 Task: Create new invoice with Date Opened :30-Apr-23, Select Customer: Lupe Tortilla, Terms: Payment Term 2. Make invoice entry for item-1 with Date: 30-Apr-23, Description: Blue Bunny Strawberry Shortcake Load'd Sundae_x000D_
, Action: Material, Income Account: Income:Sales, Quantity: 5, Unit Price: 10, Discount %: 5. Make entry for item-2 with Date: 30-Apr-23, Description: Essentia Supercharged Ionized Alkaline Water (1 L x 6 ct)_x000D_
, Action: Material, Income Account: Income:Sales, Quantity: 1, Unit Price: 14.5, Discount %: 10. Make entry for item-3 with Date: 30-Apr-23, Description: Pringle's BBQ Grab N Go_x000D_
, Action: Material, Income Account: Income:Sales, Quantity: 1, Unit Price: 15.5, Discount %: 12. Write Notes: 'Looking forward to serving you again.'. Post Invoice with Post Date: 30-Apr-23, Post to Accounts: Assets:Accounts Receivable. Pay / Process Payment with Transaction Date: 15-May-23, Amount: 74.19, Transfer Account: Checking Account. Print Invoice, display notes by going to Option, then go to Display Tab and check 'Invoice Notes'.
Action: Mouse pressed left at (224, 123)
Screenshot: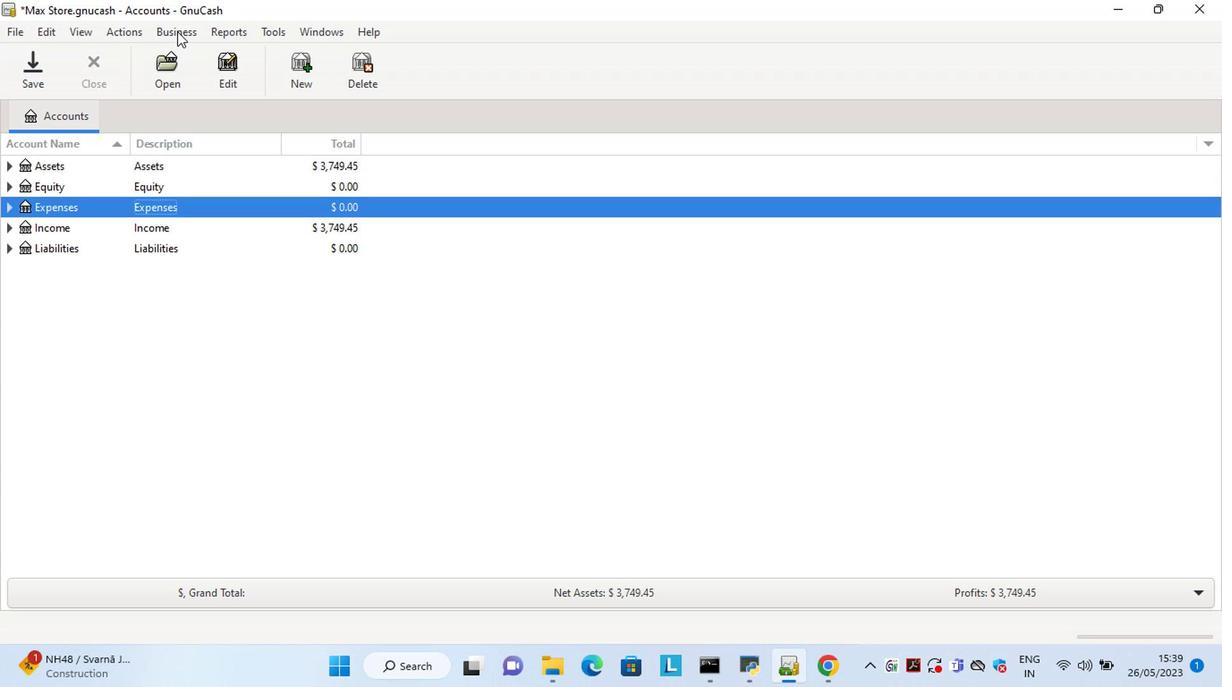 
Action: Mouse moved to (373, 189)
Screenshot: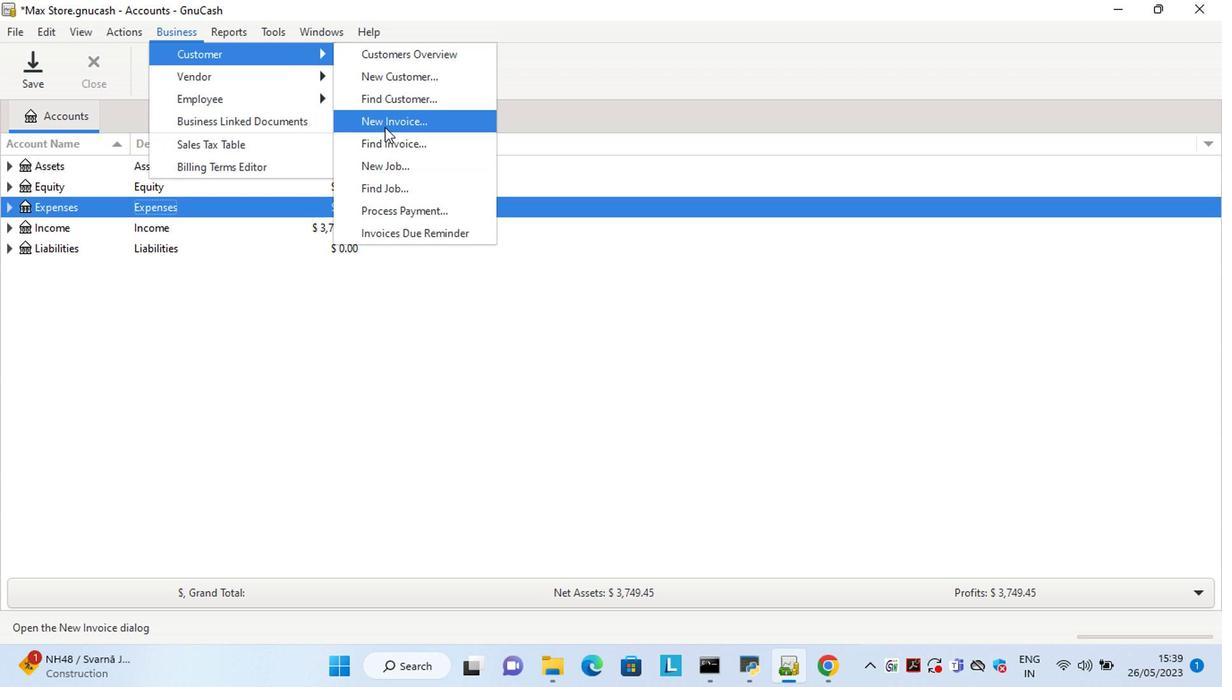 
Action: Mouse pressed left at (373, 189)
Screenshot: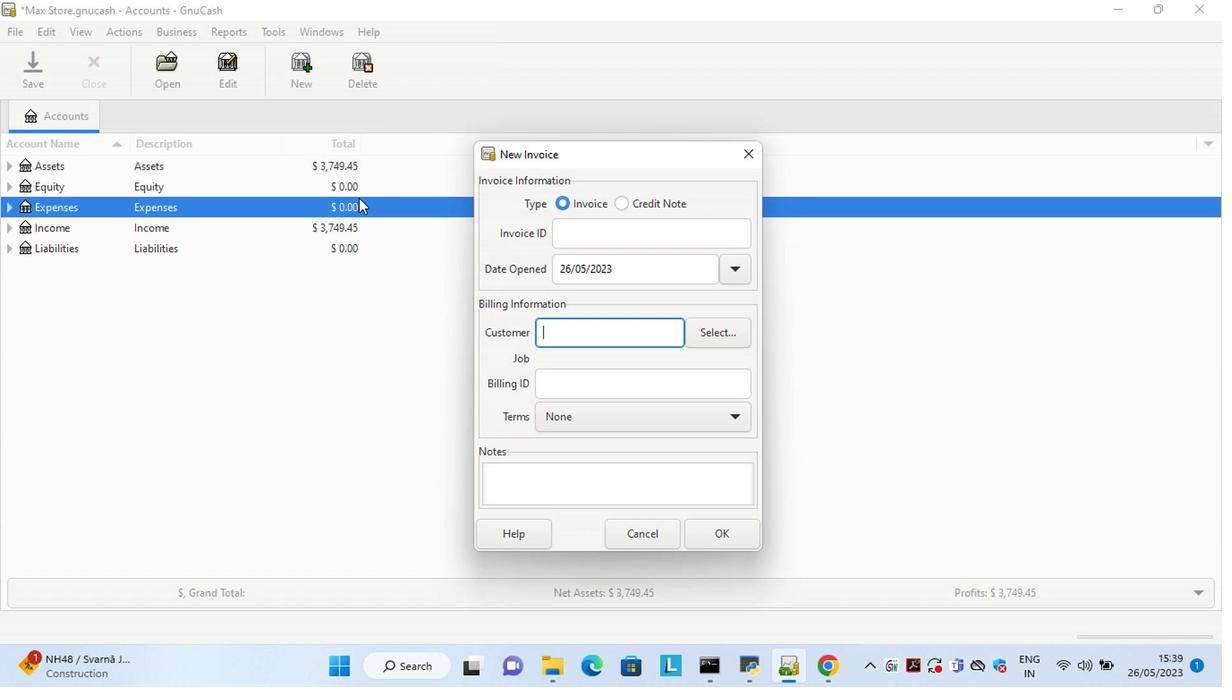 
Action: Mouse moved to (591, 300)
Screenshot: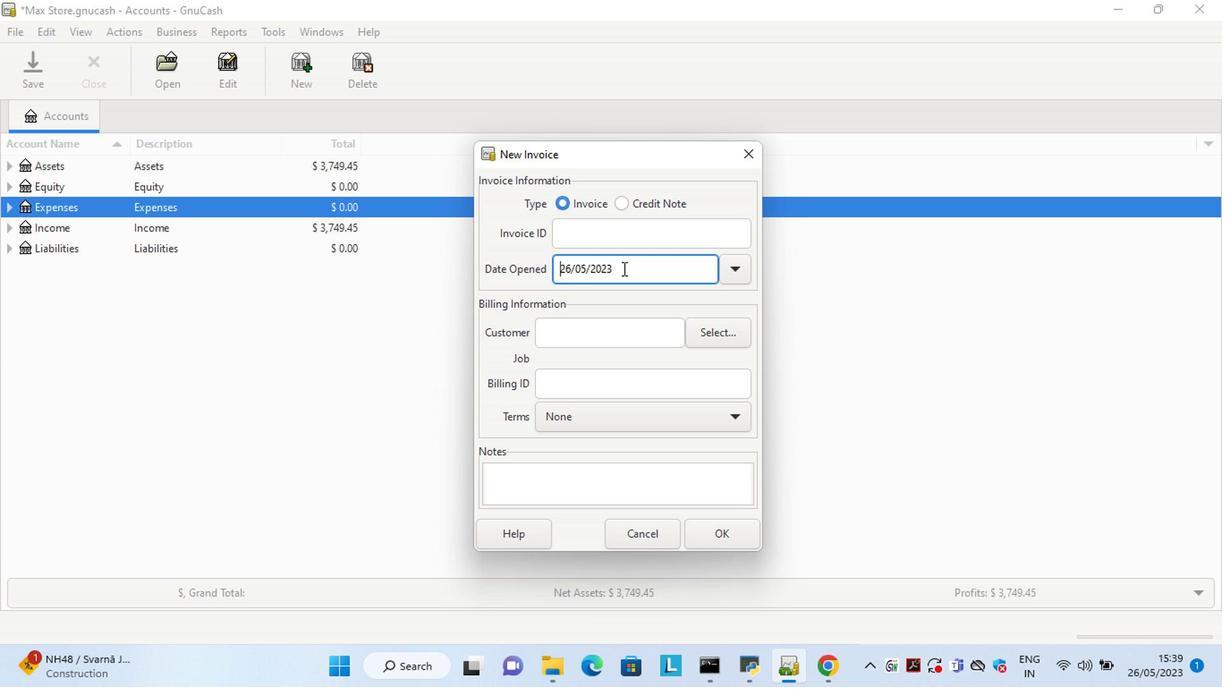 
Action: Mouse pressed left at (591, 300)
Screenshot: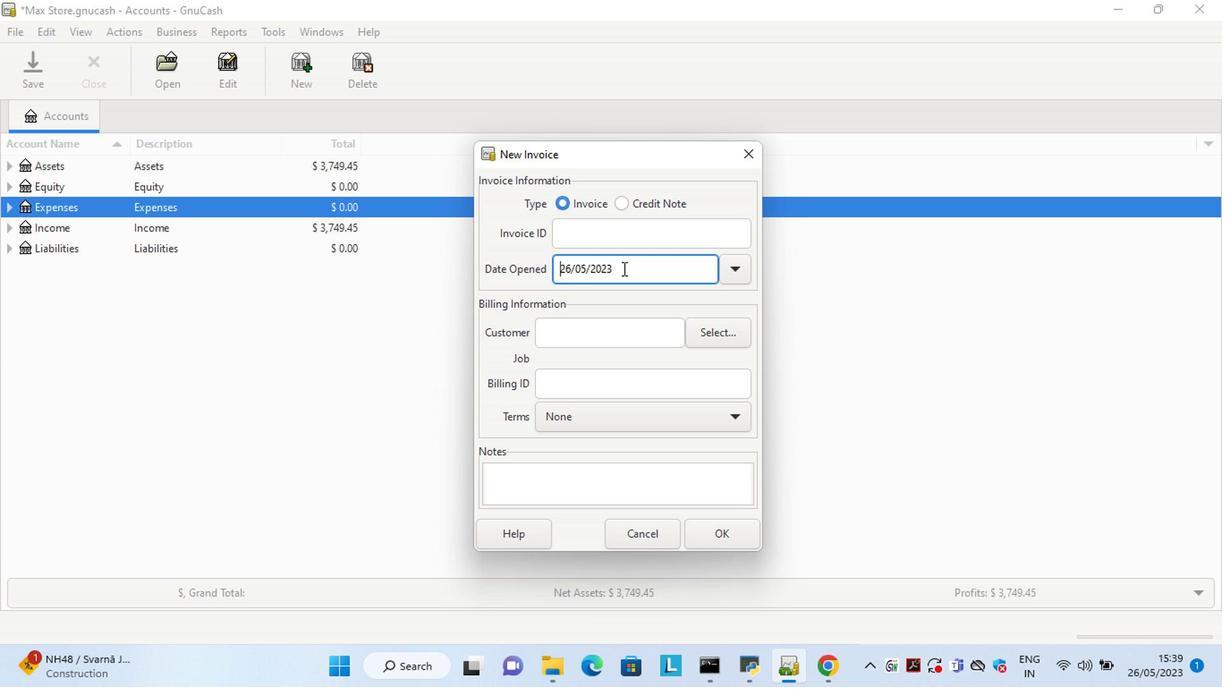 
Action: Mouse moved to (591, 299)
Screenshot: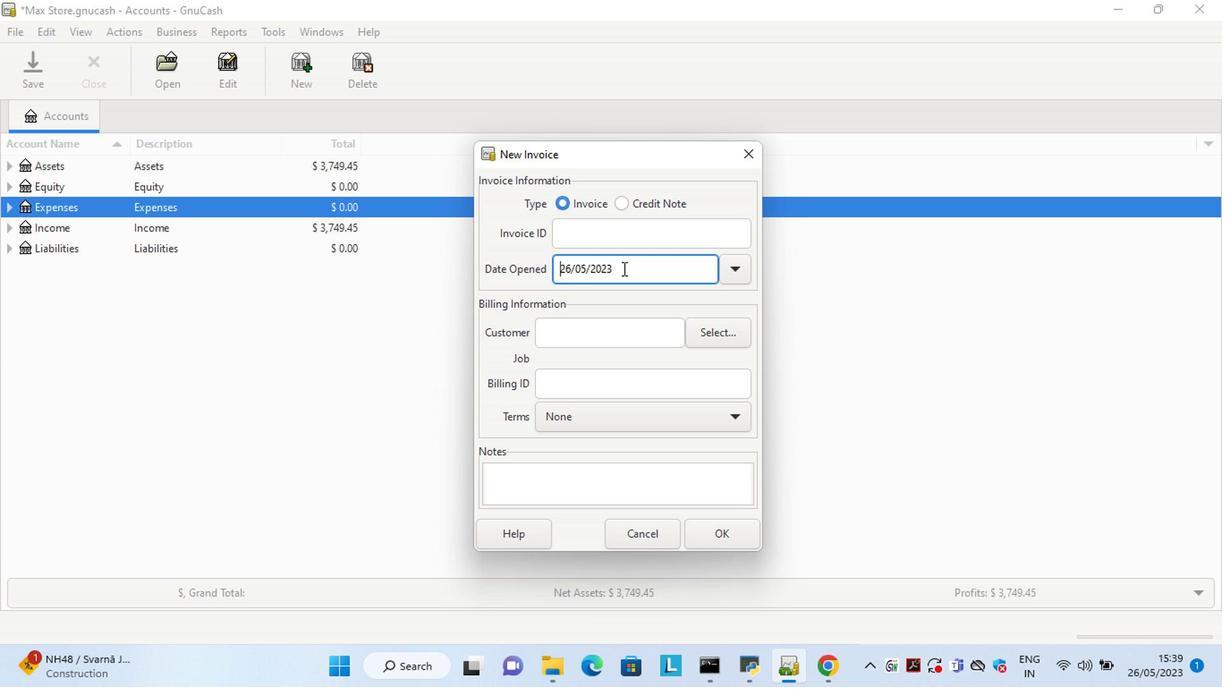 
Action: Key pressed <Key.left><Key.left><Key.left><Key.left><Key.left><Key.left><Key.left><Key.left><Key.left><Key.left><Key.left><Key.left><Key.left><Key.left><Key.left><Key.left><Key.left><Key.left><Key.left><Key.left><Key.left><Key.left><Key.left><Key.left><Key.left><Key.left><Key.left><Key.left><Key.left><Key.left><Key.left><Key.left><Key.left><Key.left><Key.left><Key.delete><Key.delete>30<Key.right><Key.right><Key.delete>4
Screenshot: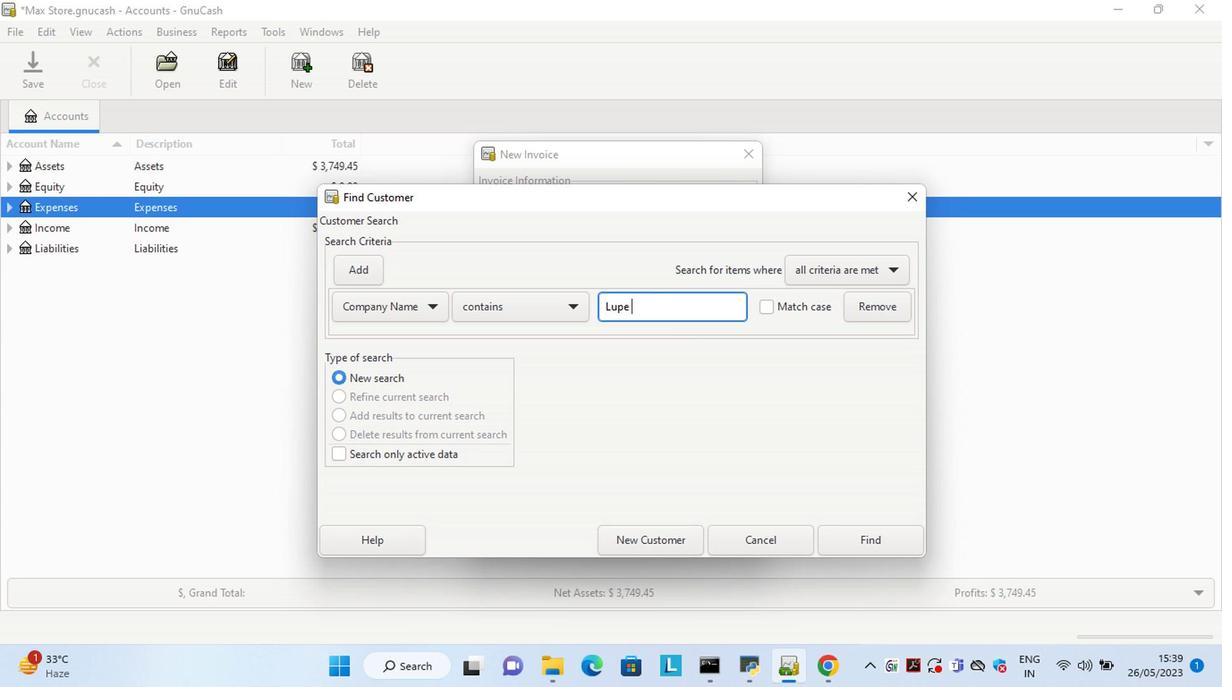 
Action: Mouse moved to (606, 334)
Screenshot: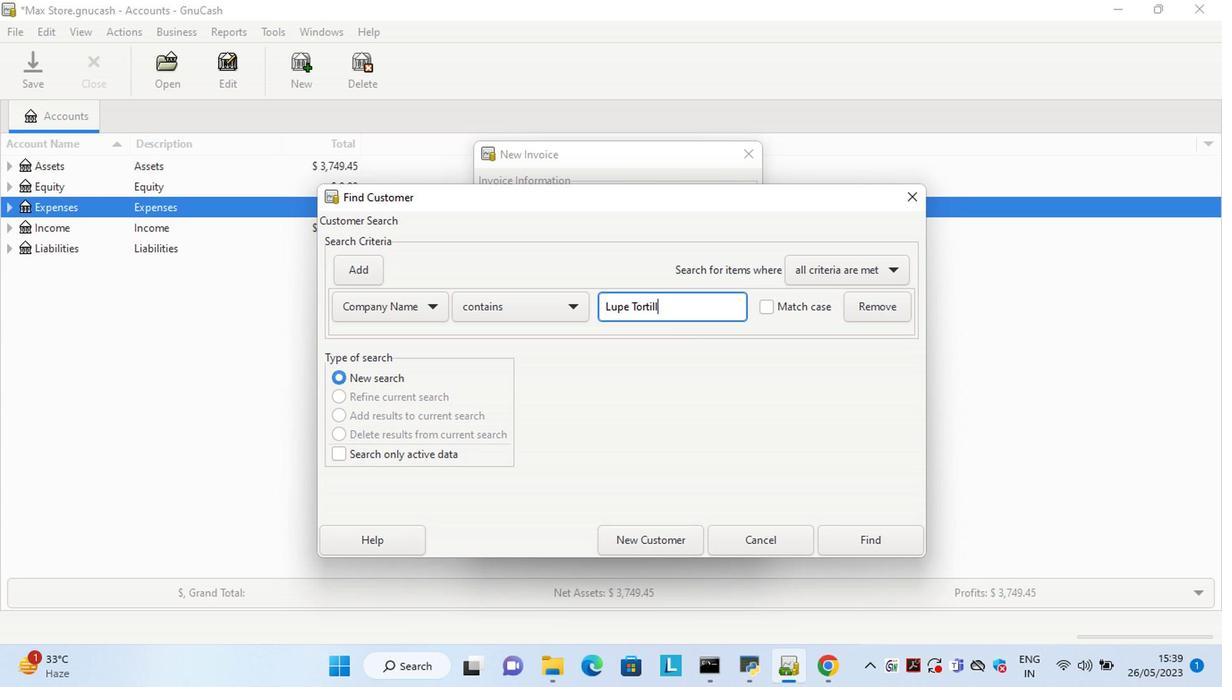 
Action: Mouse pressed left at (606, 334)
Screenshot: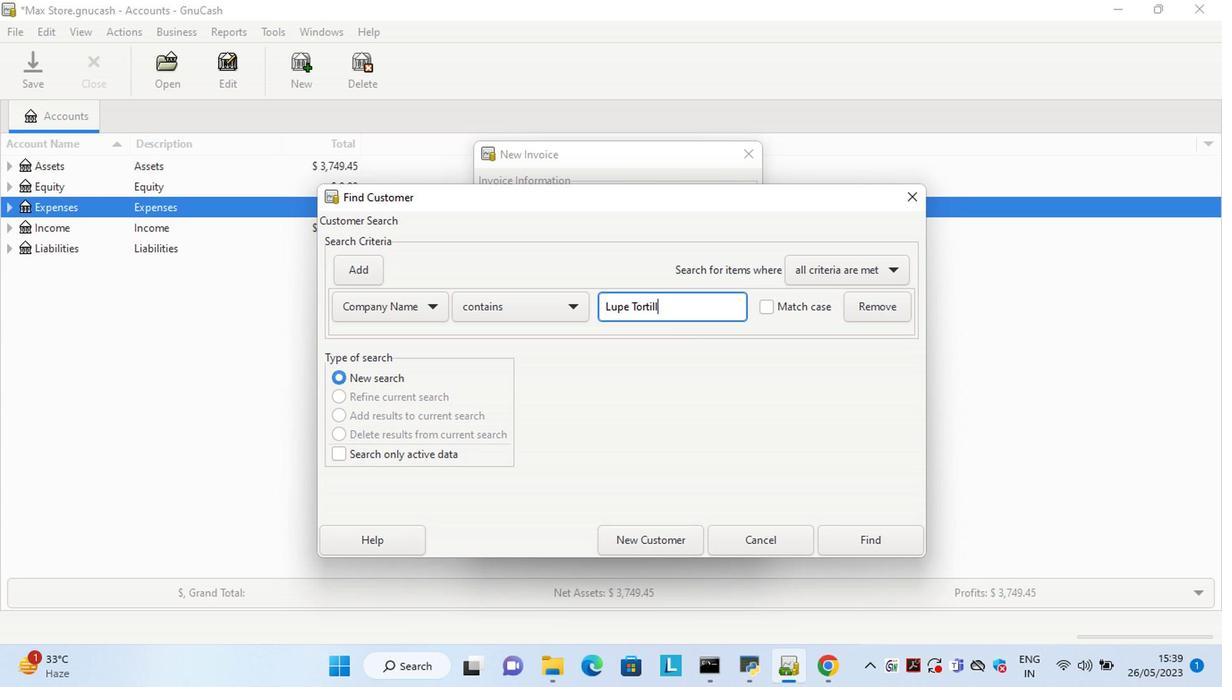 
Action: Mouse moved to (543, 317)
Screenshot: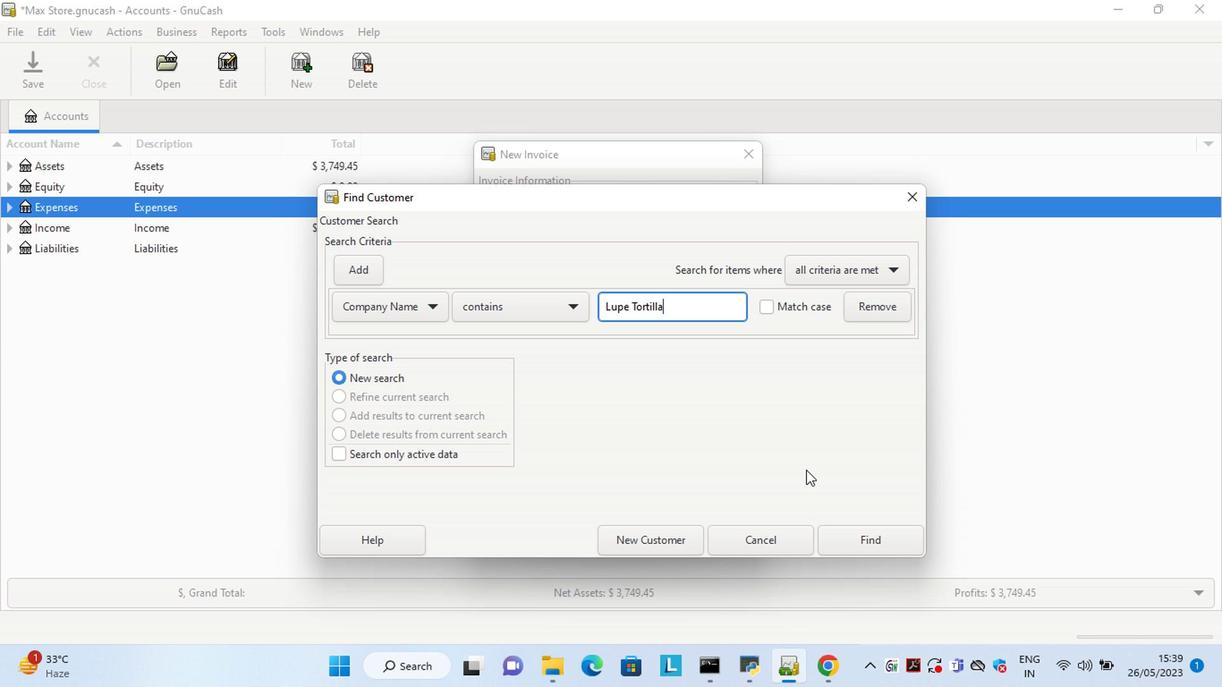 
Action: Mouse pressed left at (543, 317)
Screenshot: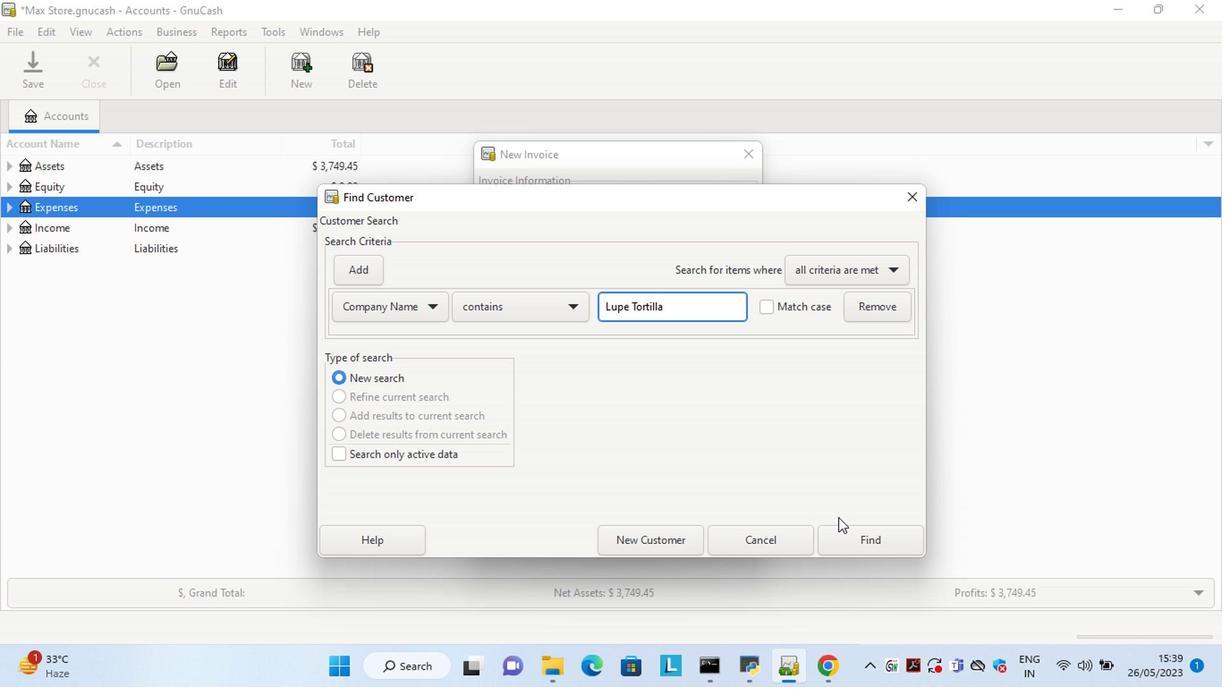 
Action: Key pressed <Key.shift>Lupe<Key.space><Key.shift>Tortilla
Screenshot: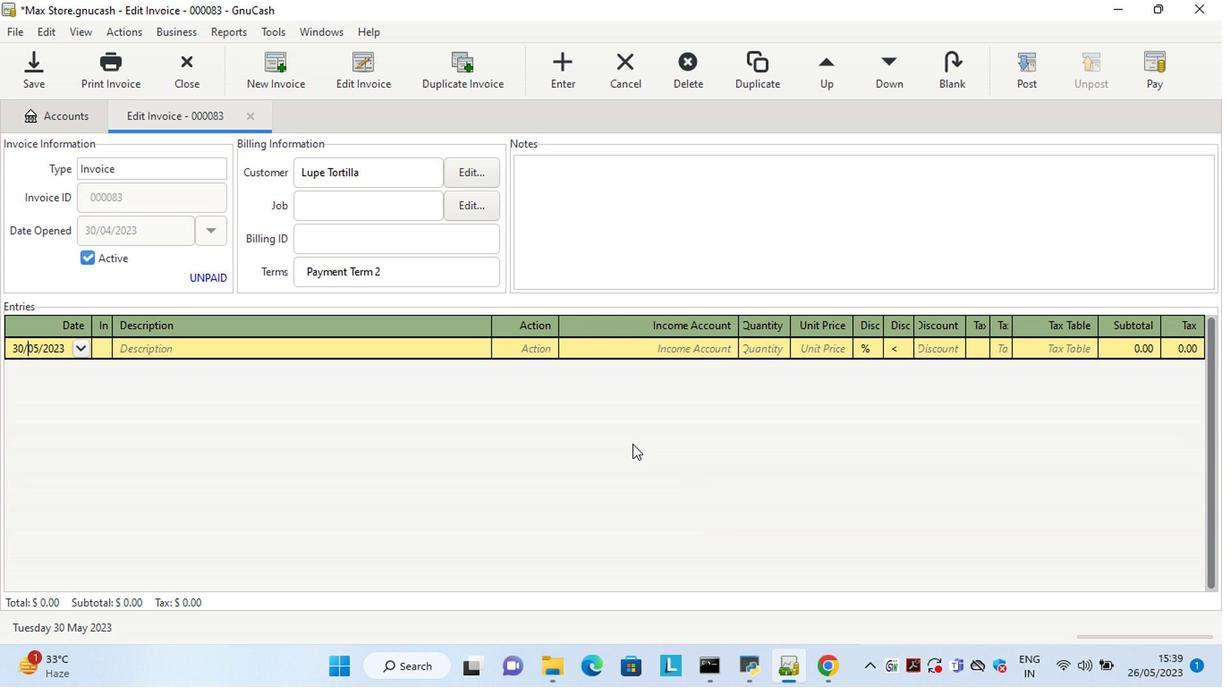 
Action: Mouse moved to (615, 408)
Screenshot: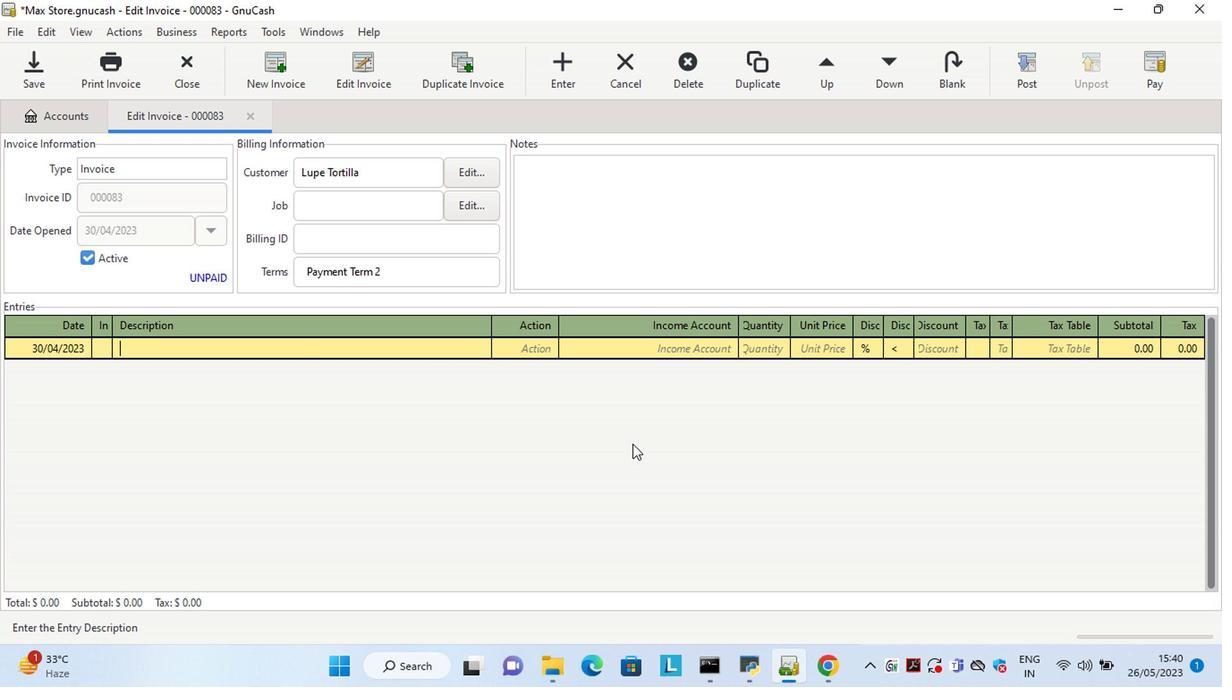 
Action: Mouse pressed left at (233, 124)
Screenshot: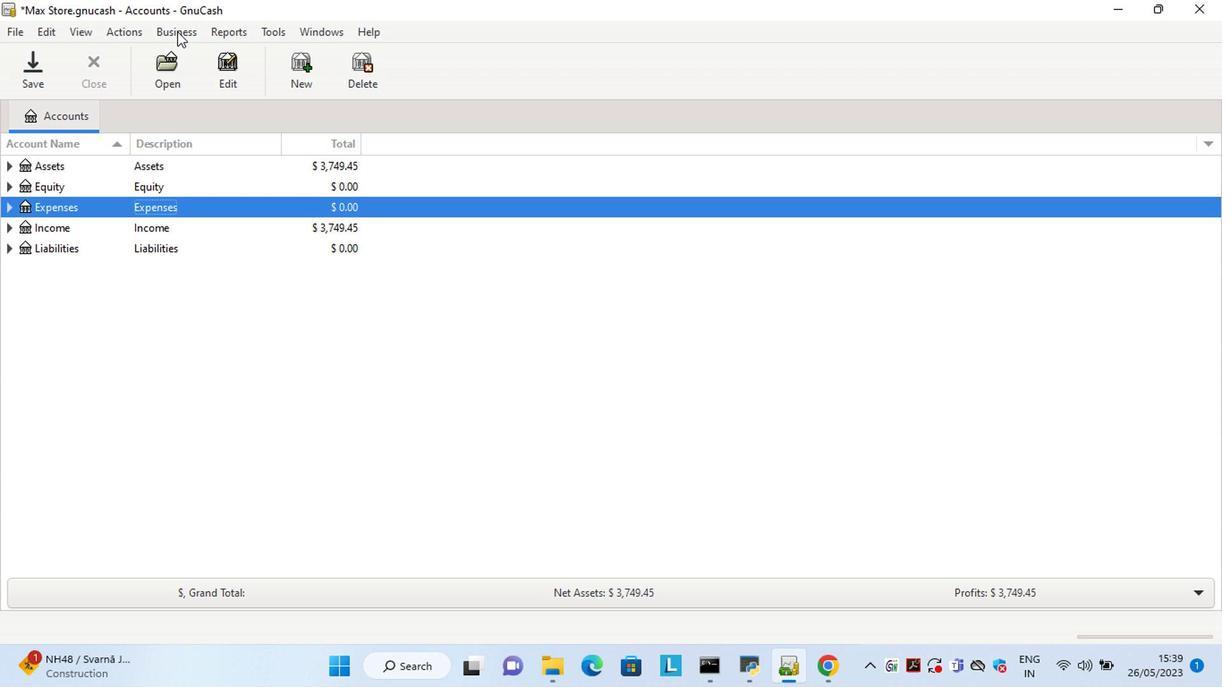 
Action: Mouse moved to (373, 190)
Screenshot: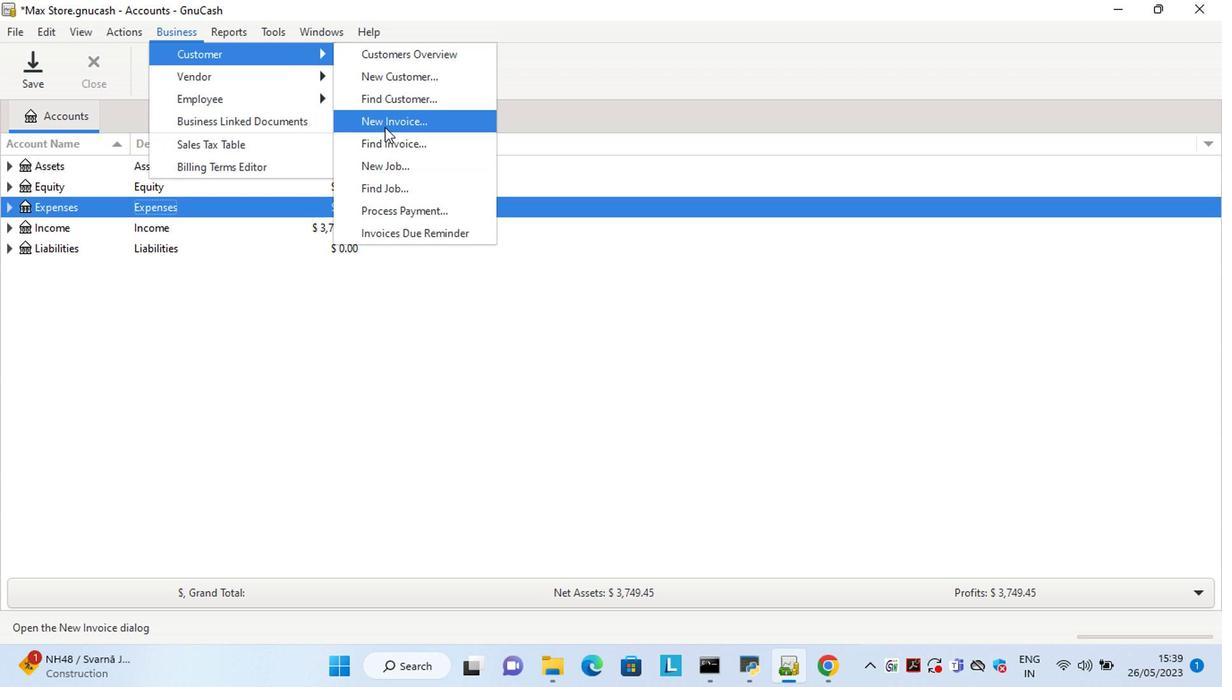 
Action: Mouse pressed left at (373, 190)
Screenshot: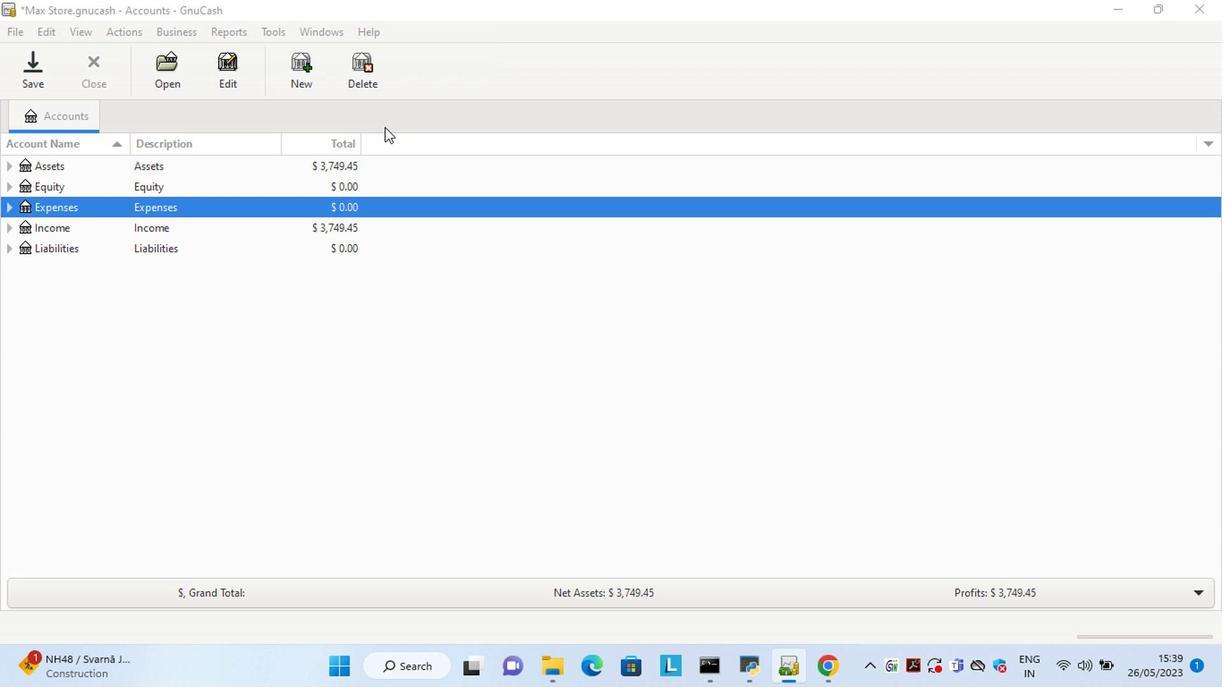 
Action: Mouse moved to (562, 302)
Screenshot: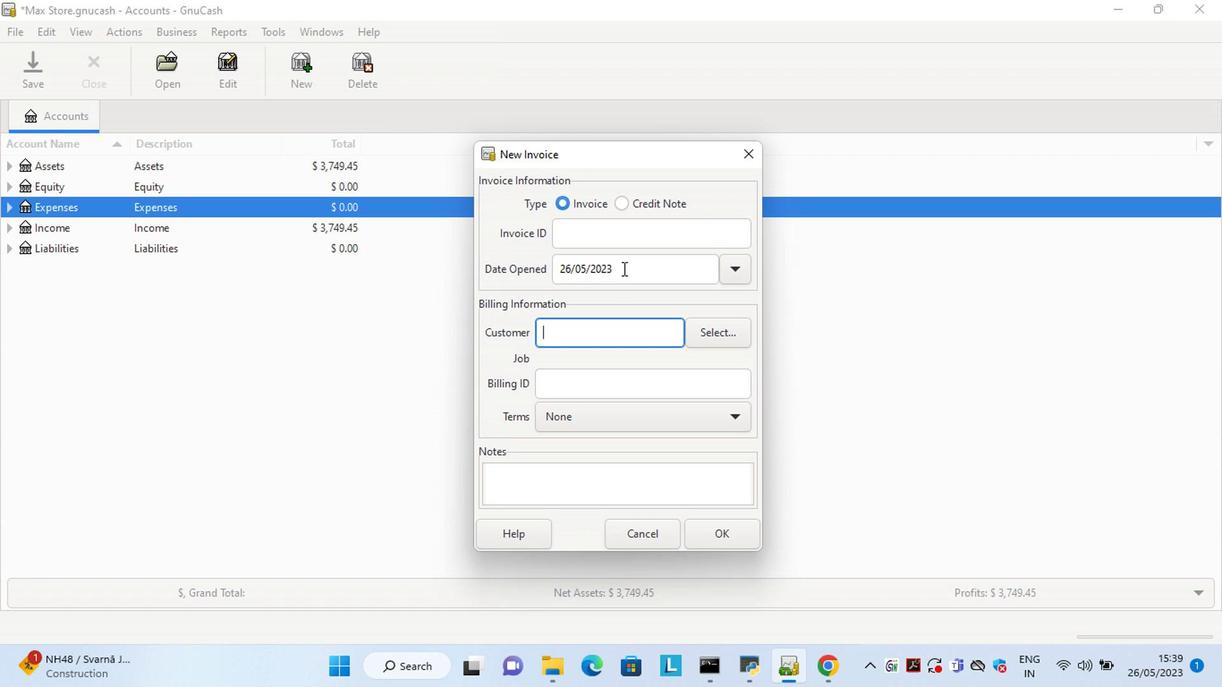 
Action: Mouse pressed left at (562, 302)
Screenshot: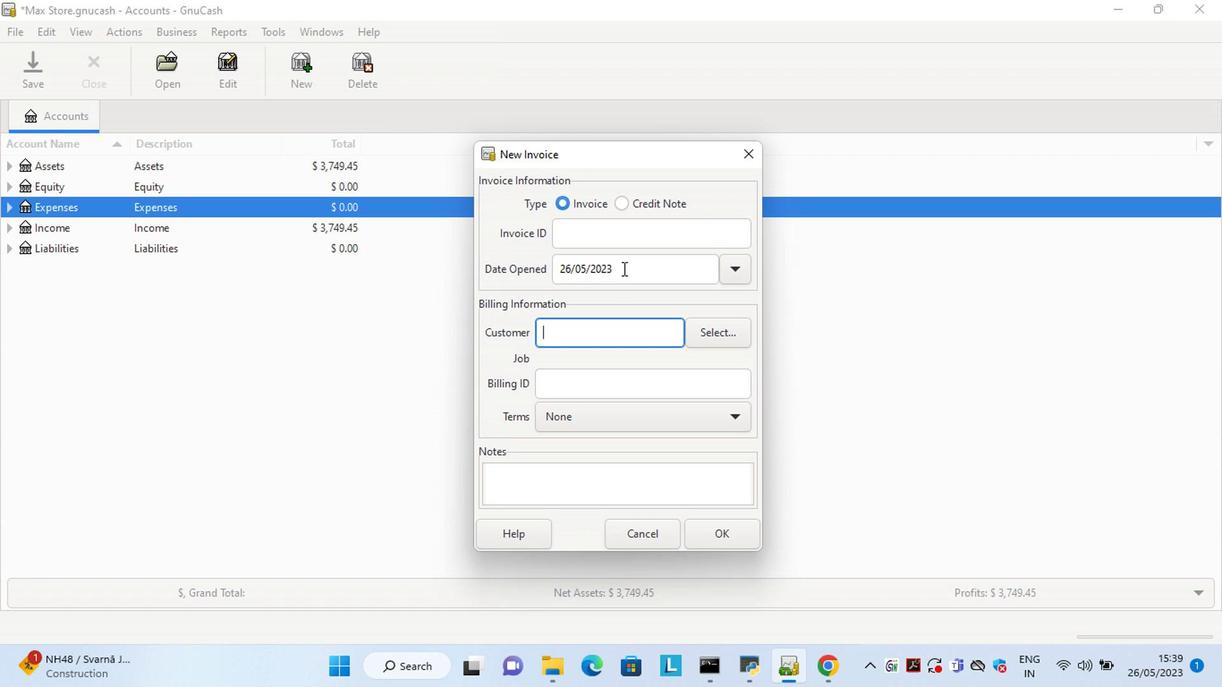 
Action: Key pressed <Key.left><Key.left><Key.left><Key.left><Key.left><Key.left><Key.left><Key.left><Key.left><Key.left><Key.left><Key.left><Key.left><Key.left><Key.left><Key.left><Key.left><Key.left><Key.left><Key.left><Key.left><Key.left><Key.left><Key.left><Key.left><Key.left><Key.delete><Key.delete>3<Key.right><Key.right><Key.delete>4
Screenshot: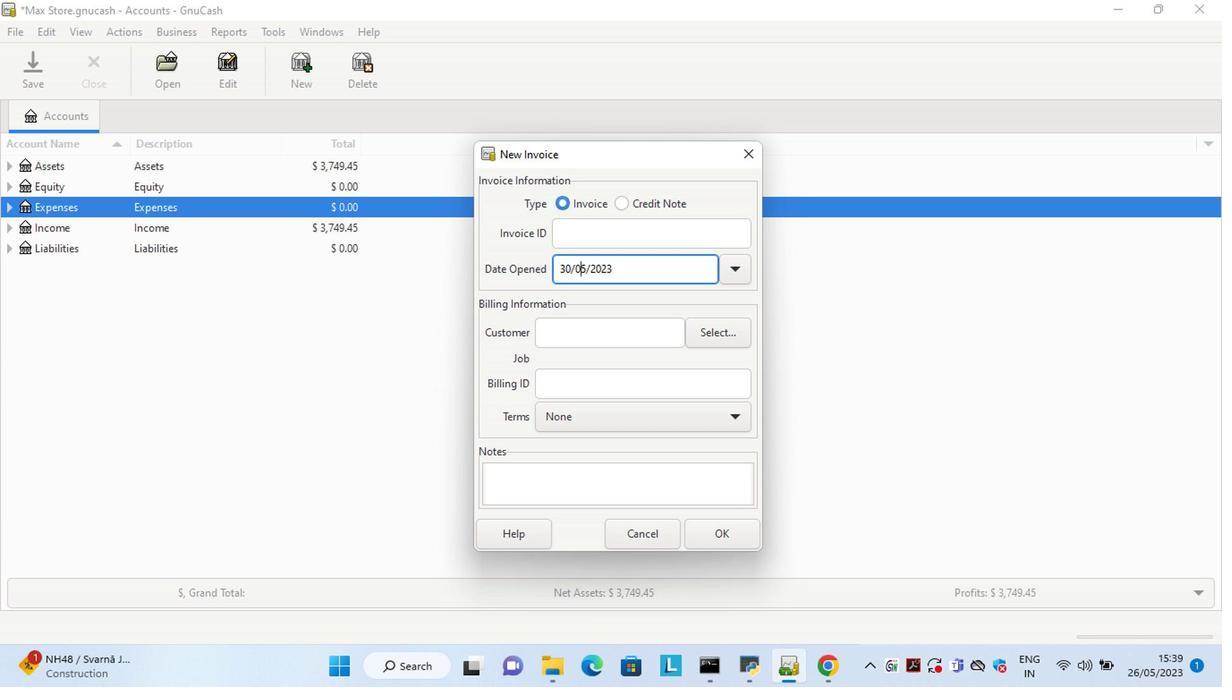 
Action: Mouse moved to (600, 338)
Screenshot: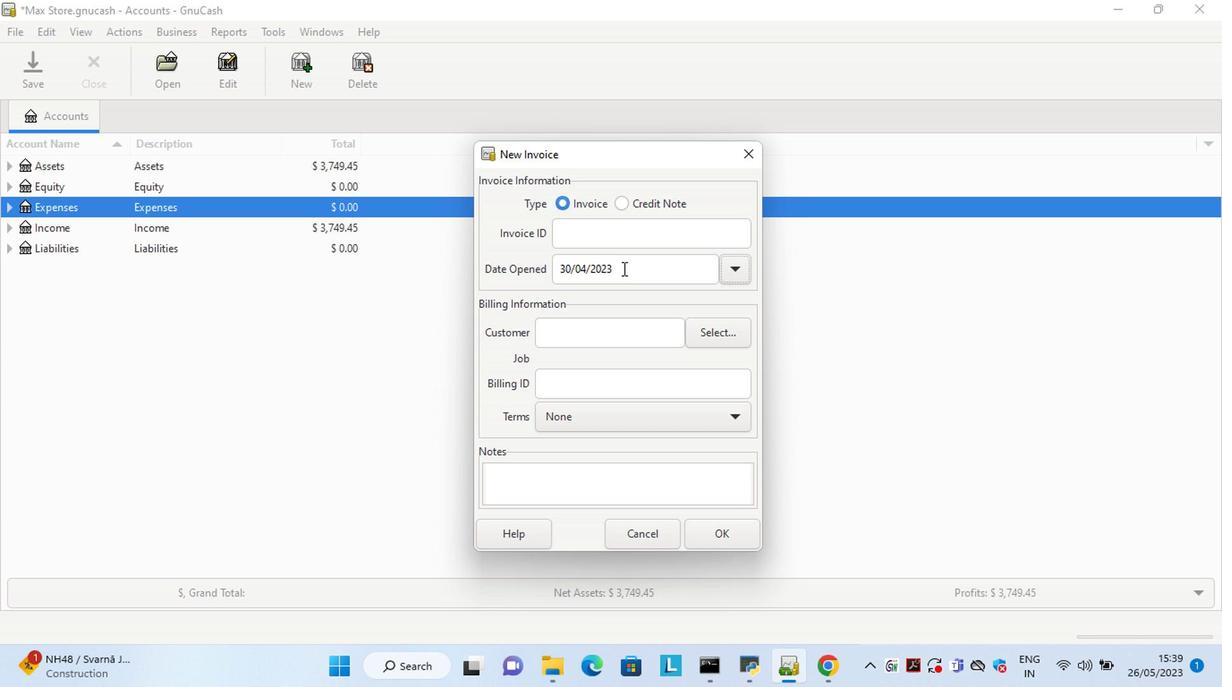 
Action: Mouse pressed left at (600, 338)
Screenshot: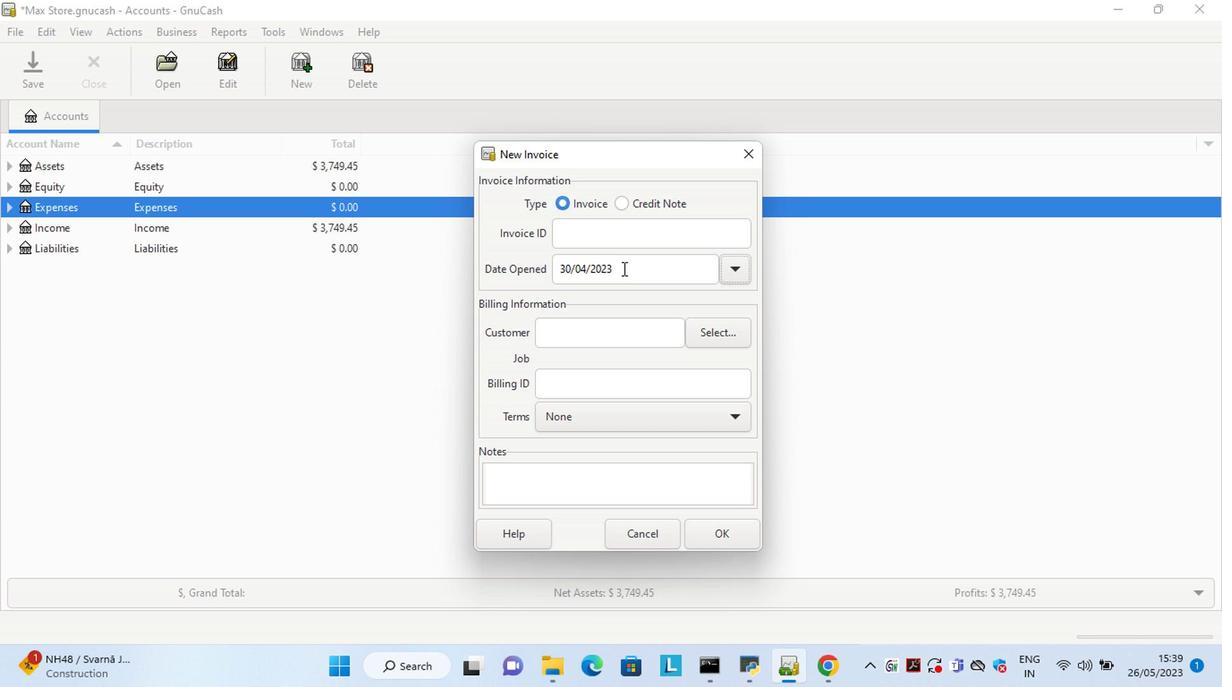 
Action: Mouse moved to (564, 320)
Screenshot: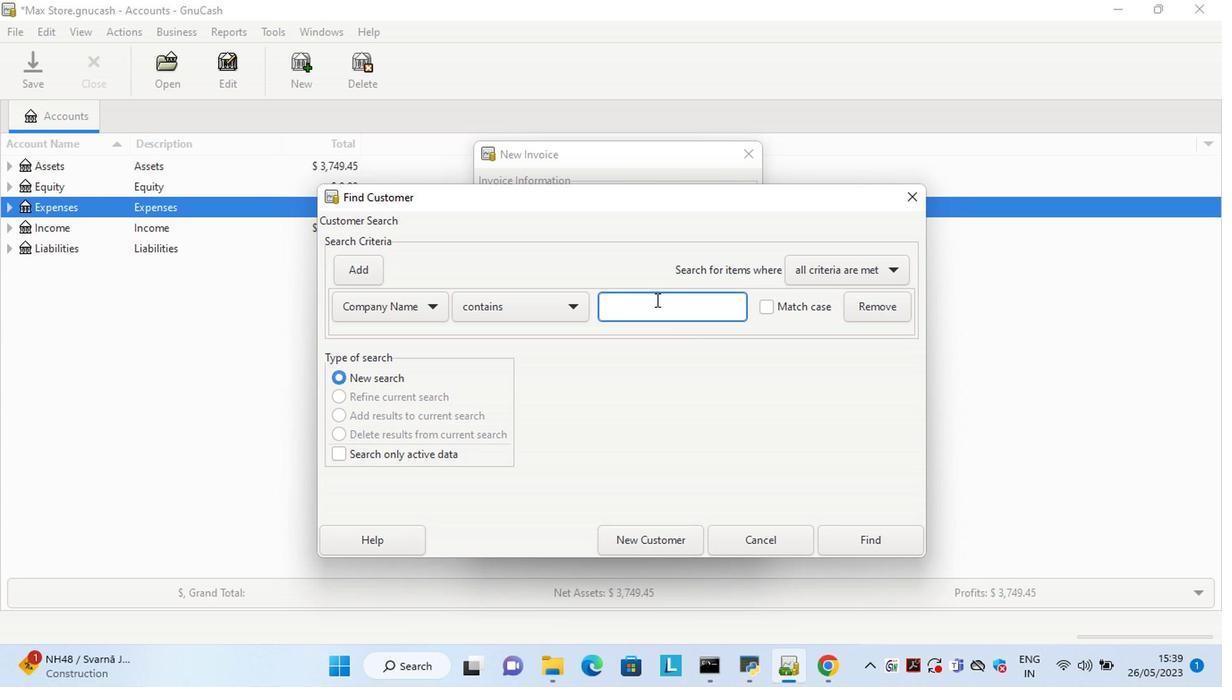 
Action: Mouse pressed left at (564, 320)
Screenshot: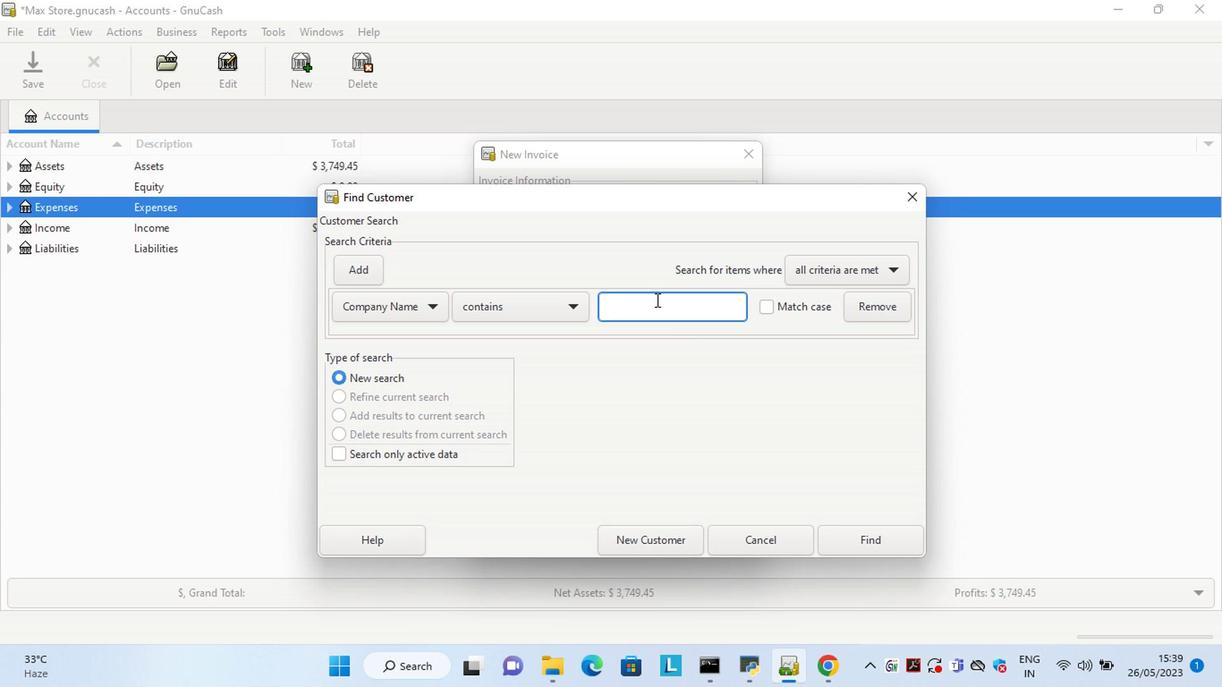 
Action: Key pressed <Key.shift><Key.shift><Key.shift><Key.shift>Lupe
Screenshot: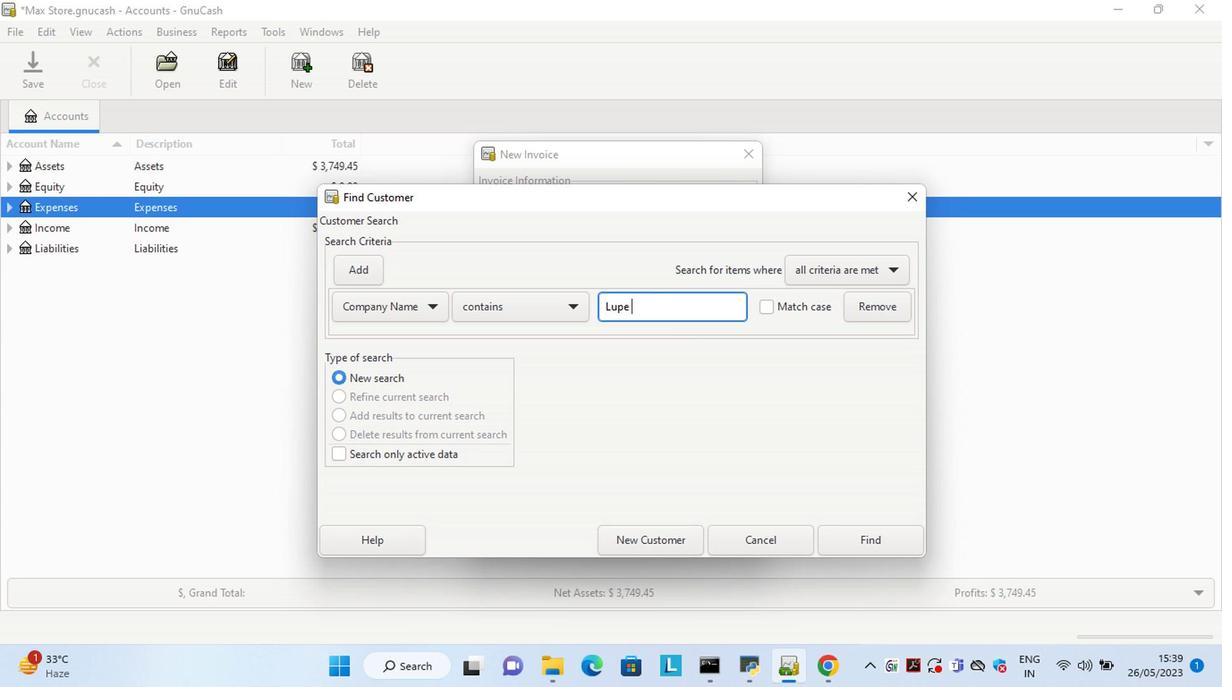 
Action: Mouse moved to (706, 480)
Screenshot: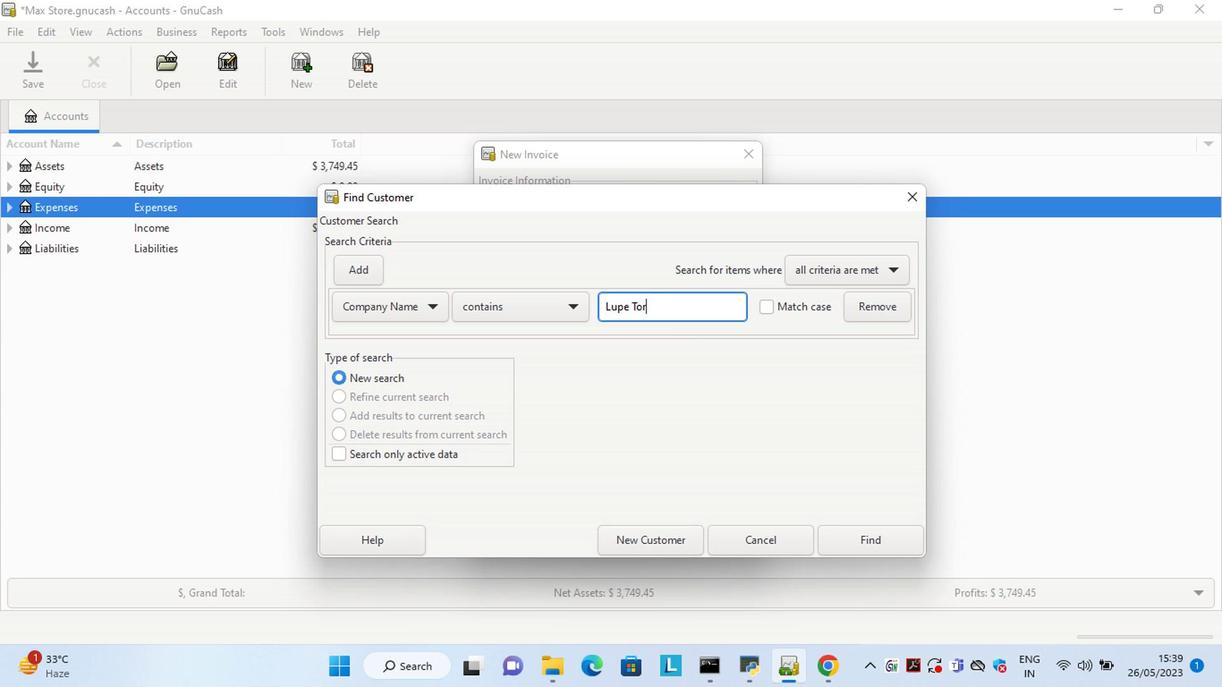 
Action: Mouse pressed left at (706, 480)
Screenshot: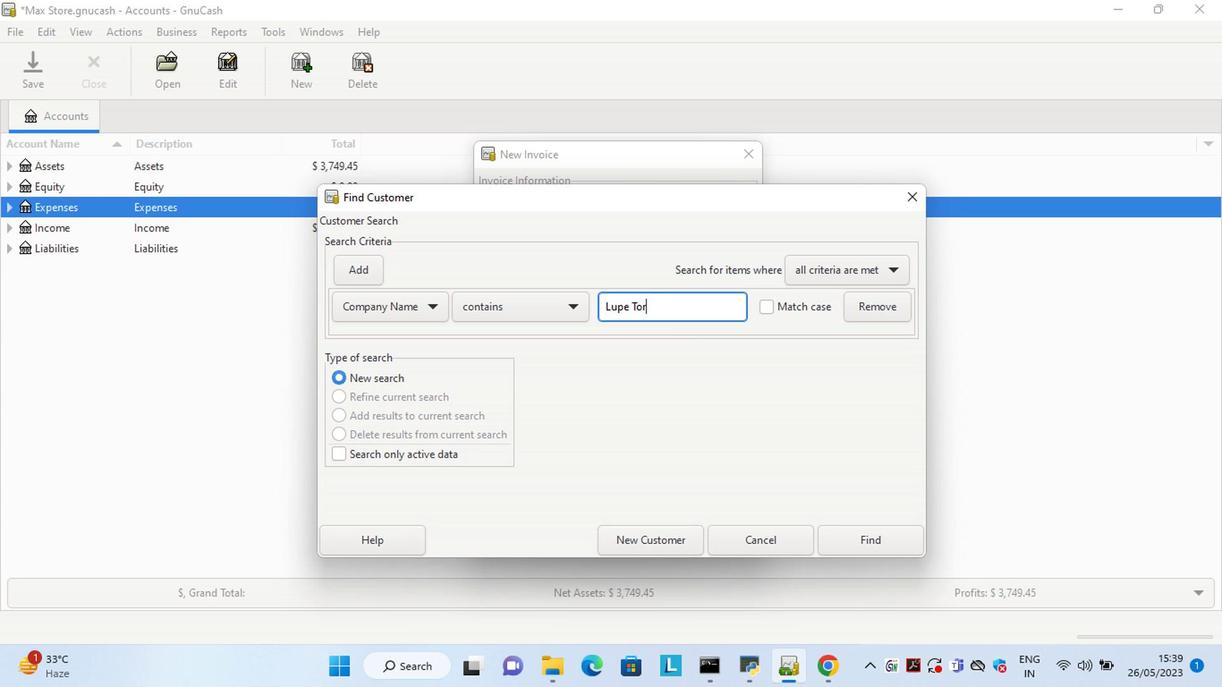
Action: Mouse moved to (684, 371)
Screenshot: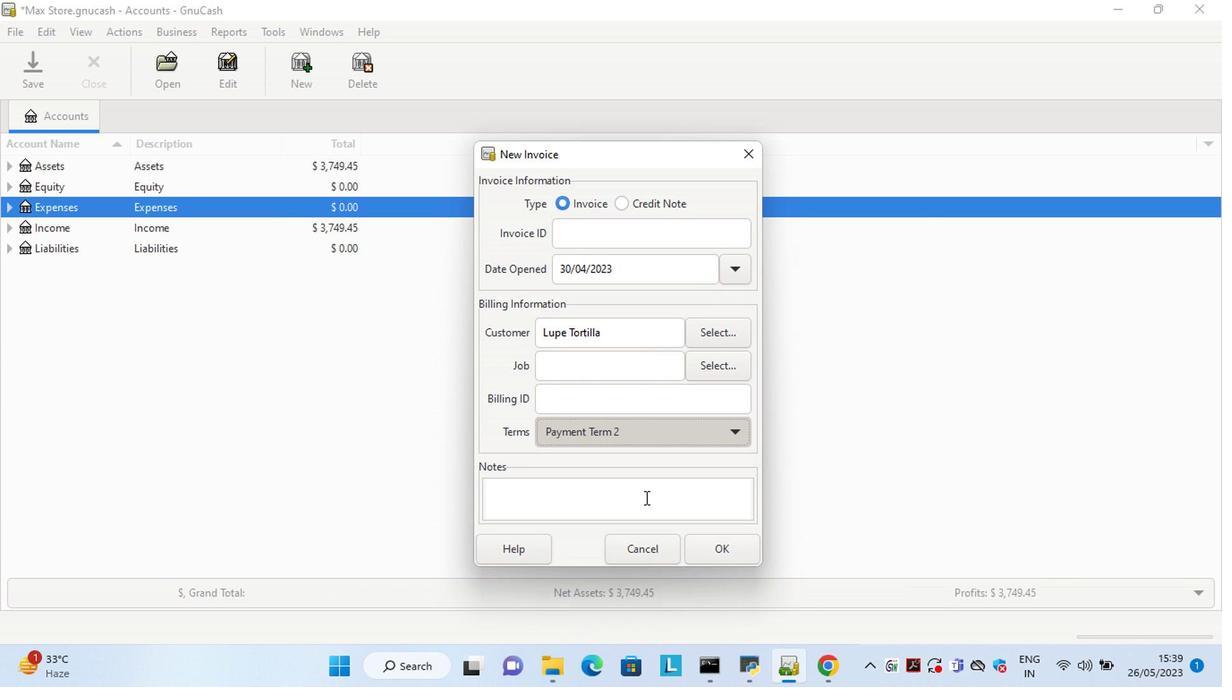 
Action: Mouse pressed left at (684, 371)
Screenshot: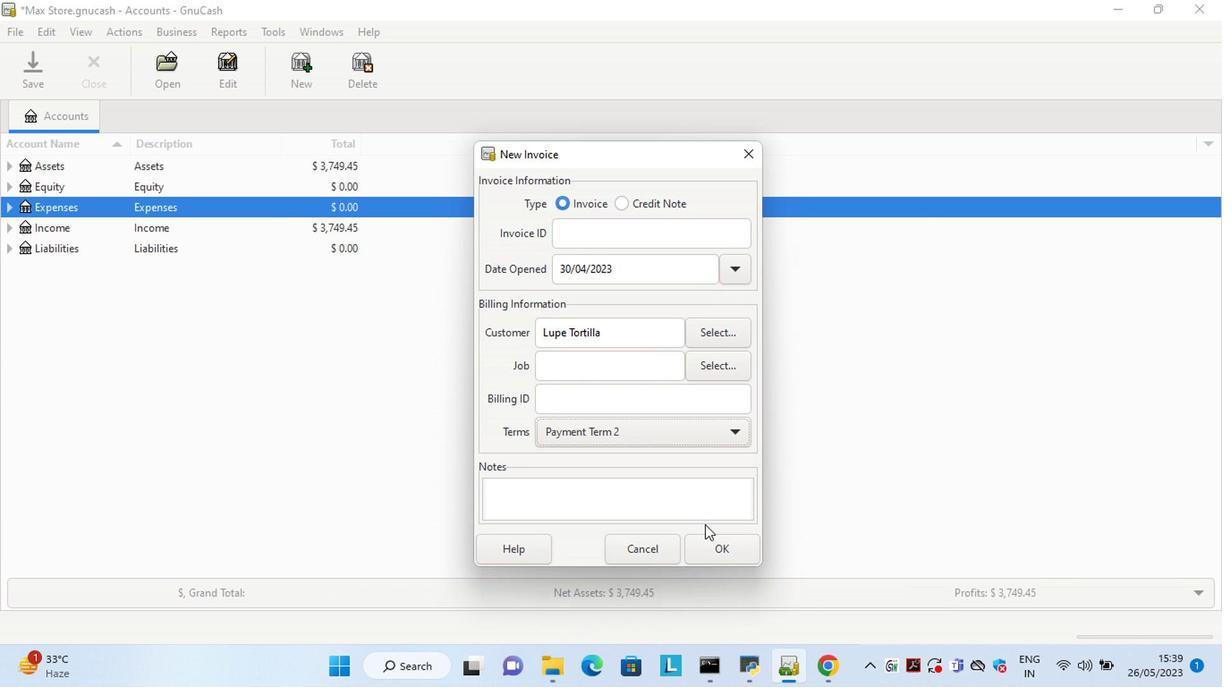 
Action: Mouse moved to (684, 371)
Screenshot: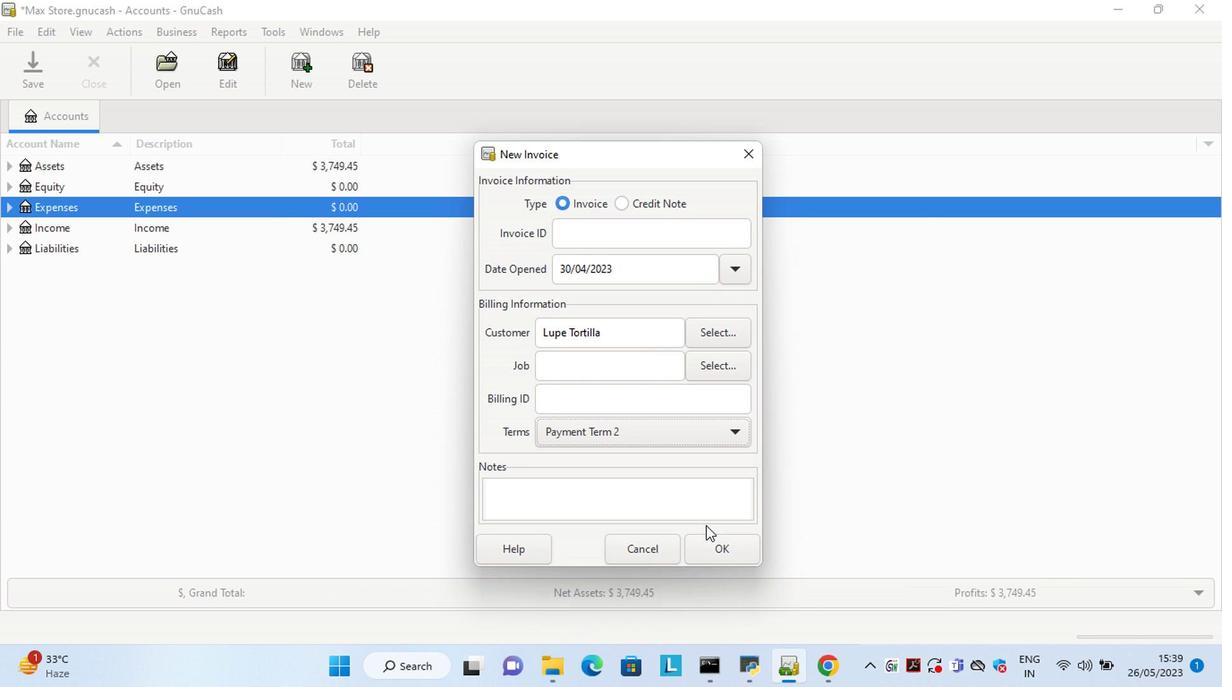 
Action: Mouse pressed left at (229, 125)
Screenshot: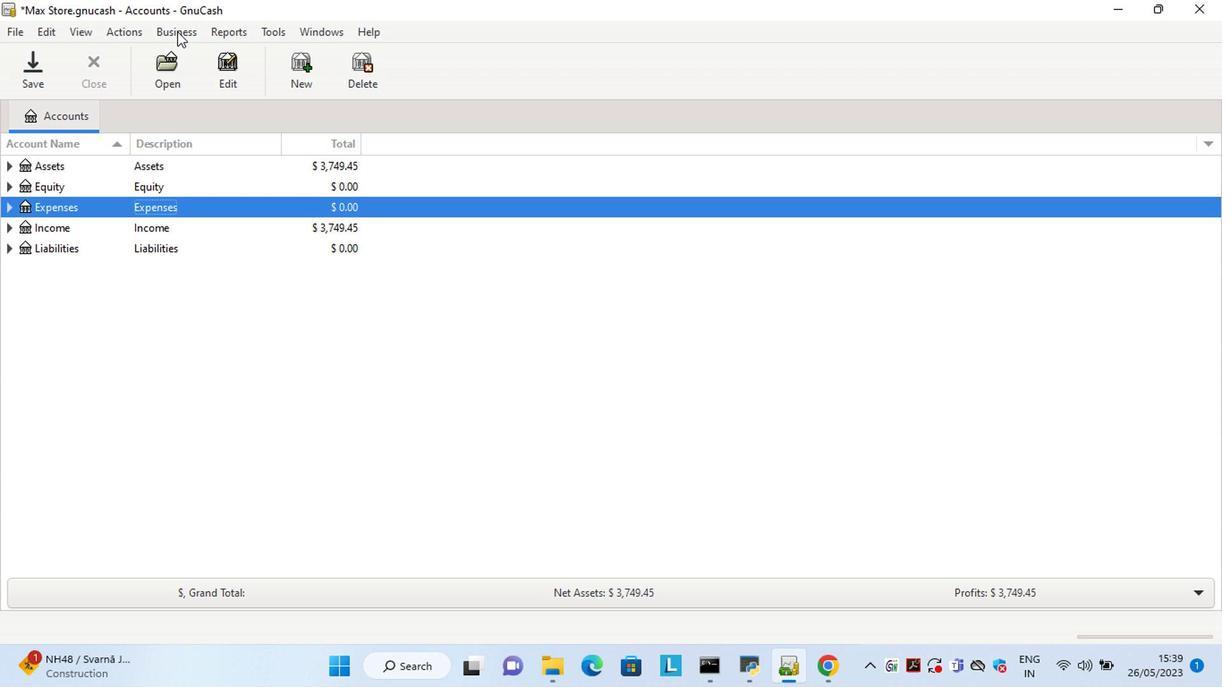 
Action: Mouse moved to (377, 193)
Screenshot: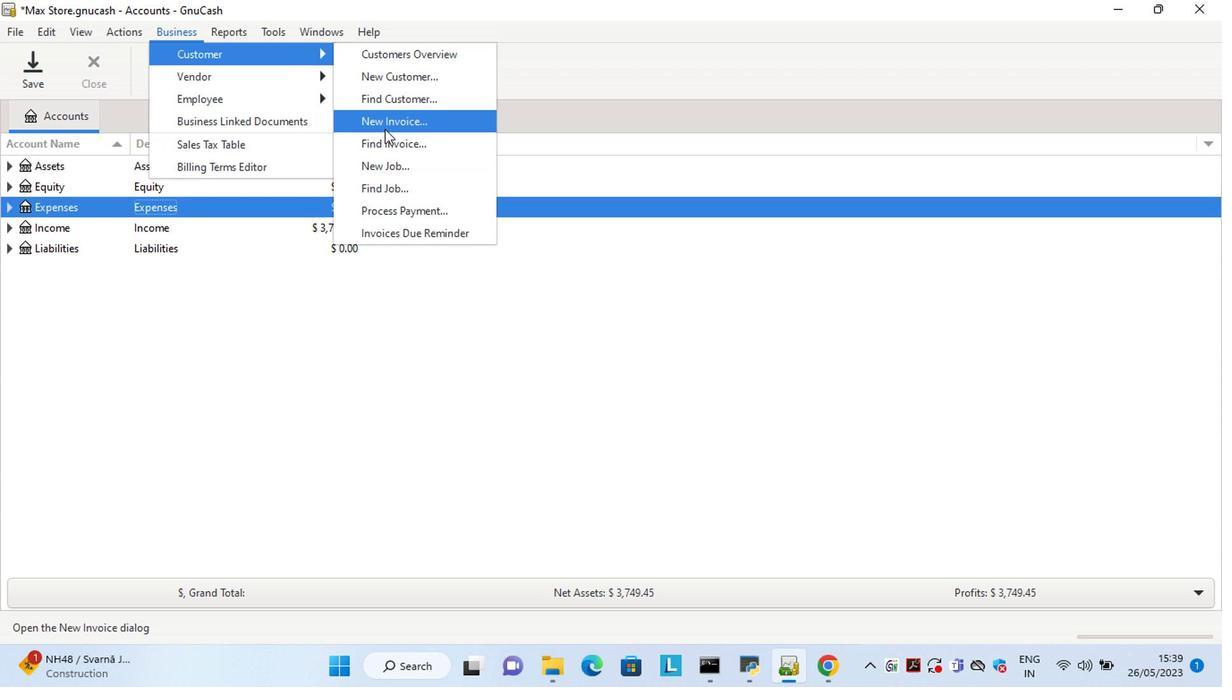 
Action: Mouse pressed left at (377, 193)
Screenshot: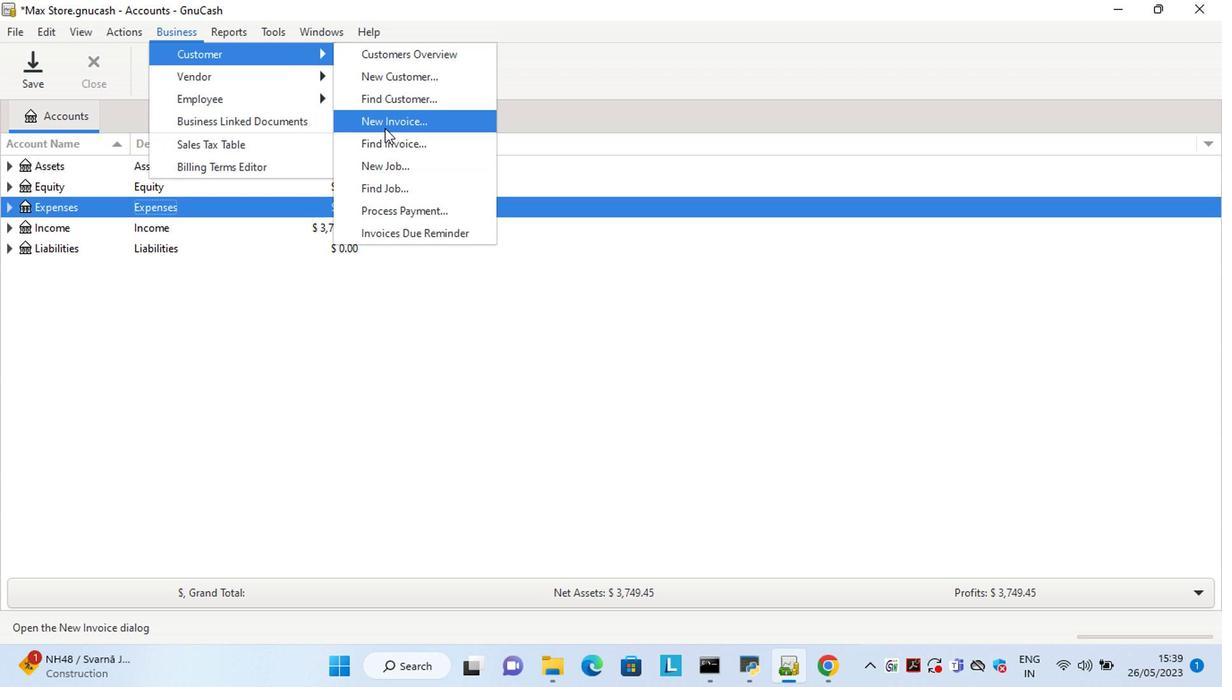 
Action: Mouse moved to (546, 294)
Screenshot: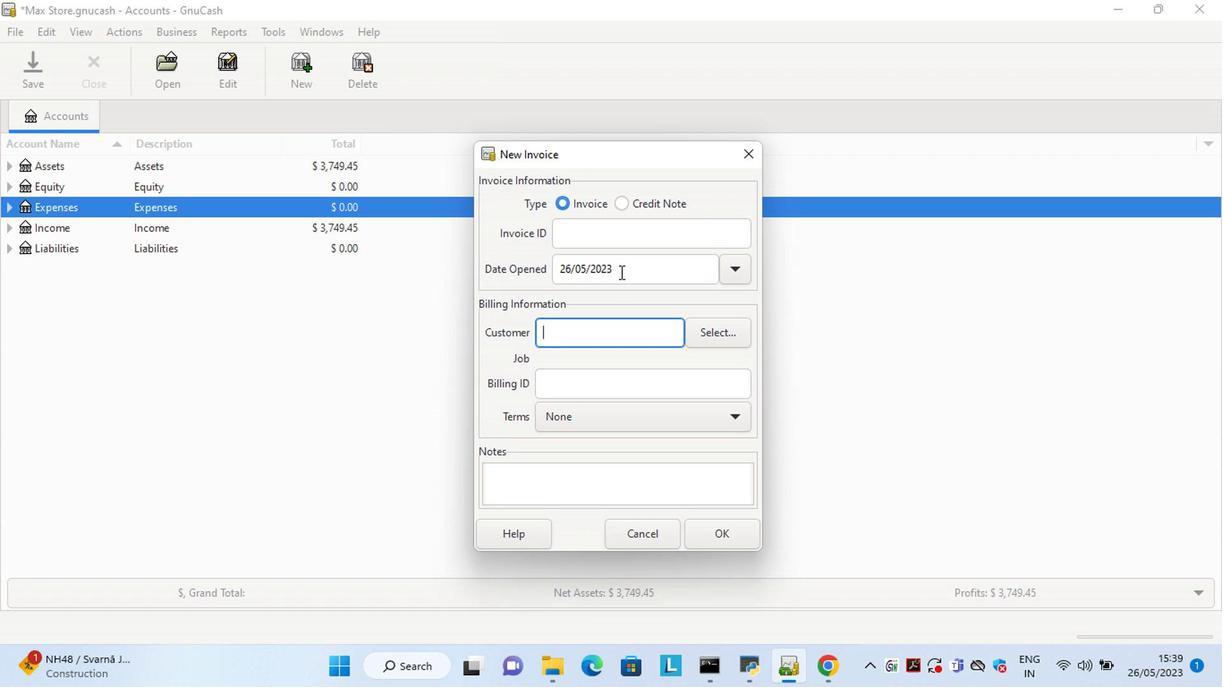 
Action: Mouse pressed left at (546, 294)
Screenshot: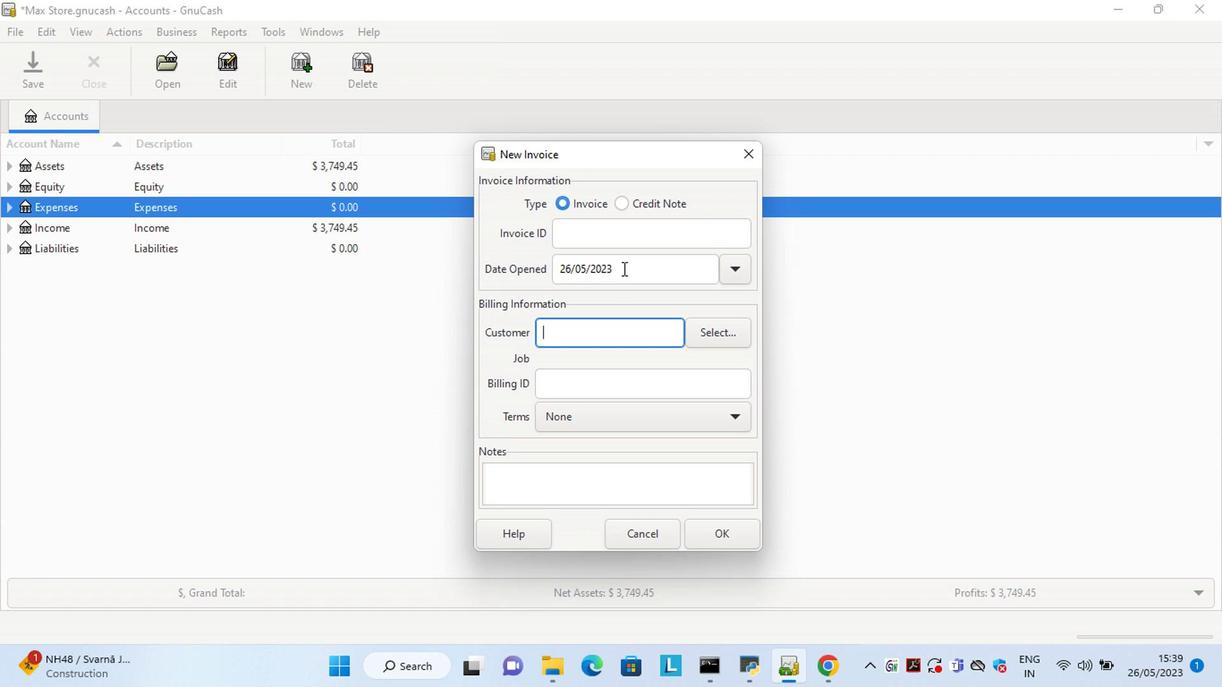 
Action: Mouse moved to (546, 294)
Screenshot: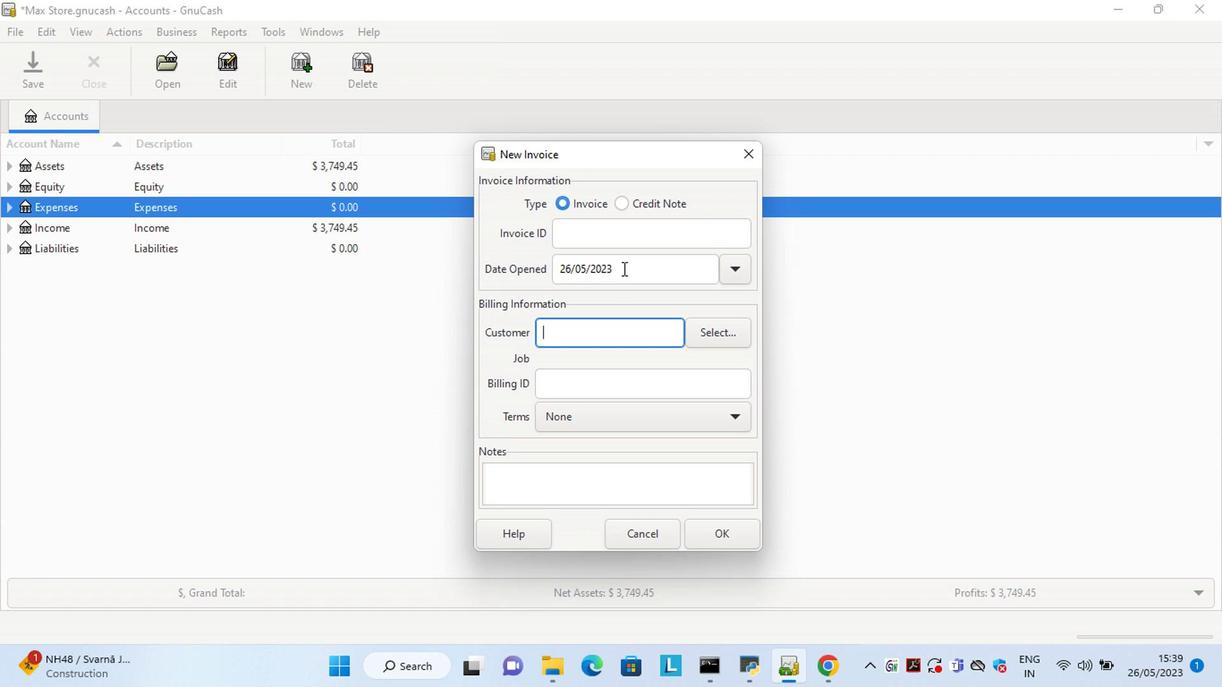 
Action: Key pressed <Key.left><Key.left><Key.left><Key.left><Key.left><Key.left><Key.left><Key.left><Key.left><Key.left><Key.left><Key.left><Key.left><Key.left><Key.left><Key.left><Key.left><Key.left><Key.left><Key.left><Key.left><Key.delete><Key.delete>30<Key.right><Key.right><Key.delete>4<Key.tab>
Screenshot: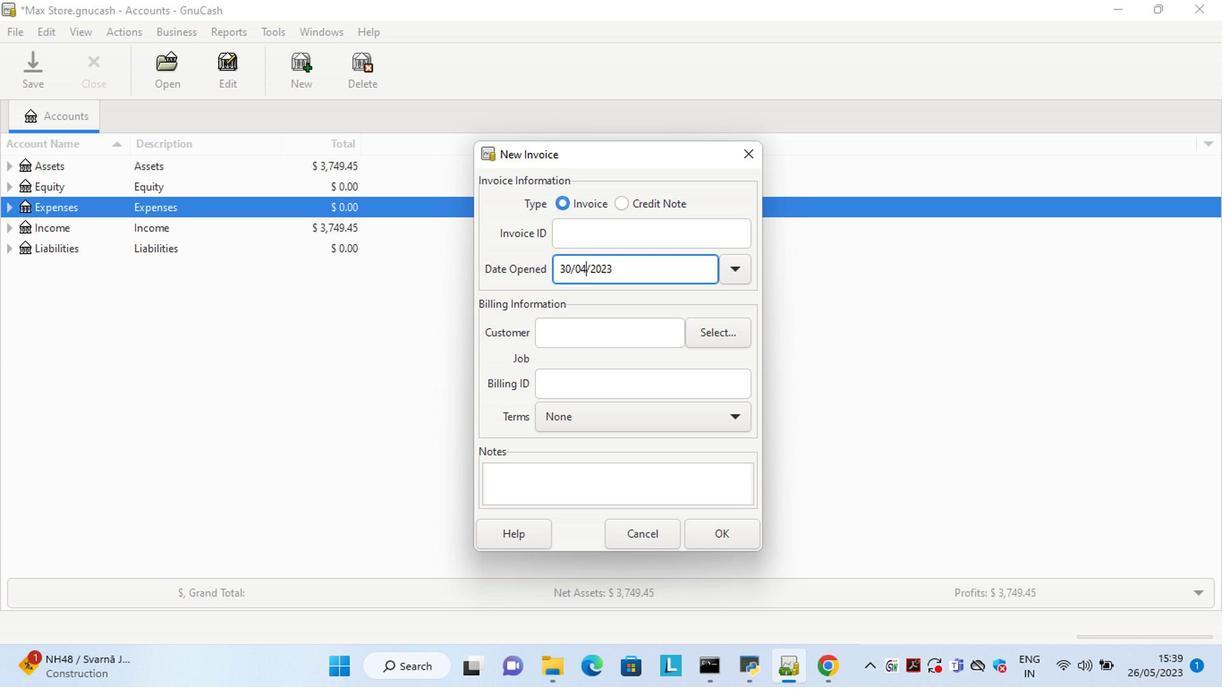 
Action: Mouse moved to (613, 338)
Screenshot: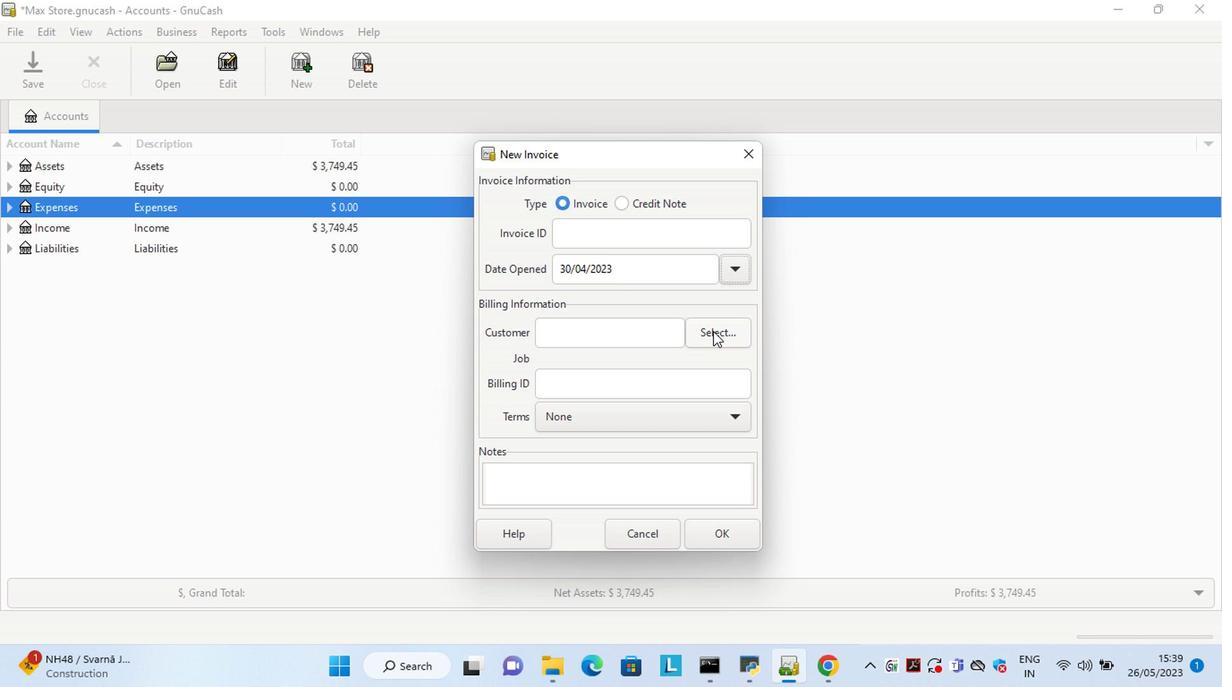 
Action: Mouse pressed left at (613, 338)
Screenshot: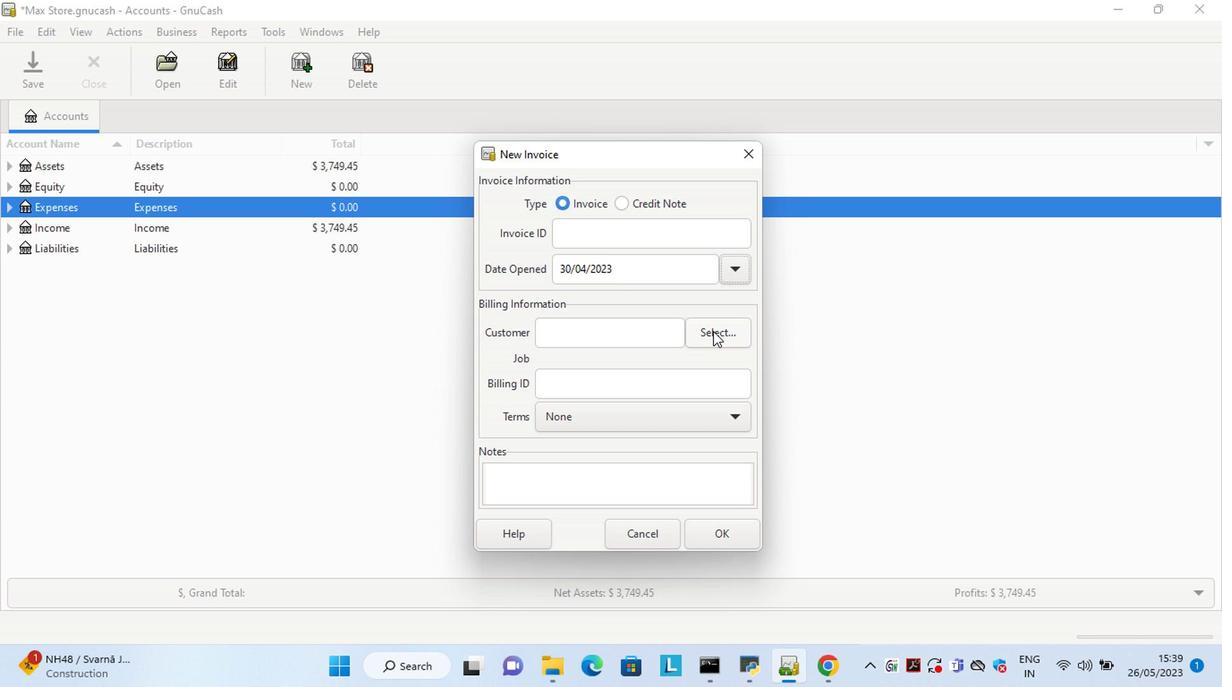
Action: Mouse moved to (569, 316)
Screenshot: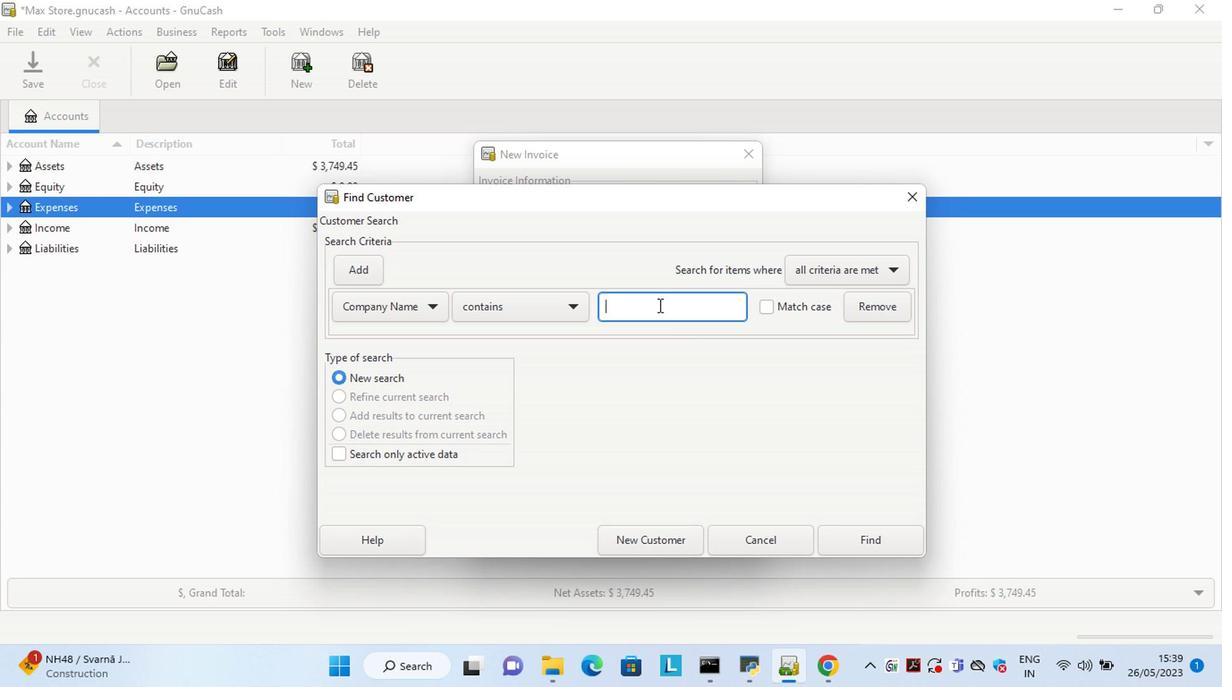 
Action: Mouse pressed left at (569, 316)
Screenshot: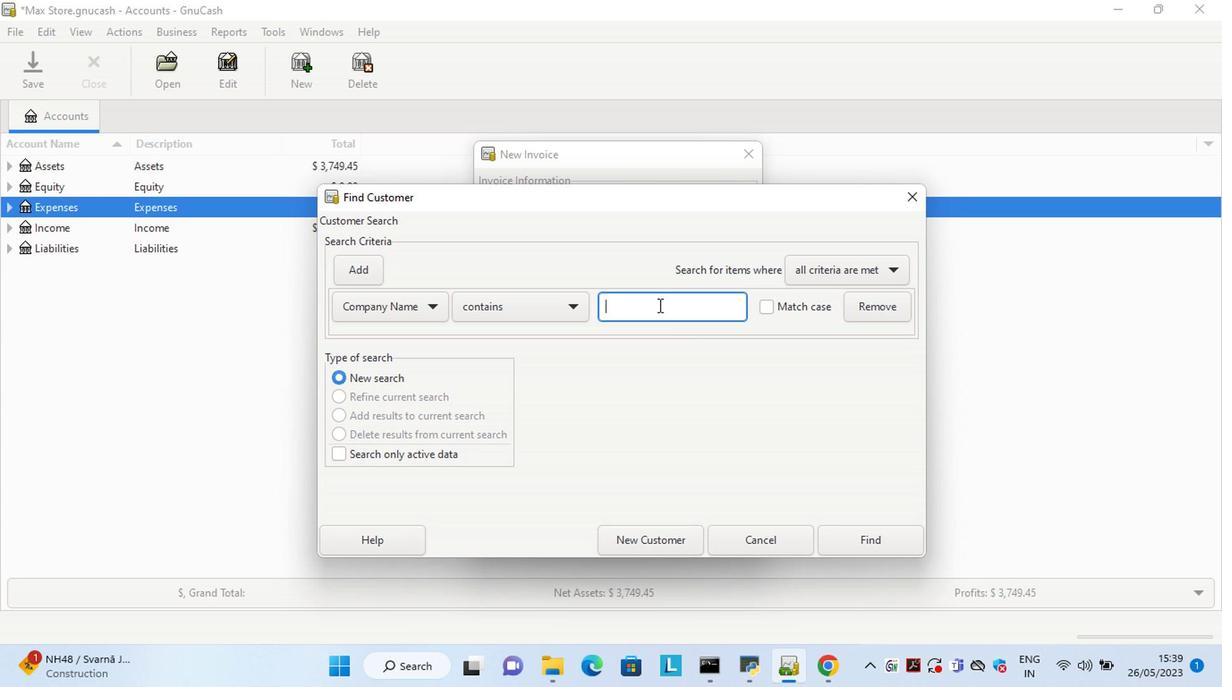 
Action: Key pressed <Key.shift><Key.shift>Lupe<Key.space><Key.shift>Tortilla
Screenshot: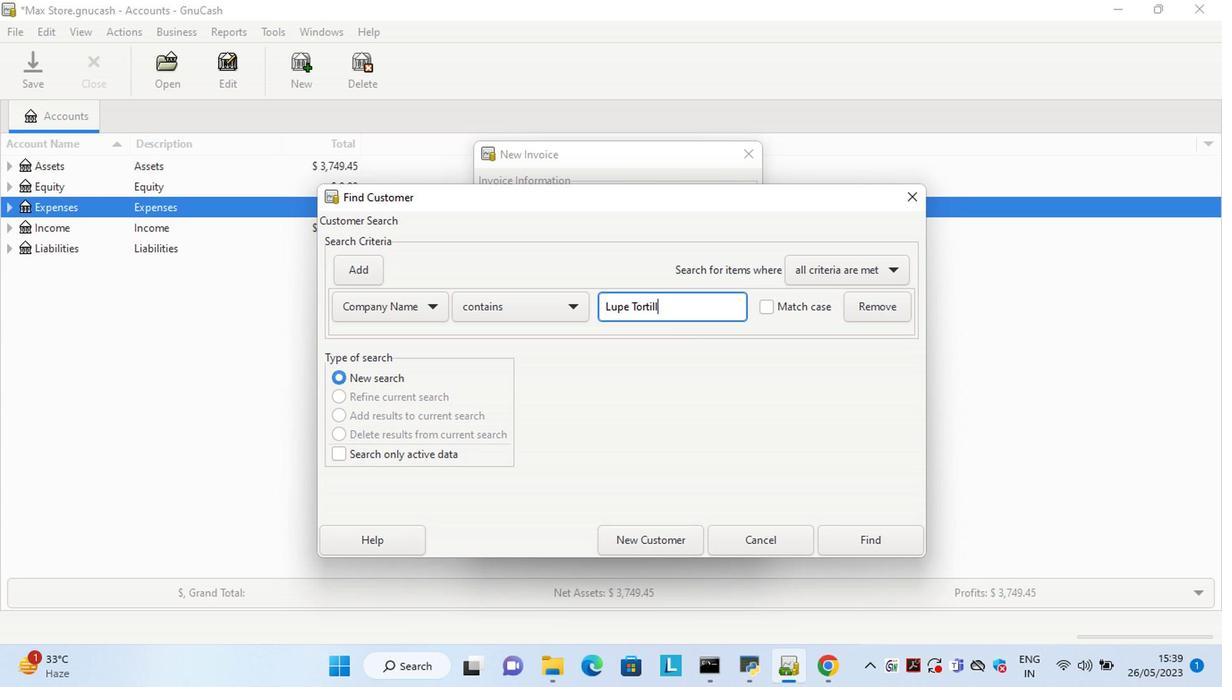 
Action: Mouse moved to (711, 489)
Screenshot: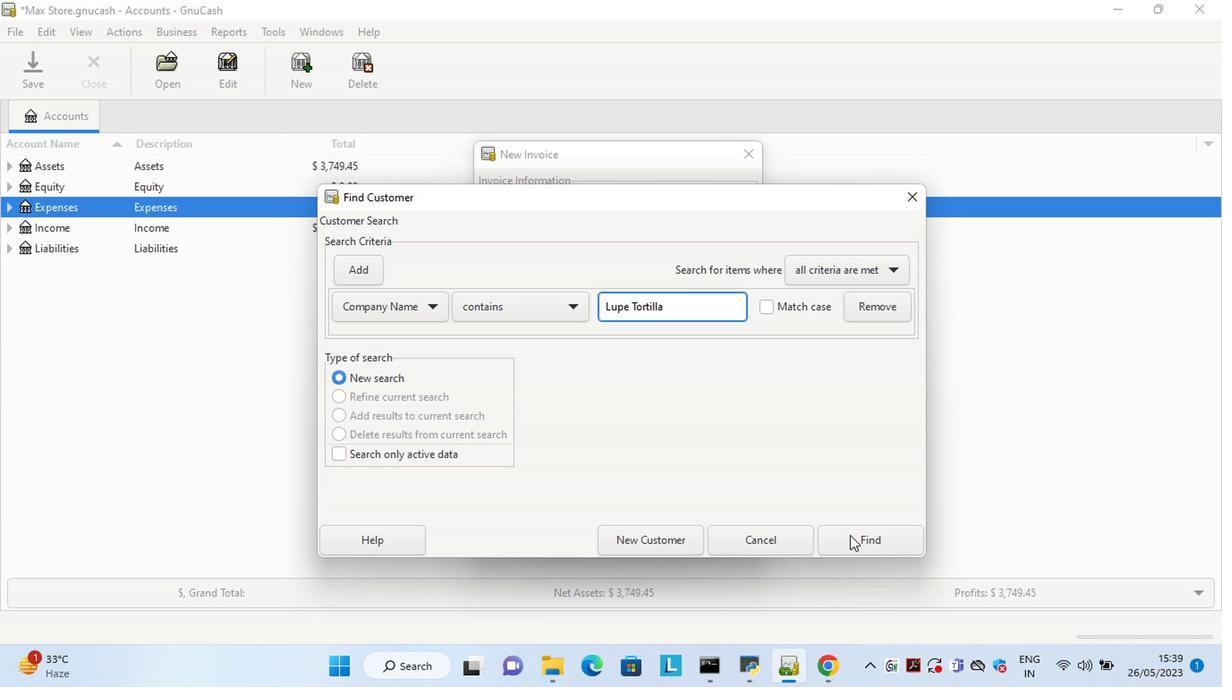 
Action: Mouse pressed left at (711, 489)
Screenshot: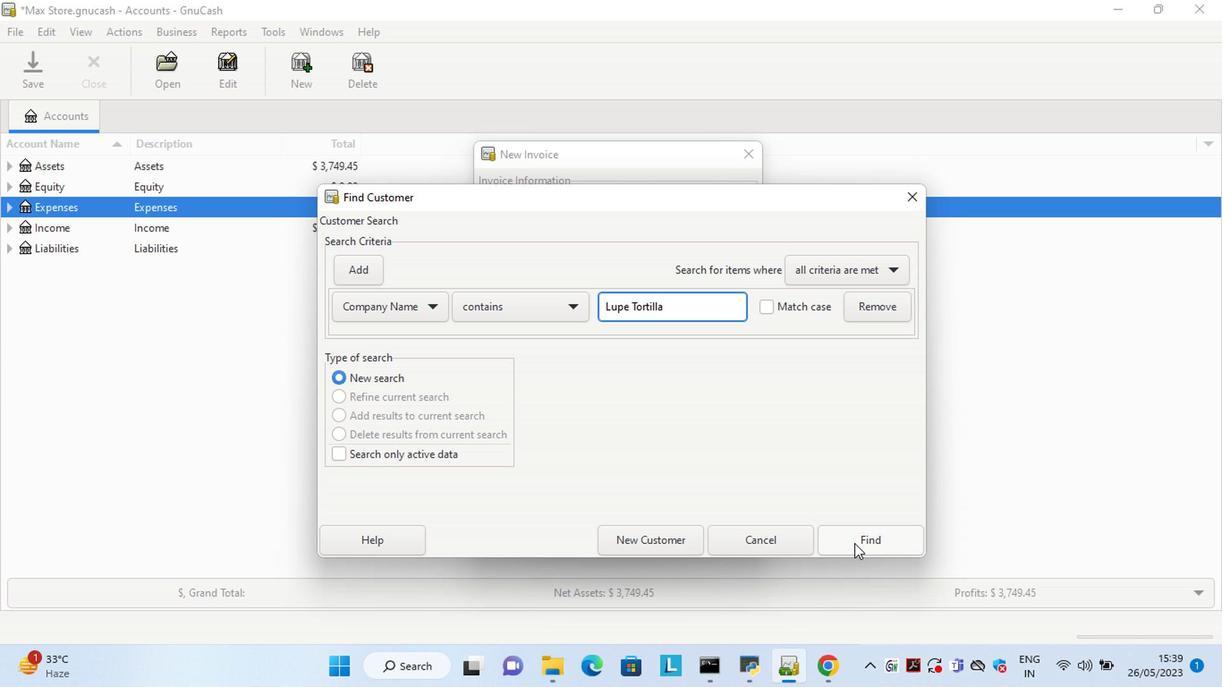 
Action: Mouse moved to (568, 356)
Screenshot: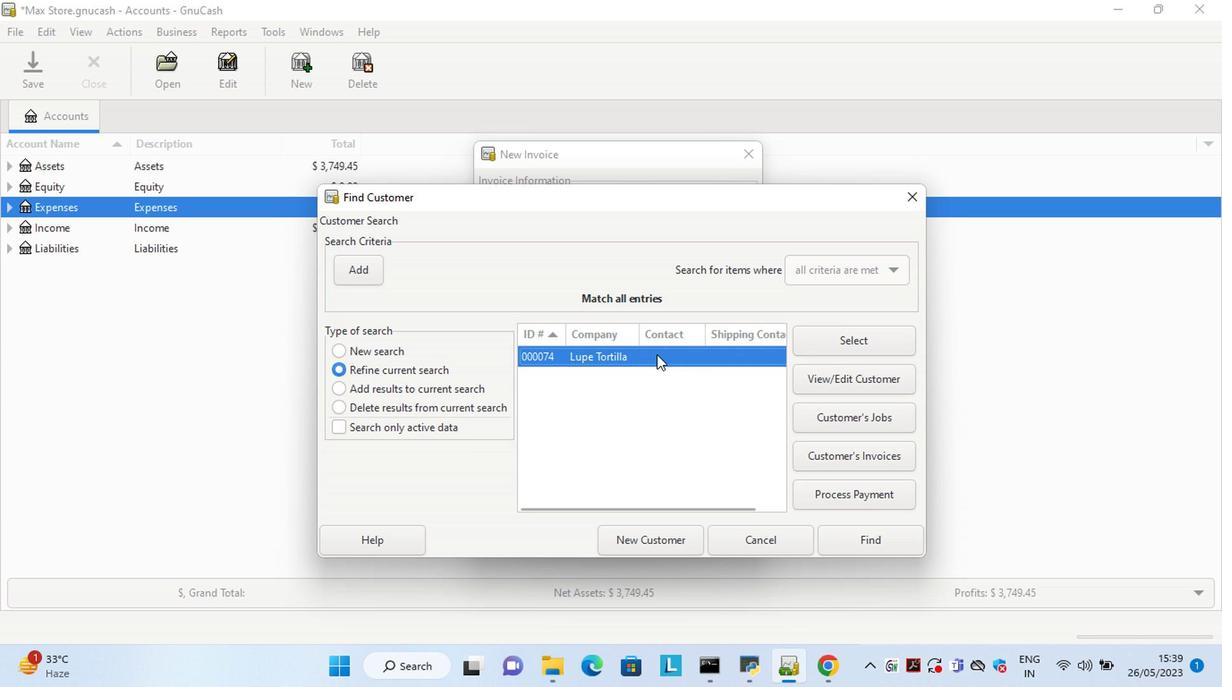 
Action: Mouse pressed left at (568, 356)
Screenshot: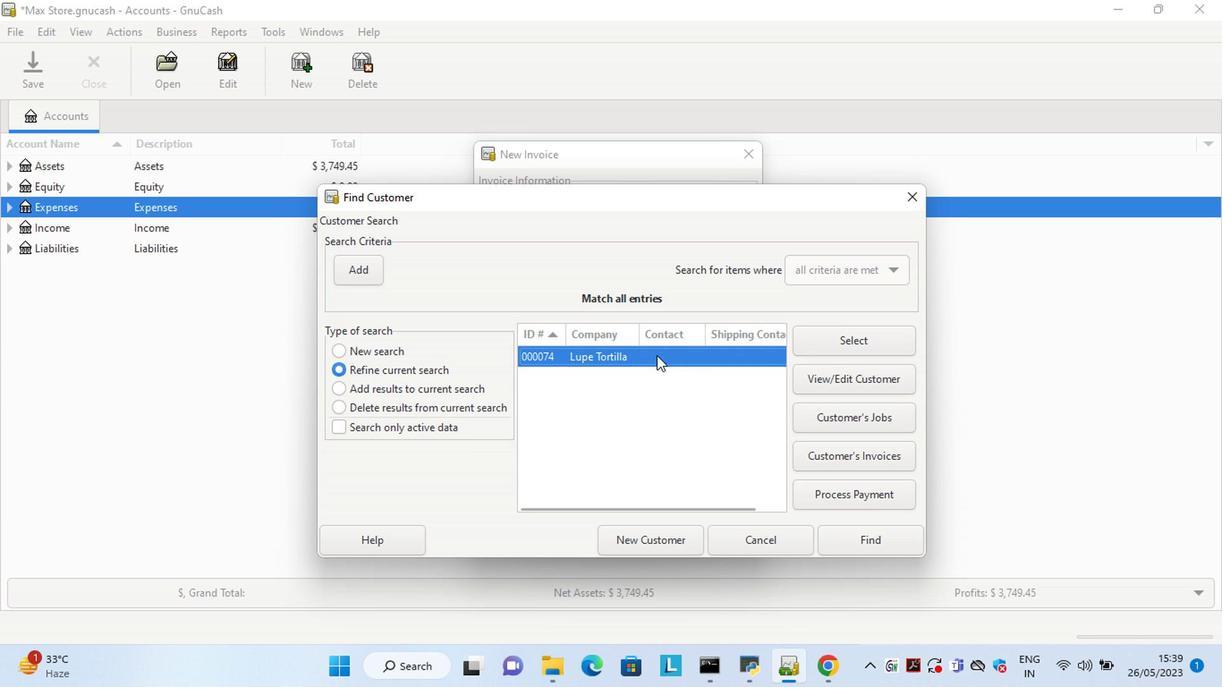 
Action: Mouse pressed left at (568, 356)
Screenshot: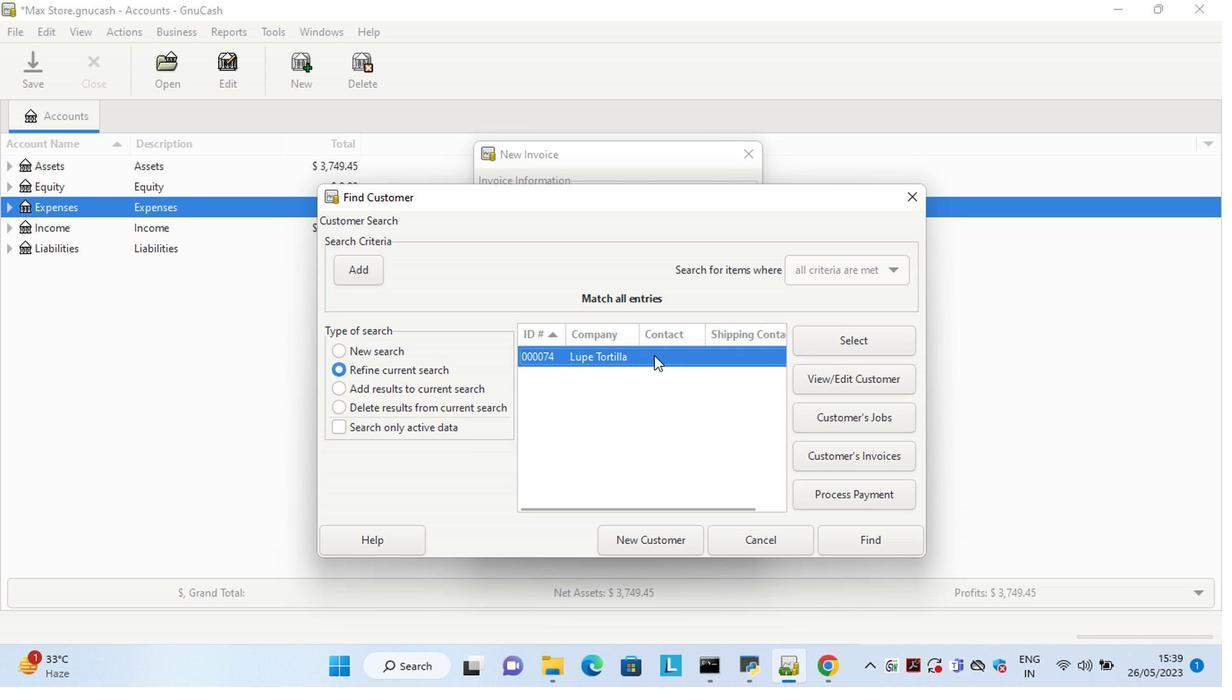 
Action: Mouse moved to (557, 410)
Screenshot: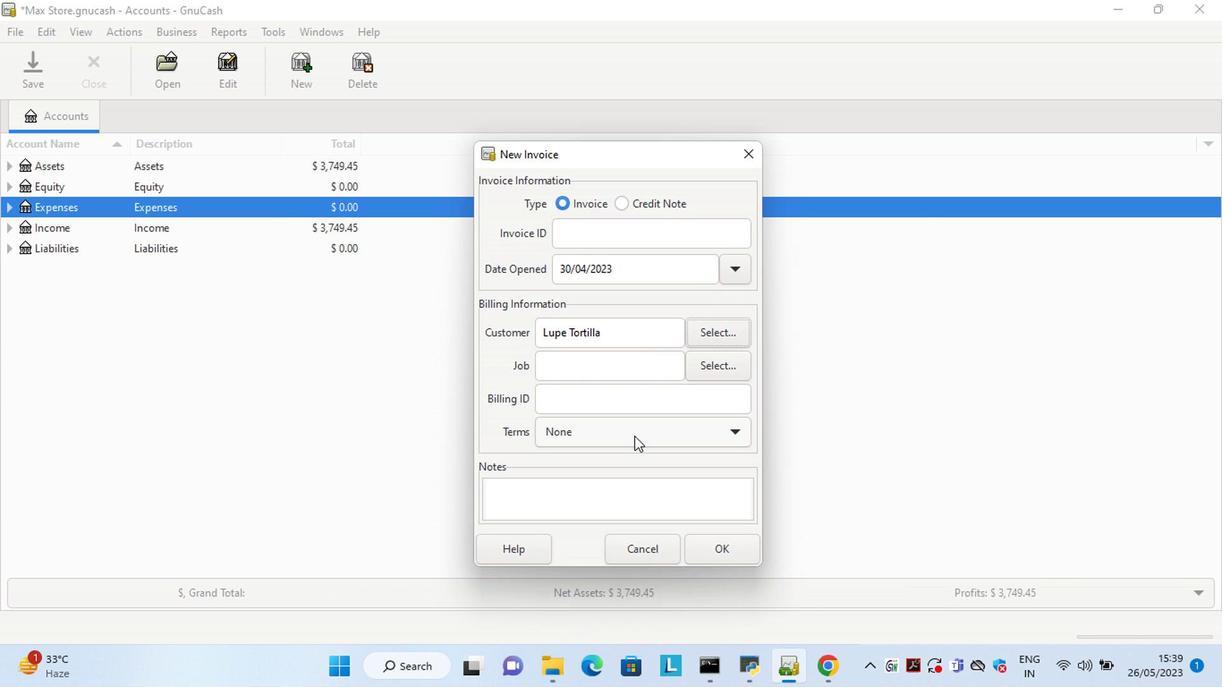 
Action: Mouse pressed left at (557, 410)
Screenshot: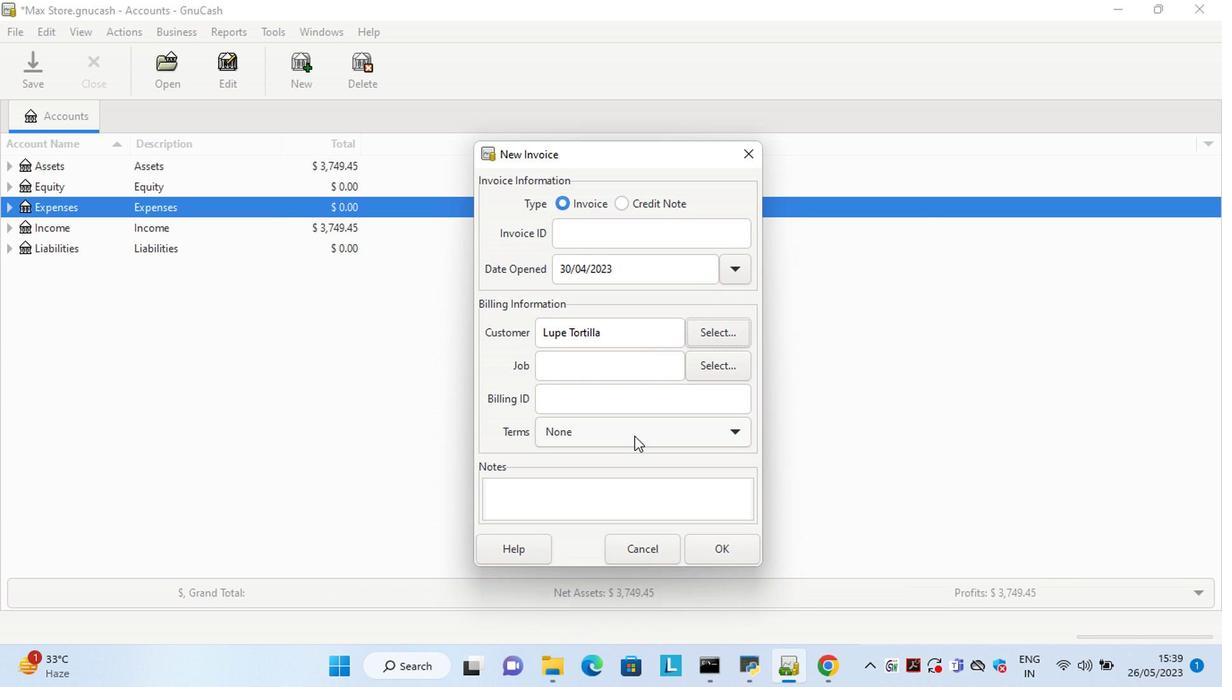 
Action: Mouse moved to (545, 454)
Screenshot: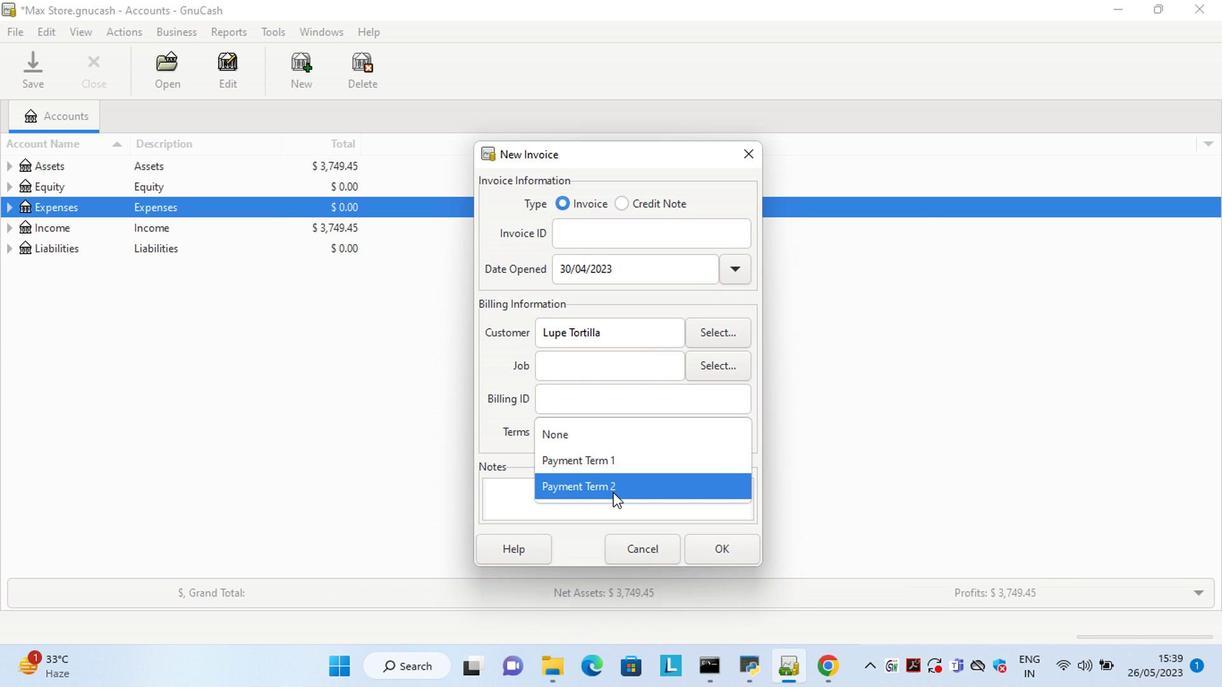 
Action: Mouse pressed left at (539, 453)
Screenshot: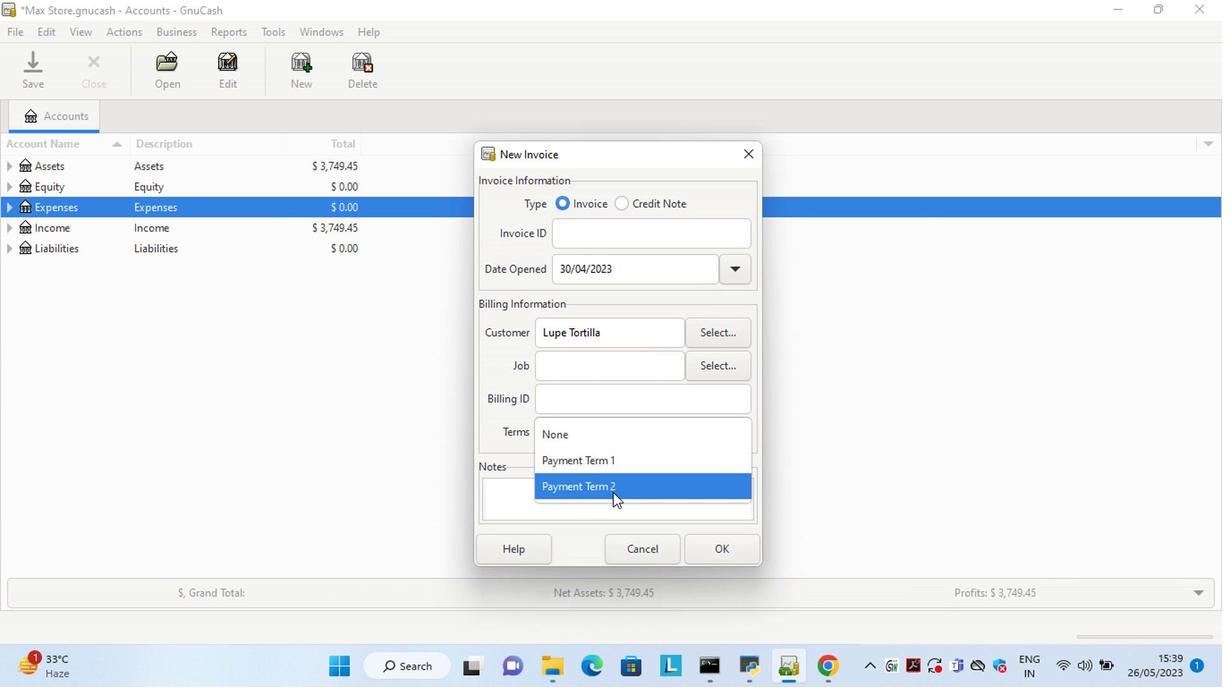 
Action: Mouse moved to (613, 494)
Screenshot: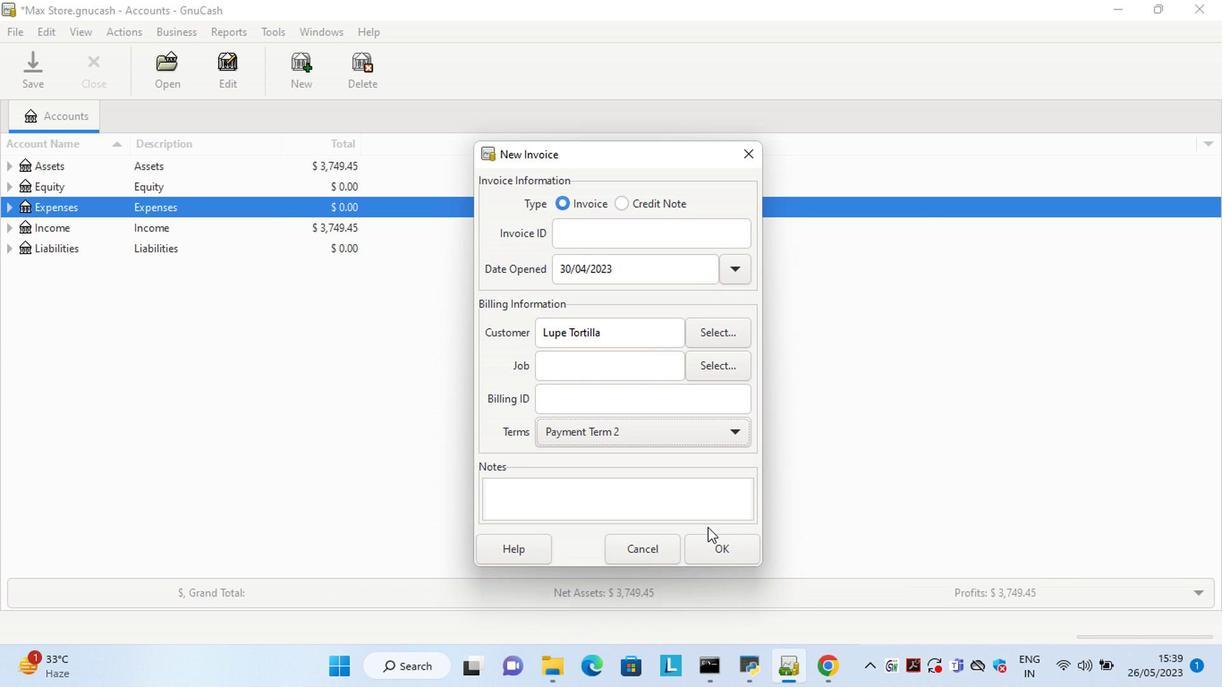 
Action: Mouse pressed left at (613, 494)
Screenshot: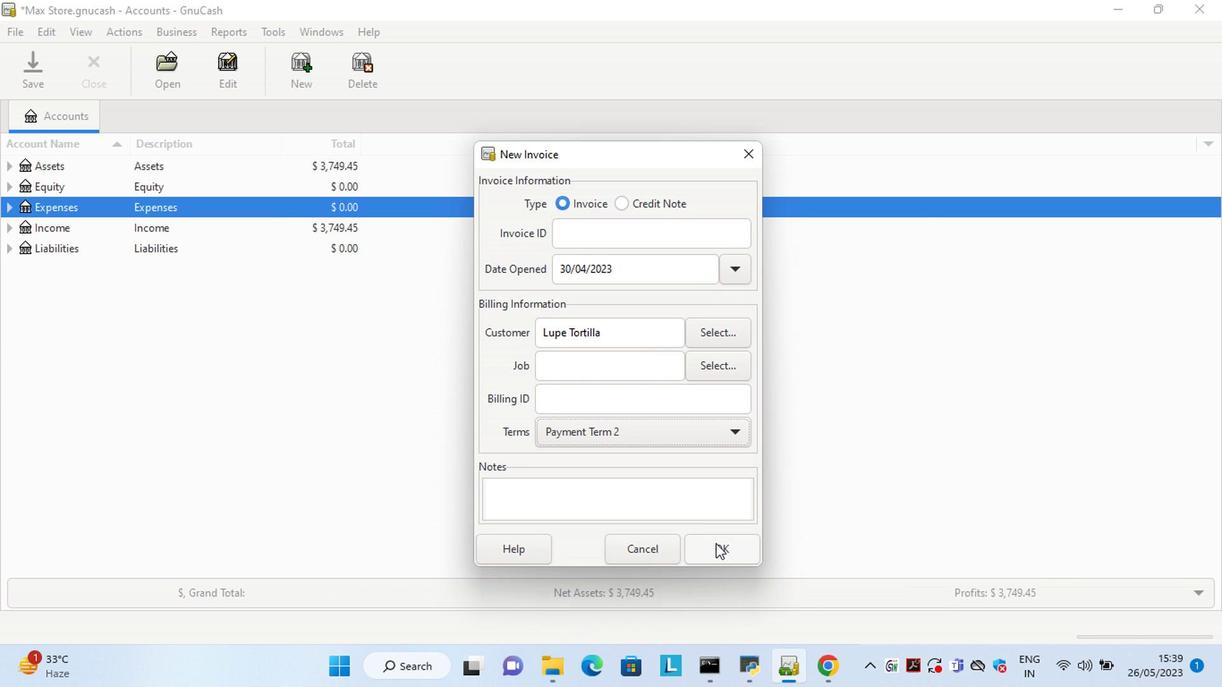 
Action: Mouse moved to (553, 419)
Screenshot: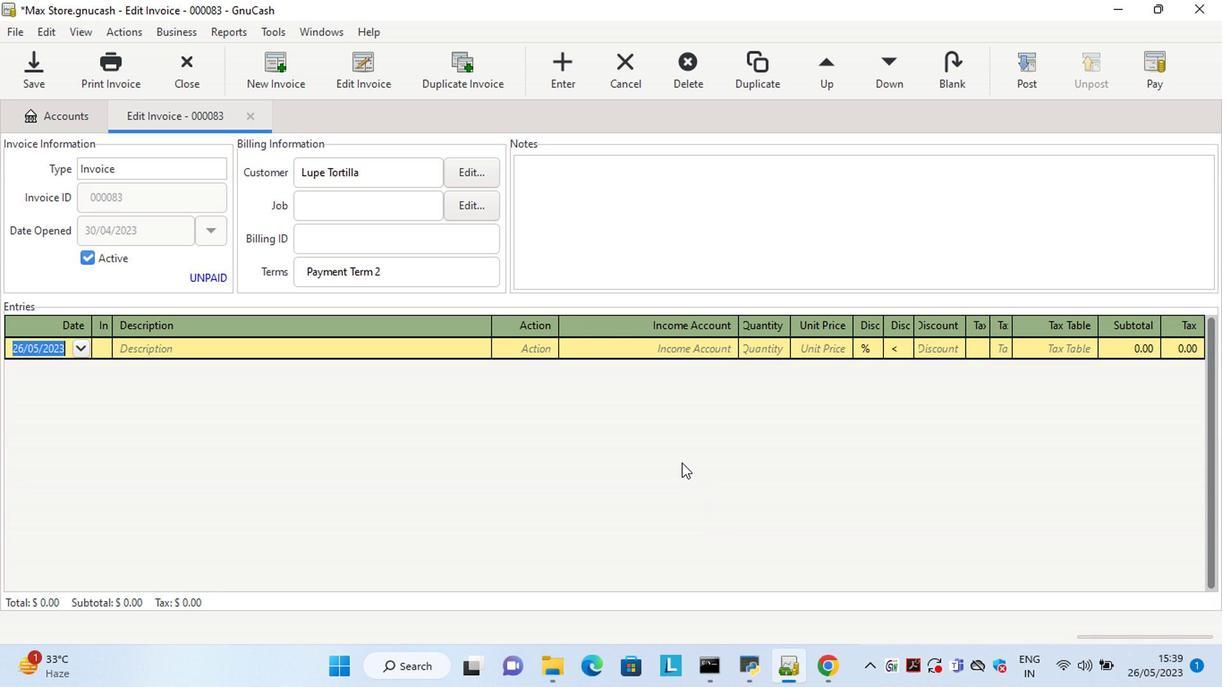 
Action: Key pressed <Key.left><Key.delete><Key.delete>30<Key.right><Key.right><Key.end><Key.delete><Key.left><Key.left><Key.left><Key.left><Key.left><Key.left><Key.delete>4<Key.tab><Key.shift>Blue<Key.space><Key.shift>Buny<Key.space><Key.shift>Strawberry<Key.space><Key.shift>Shortcake<Key.space><Key.shift>Load'd<Key.space><Key.shift><Key.shift>Sundae<Key.tab>ma<Key.tab>sale<Key.tab>5<Key.tab>10<Key.tab>
Screenshot: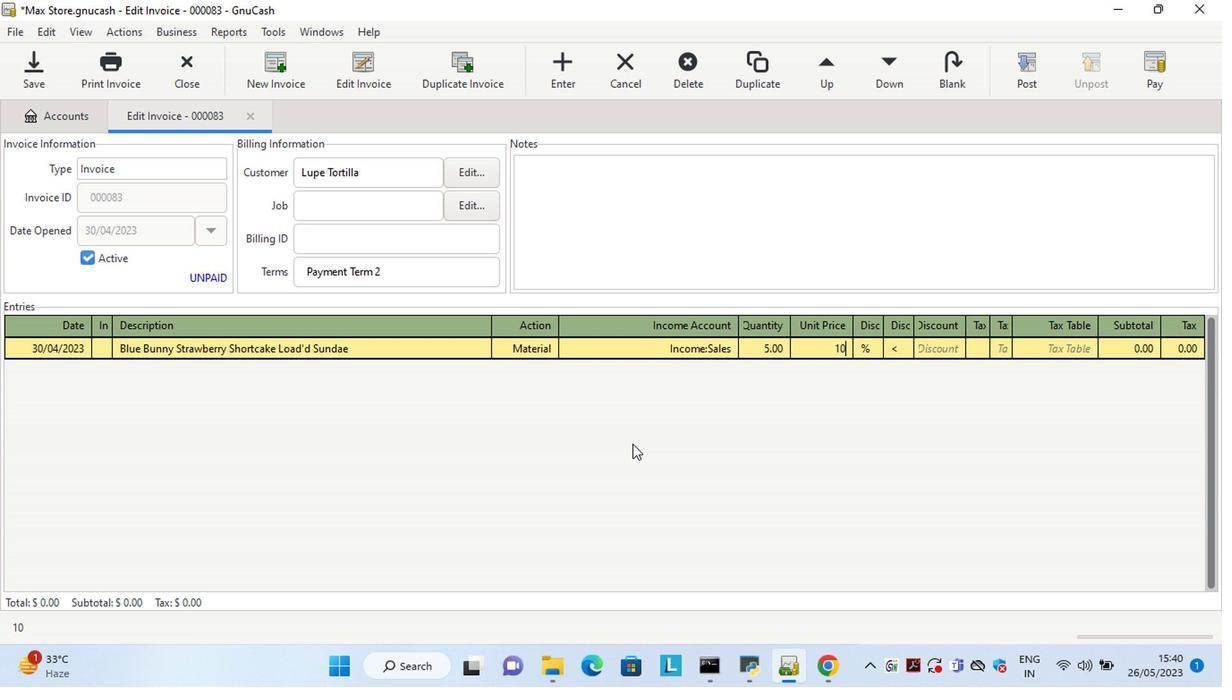 
Action: Mouse moved to (737, 350)
Screenshot: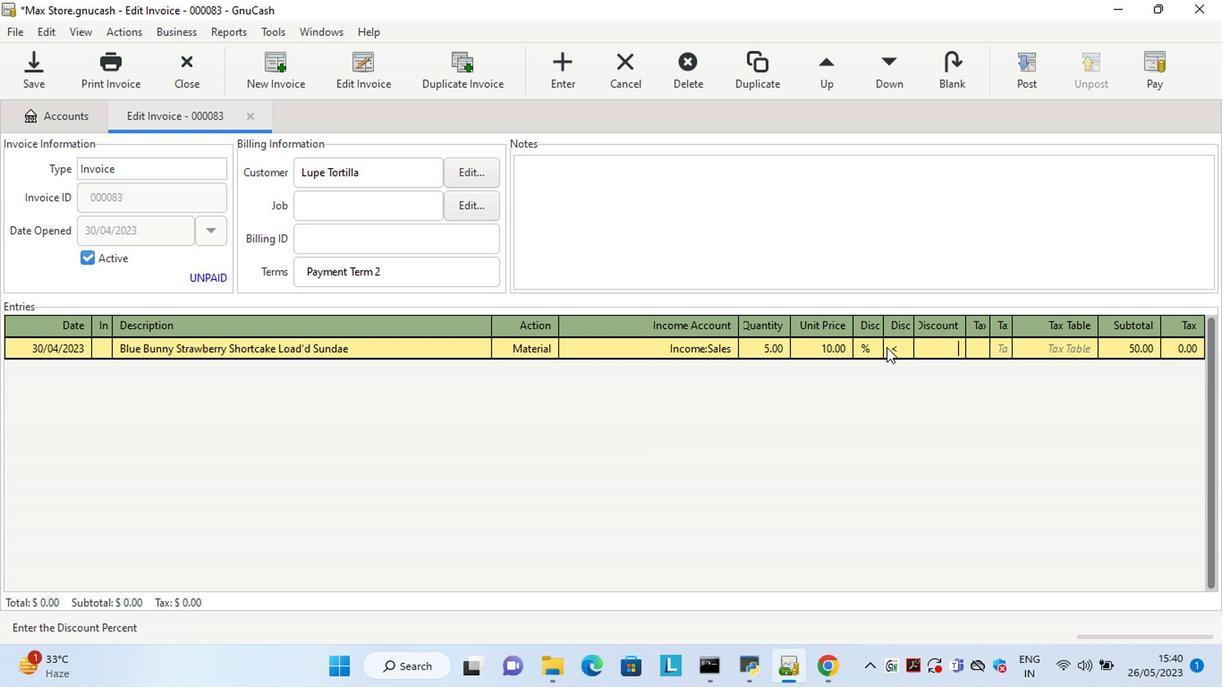 
Action: Mouse pressed left at (737, 350)
Screenshot: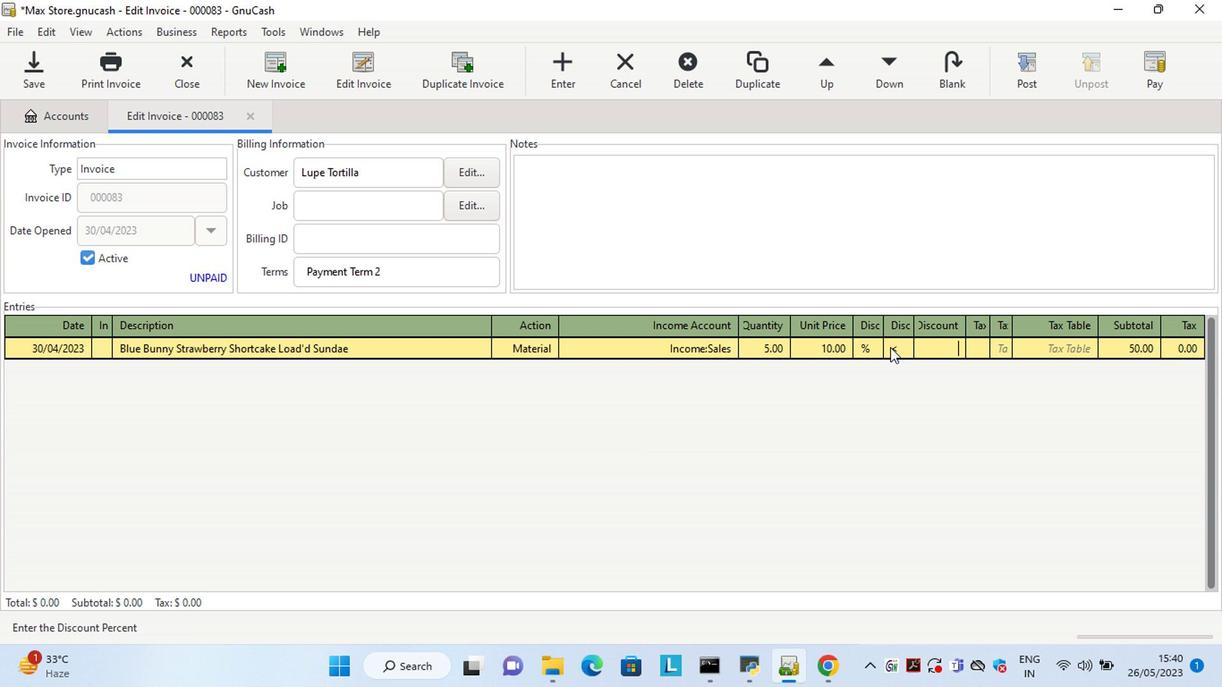 
Action: Mouse moved to (785, 352)
Screenshot: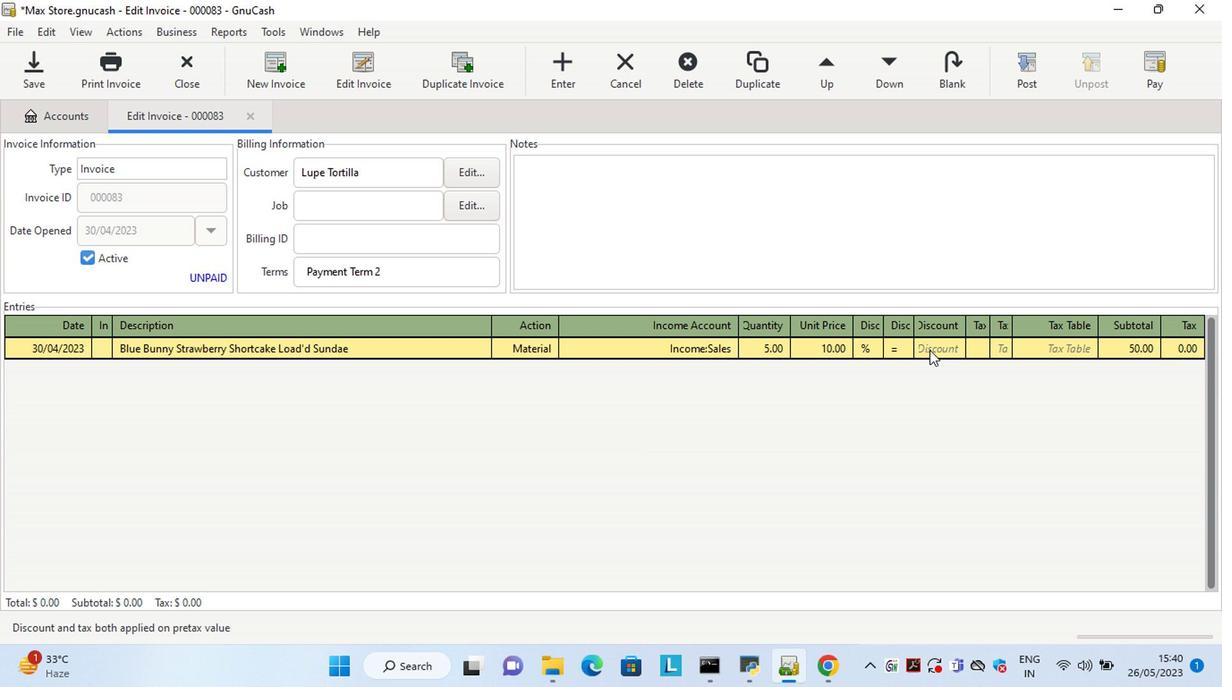 
Action: Mouse pressed left at (785, 352)
Screenshot: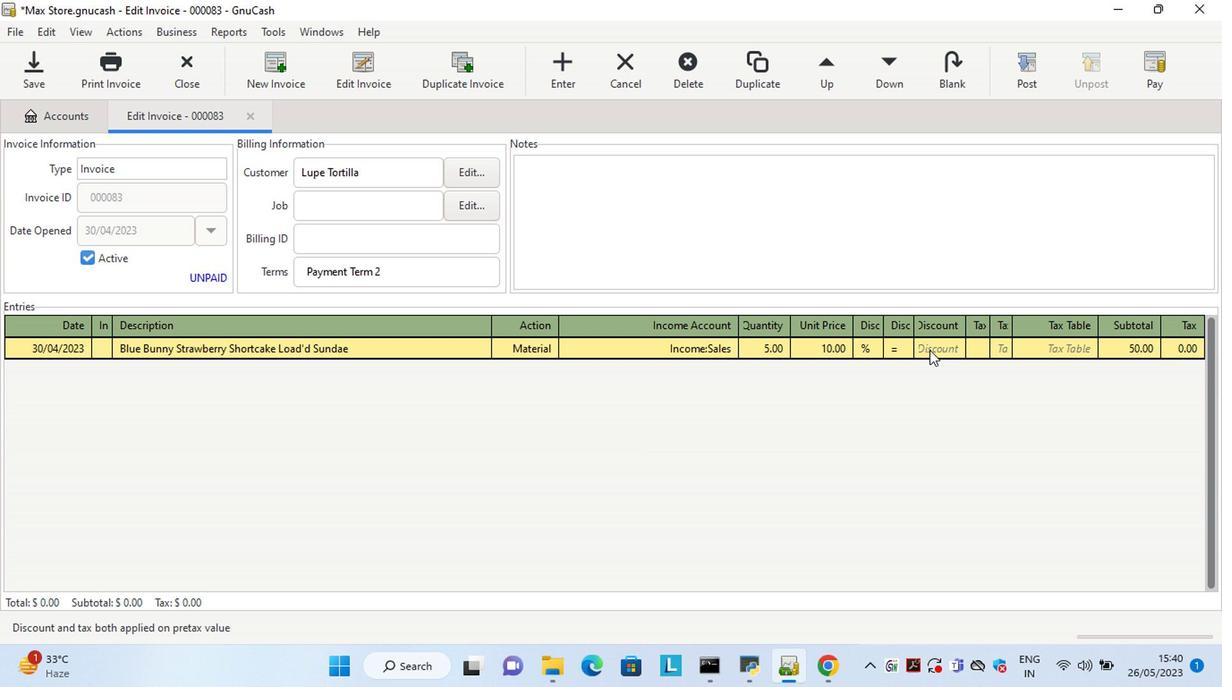 
Action: Mouse moved to (781, 352)
Screenshot: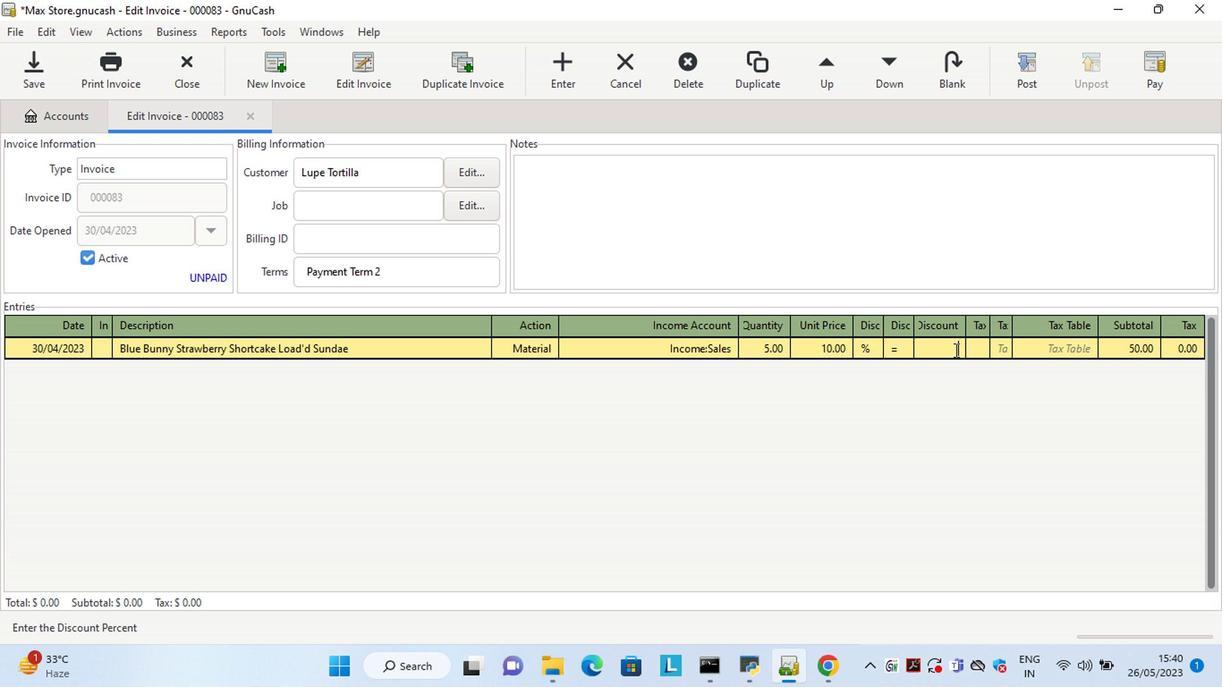 
Action: Key pressed 5
Screenshot: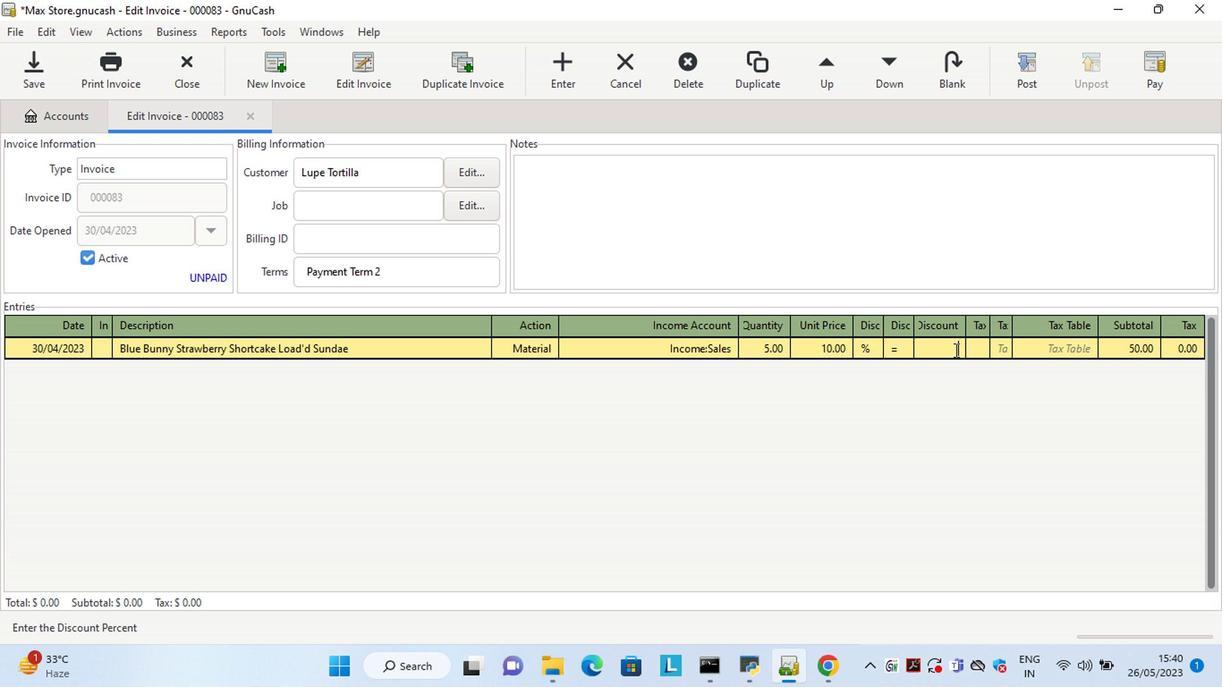 
Action: Mouse moved to (780, 352)
Screenshot: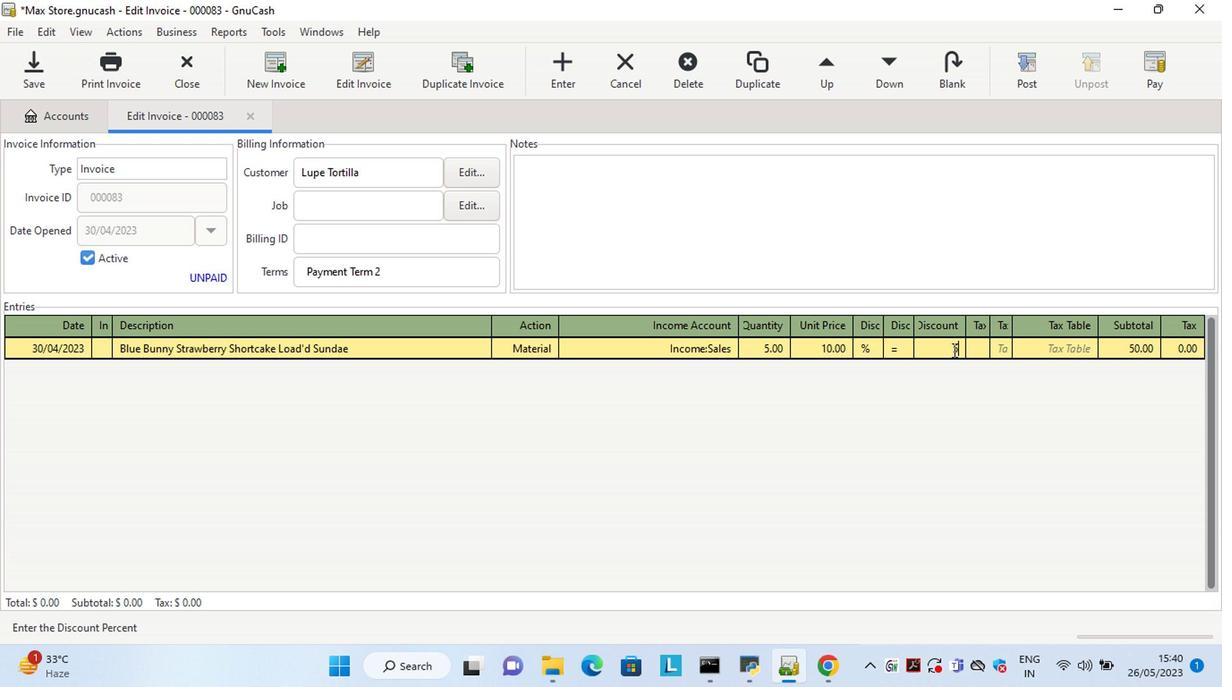 
Action: Key pressed <Key.tab>
Screenshot: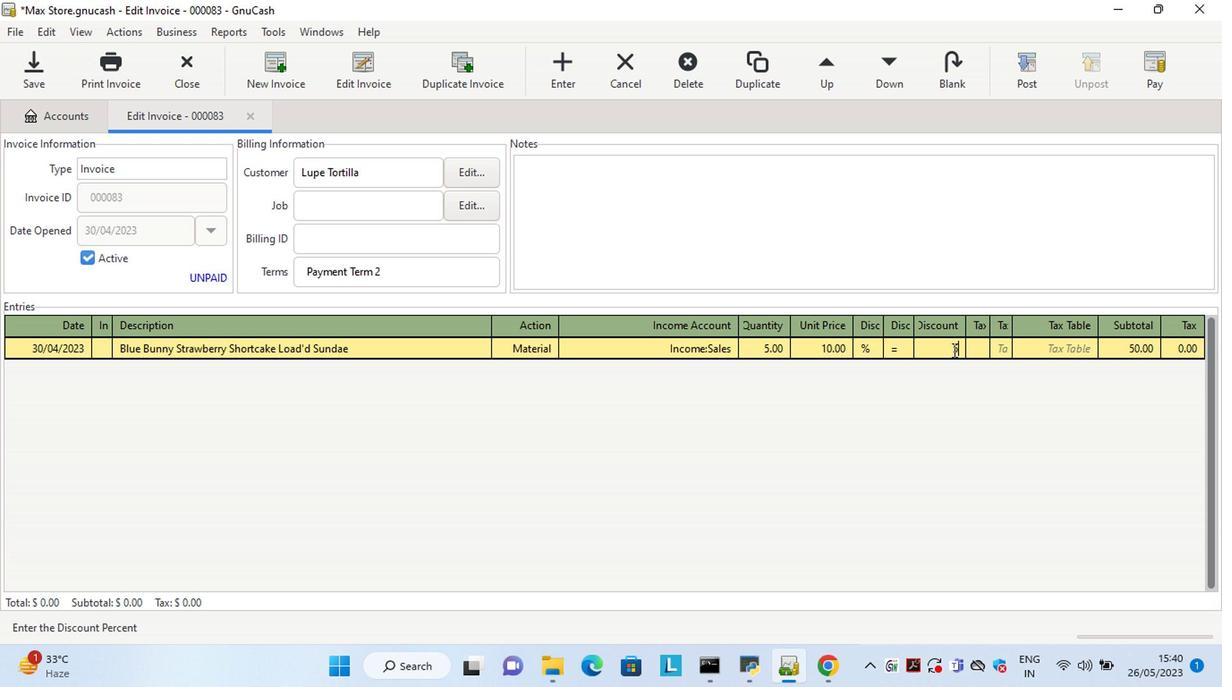 
Action: Mouse moved to (779, 351)
Screenshot: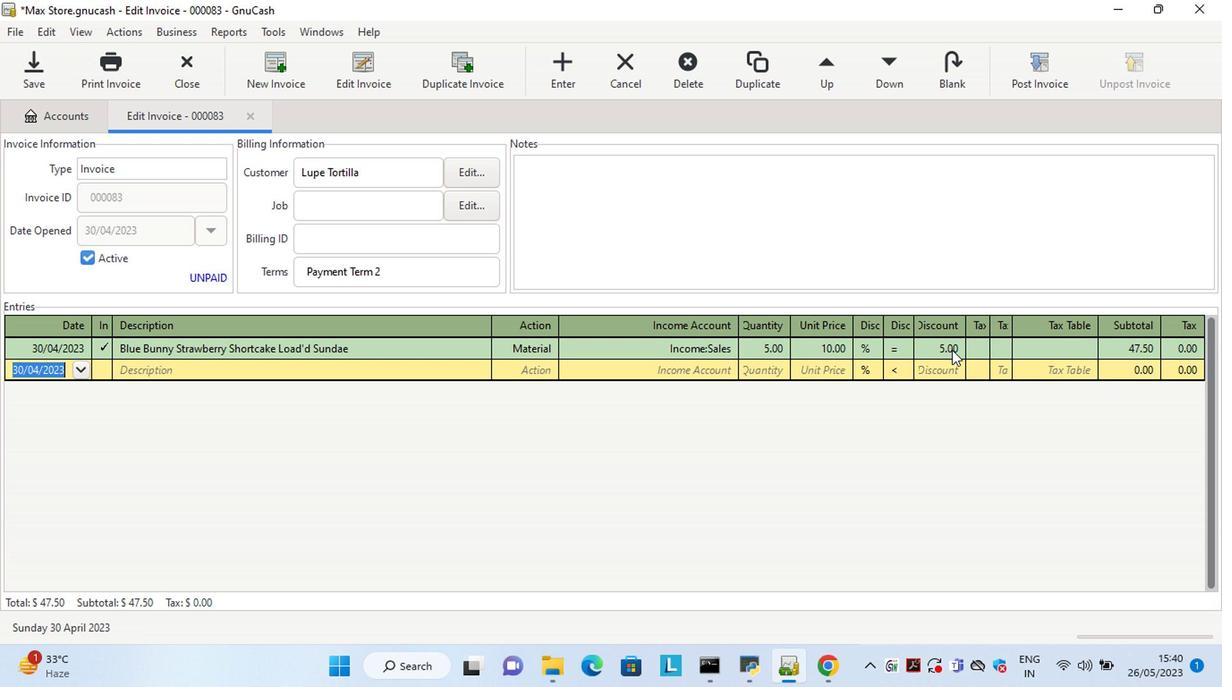 
Action: Key pressed <Key.tab>
Screenshot: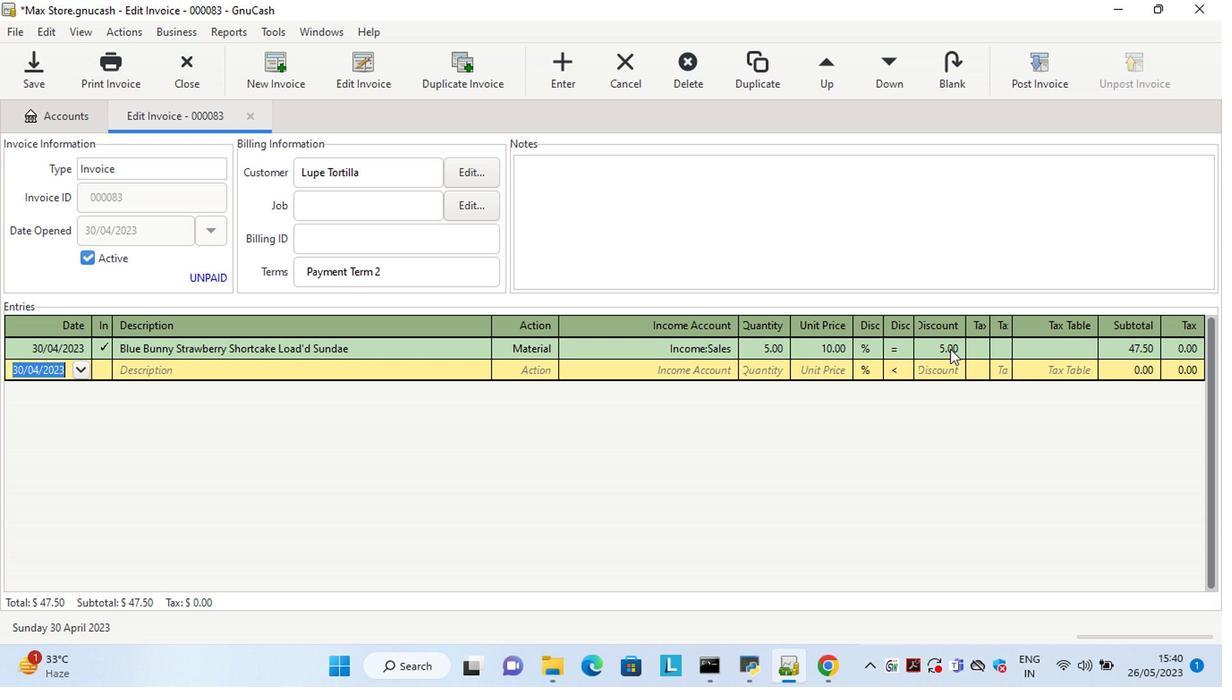
Action: Mouse moved to (778, 351)
Screenshot: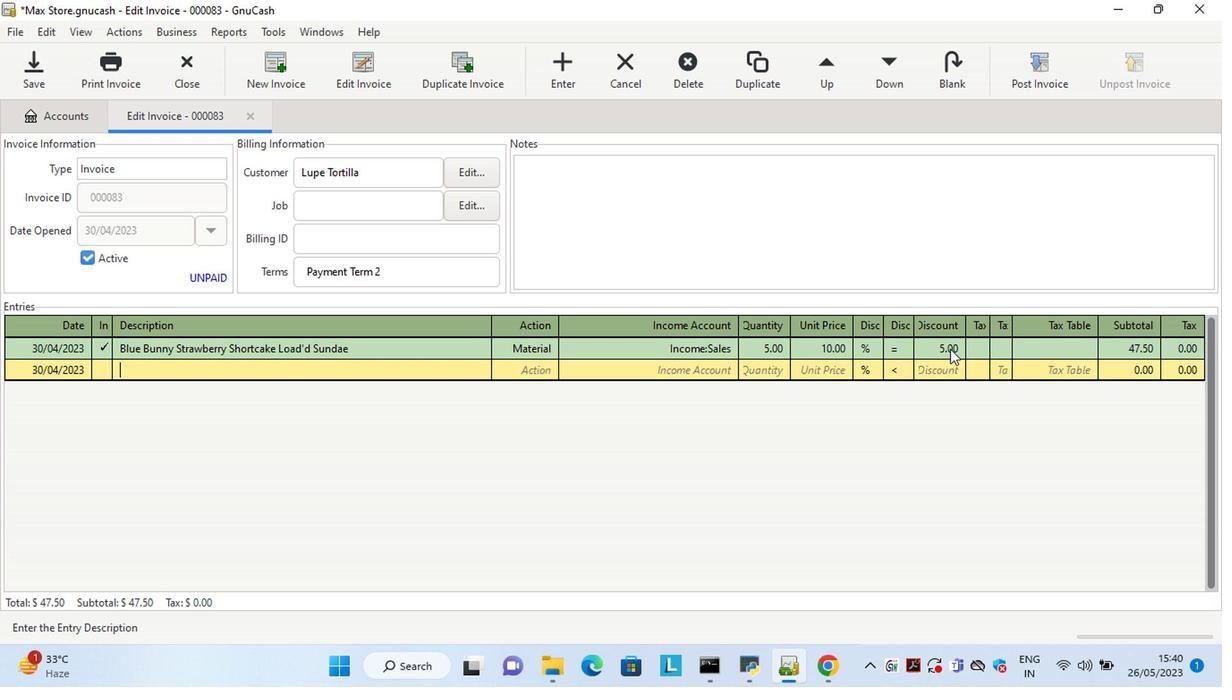 
Action: Key pressed <Key.shift>Essentia<Key.space><Key.shift>Superchaged<Key.space><Key.shift>i<Key.backspace>lonized<Key.space><Key.shift>Alkaline<Key.space><Key.shift>Water<Key.shift_r>(<Key.space>x<Key.space><Key.backspace><Key.backspace><Key.shift>L<Key.space>x<Key.space>6<Key.space>ct<Key.shift_r><Key.tab>sa<Key.tab>1<Key.tab>14.5<Key.tab>
Screenshot: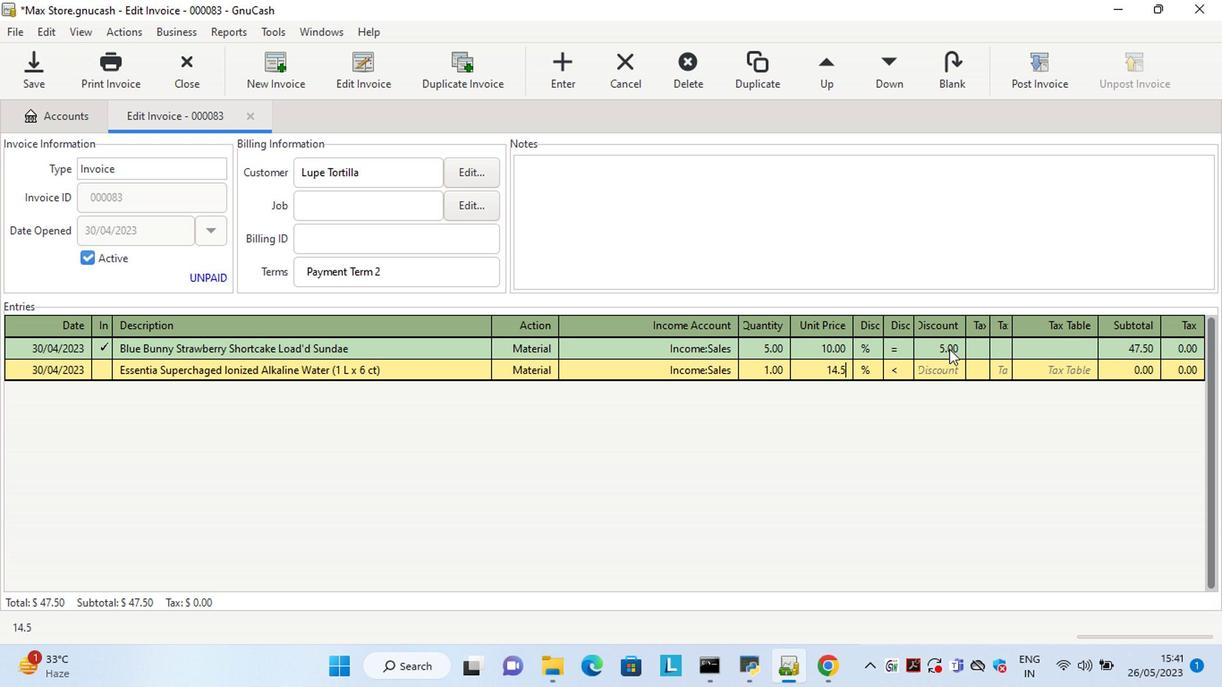 
Action: Mouse moved to (740, 362)
Screenshot: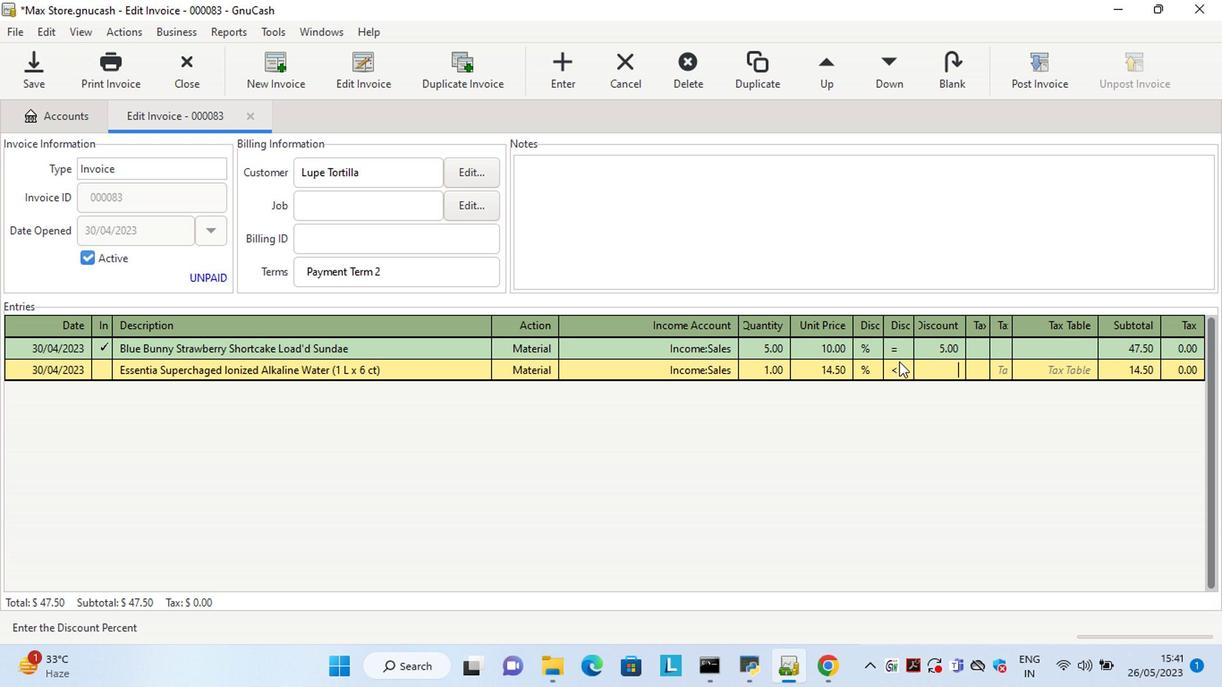
Action: Mouse pressed left at (740, 362)
Screenshot: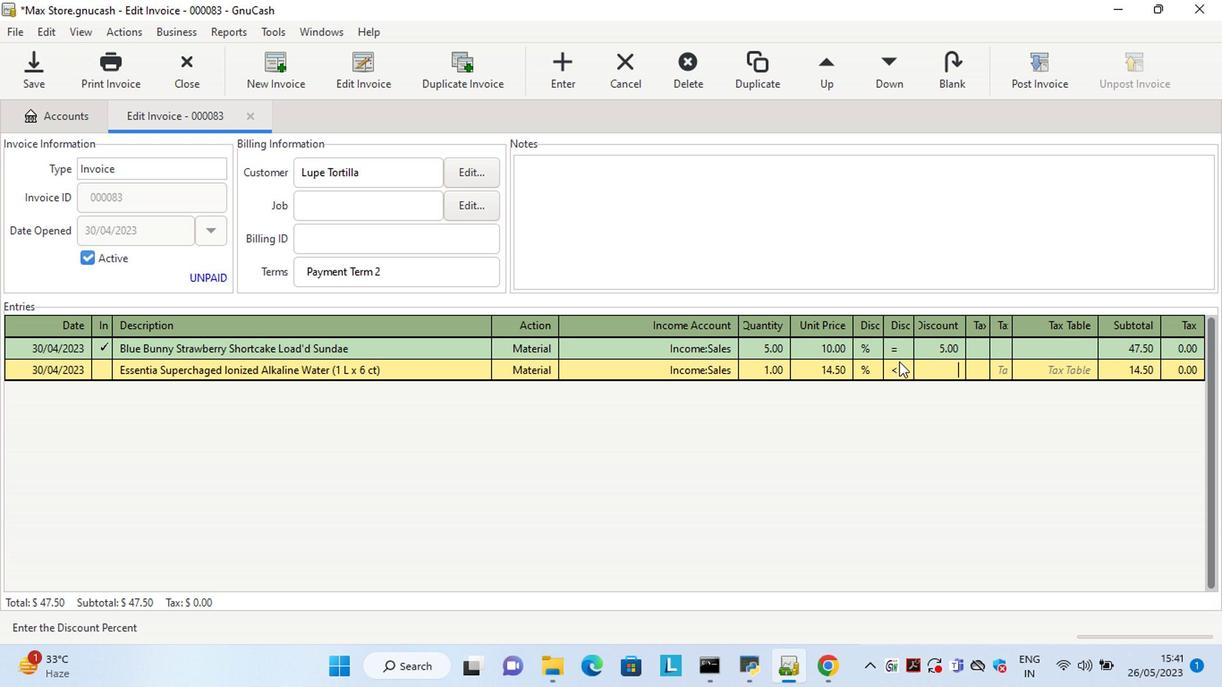 
Action: Mouse moved to (778, 366)
Screenshot: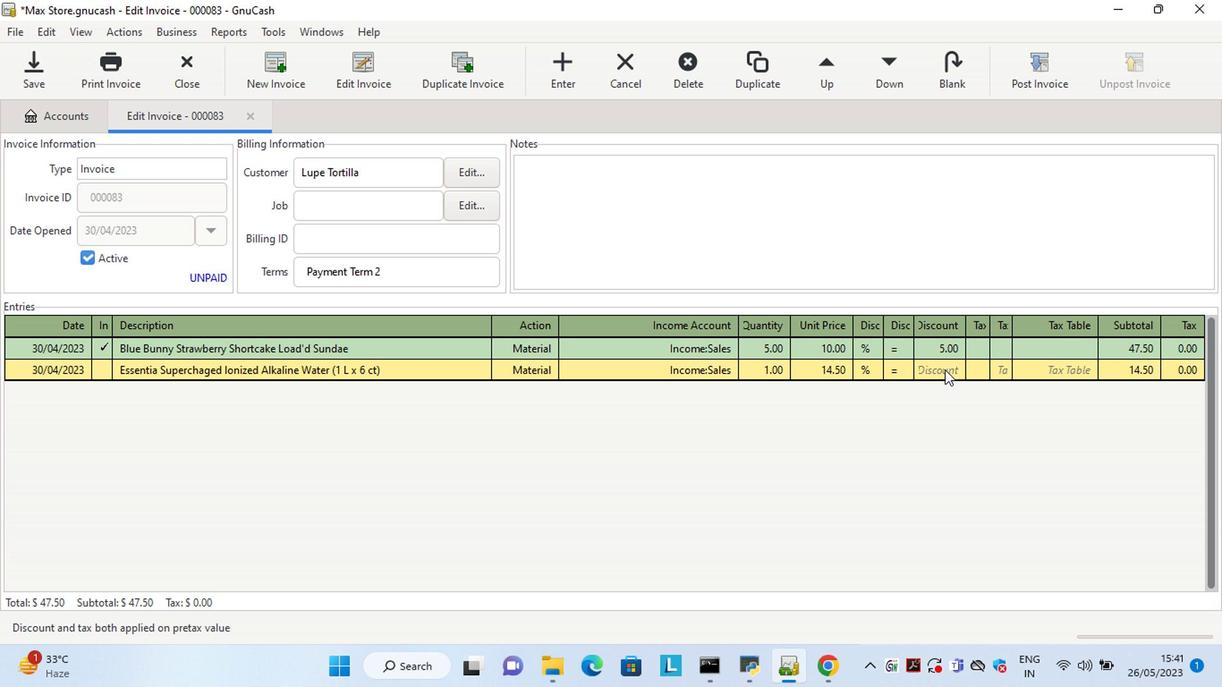 
Action: Mouse pressed left at (778, 366)
Screenshot: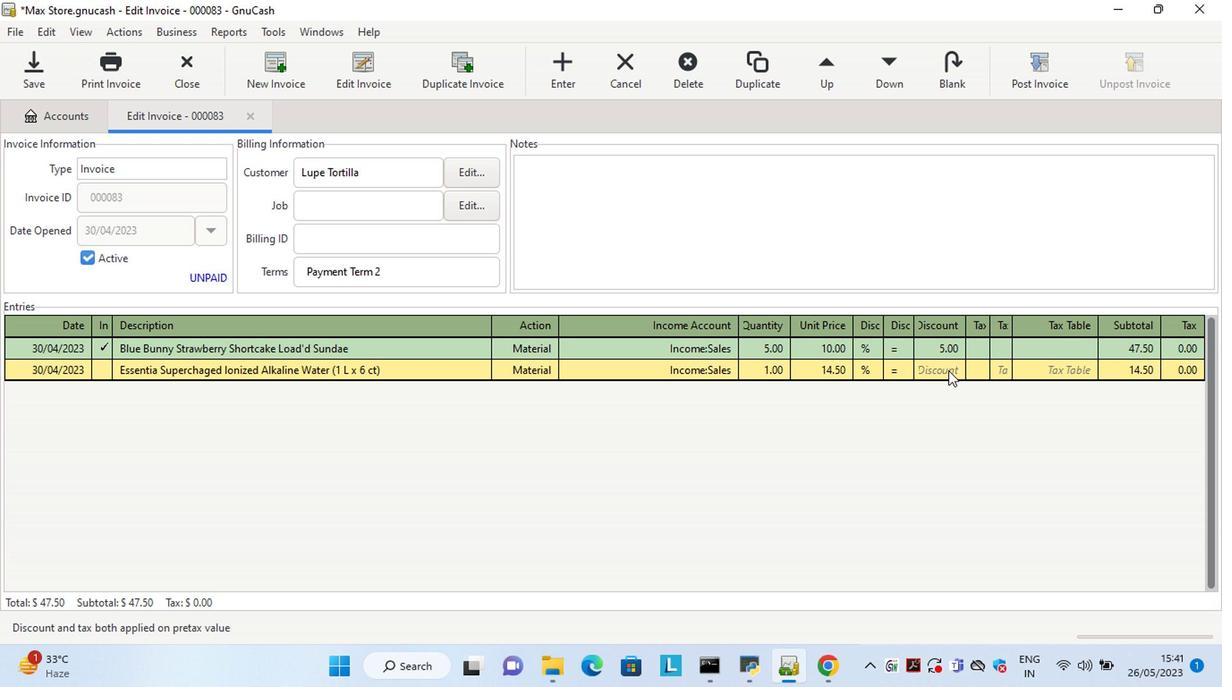 
Action: Mouse moved to (773, 363)
Screenshot: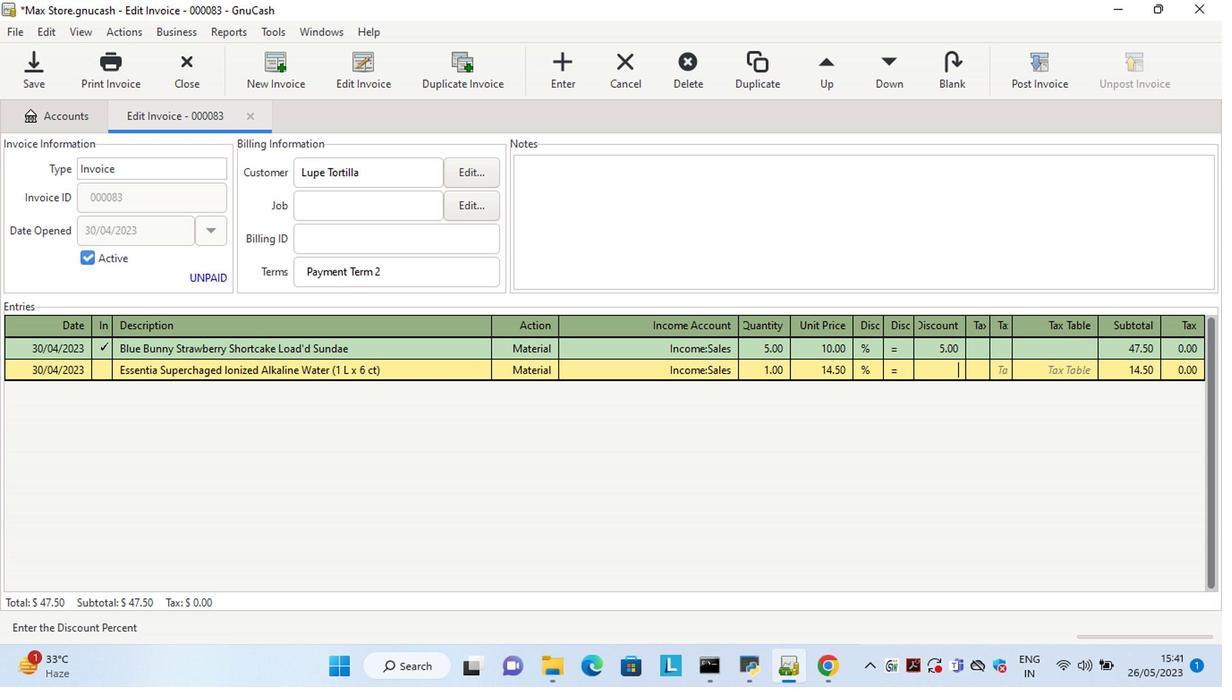 
Action: Key pressed 10<Key.tab><Key.tab><Key.shift>Pringle<Key.space><Key.backspace>'s<Key.space><Key.shift>BBQ<Key.space><Key.shift>Grab<Key.space><Key.shift>N<Key.space><Key.shift><Key.shift><Key.shift><Key.shift><Key.shift><Key.shift><Key.shift><Key.shift><Key.shift><Key.shift><Key.shift><Key.shift><Key.shift><Key.shift>Go<Key.tab>ma<Key.tab>sale<Key.tab>1<Key.tab>15.5<Key.tab>
Screenshot: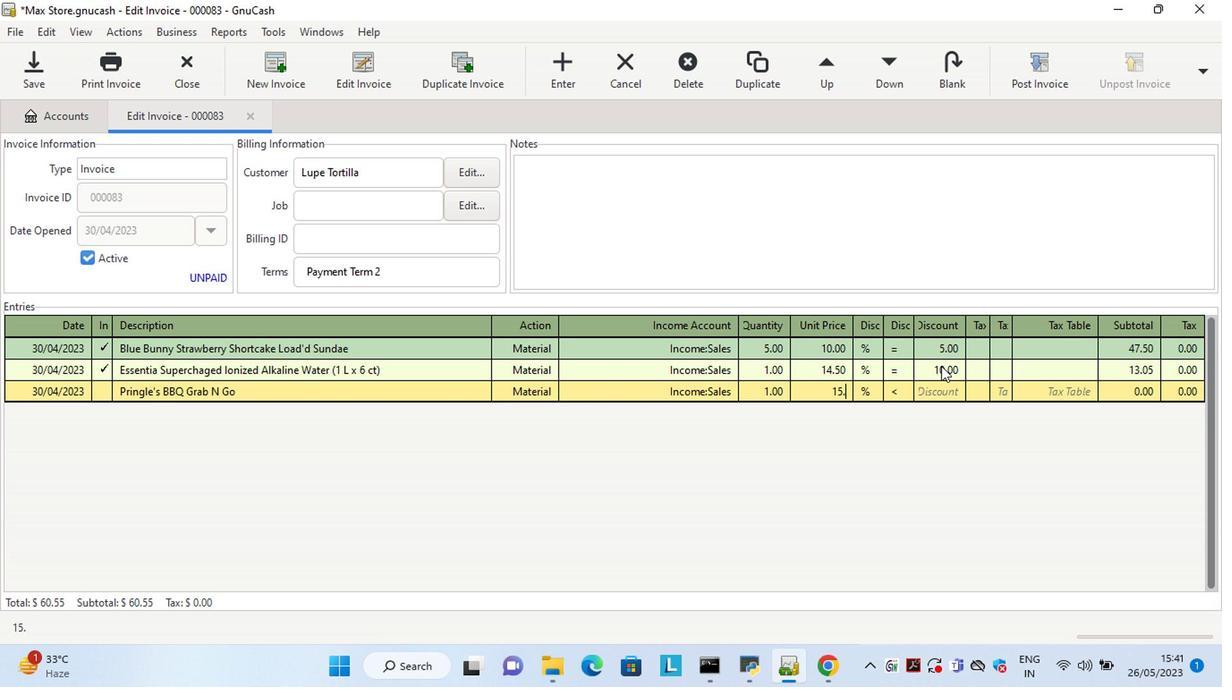 
Action: Mouse moved to (746, 382)
Screenshot: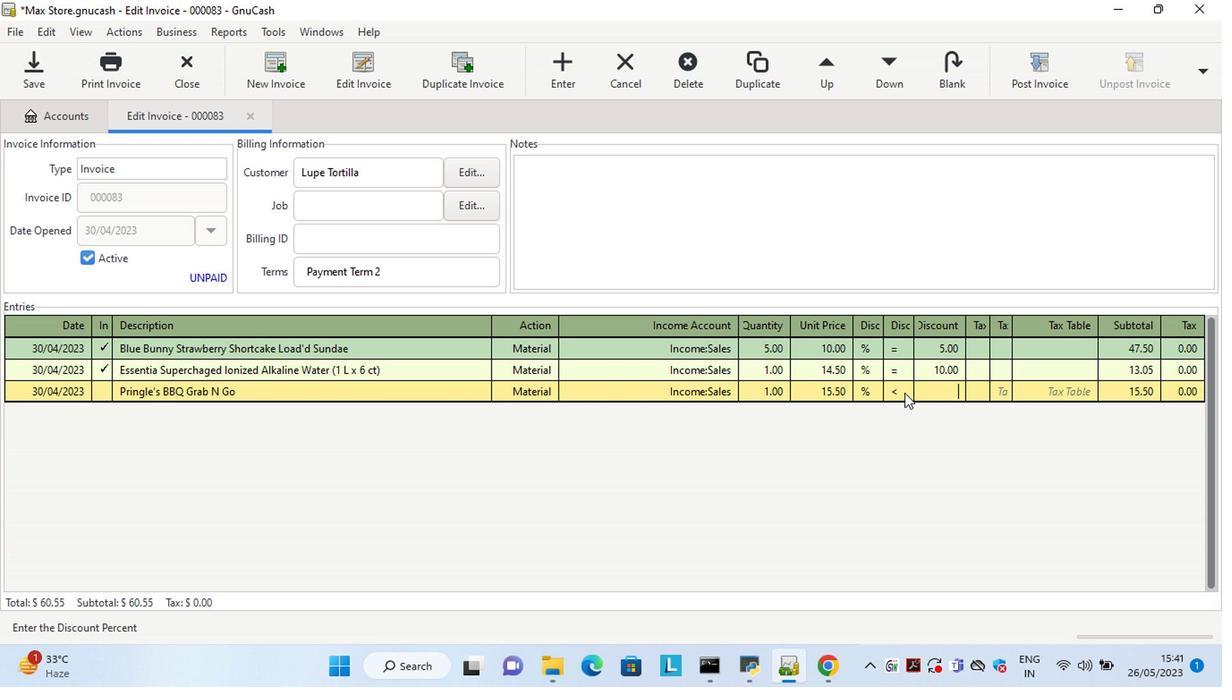 
Action: Mouse pressed left at (746, 382)
Screenshot: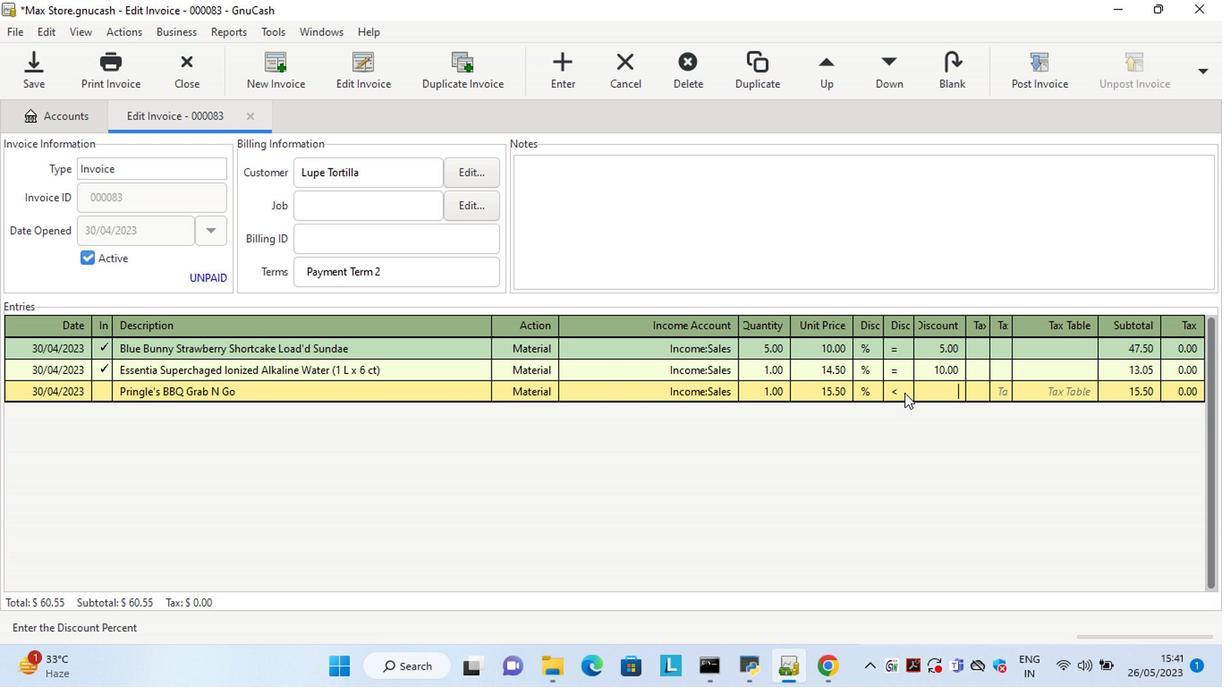 
Action: Mouse moved to (776, 379)
Screenshot: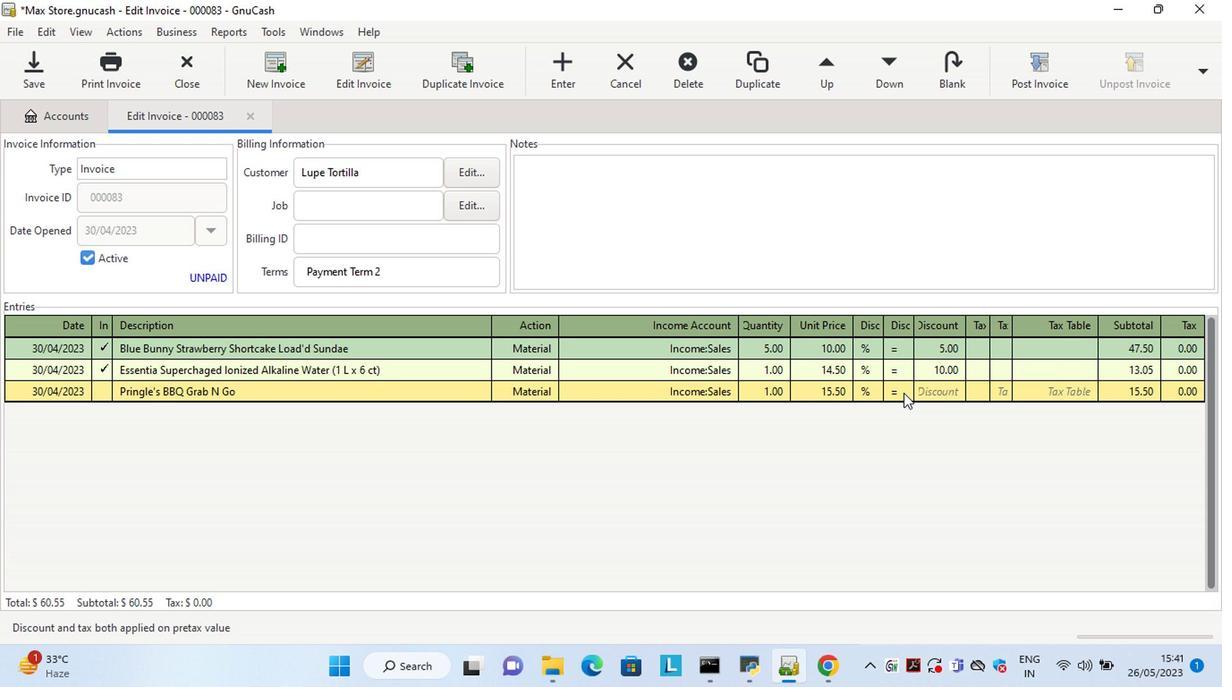 
Action: Mouse pressed left at (776, 379)
Screenshot: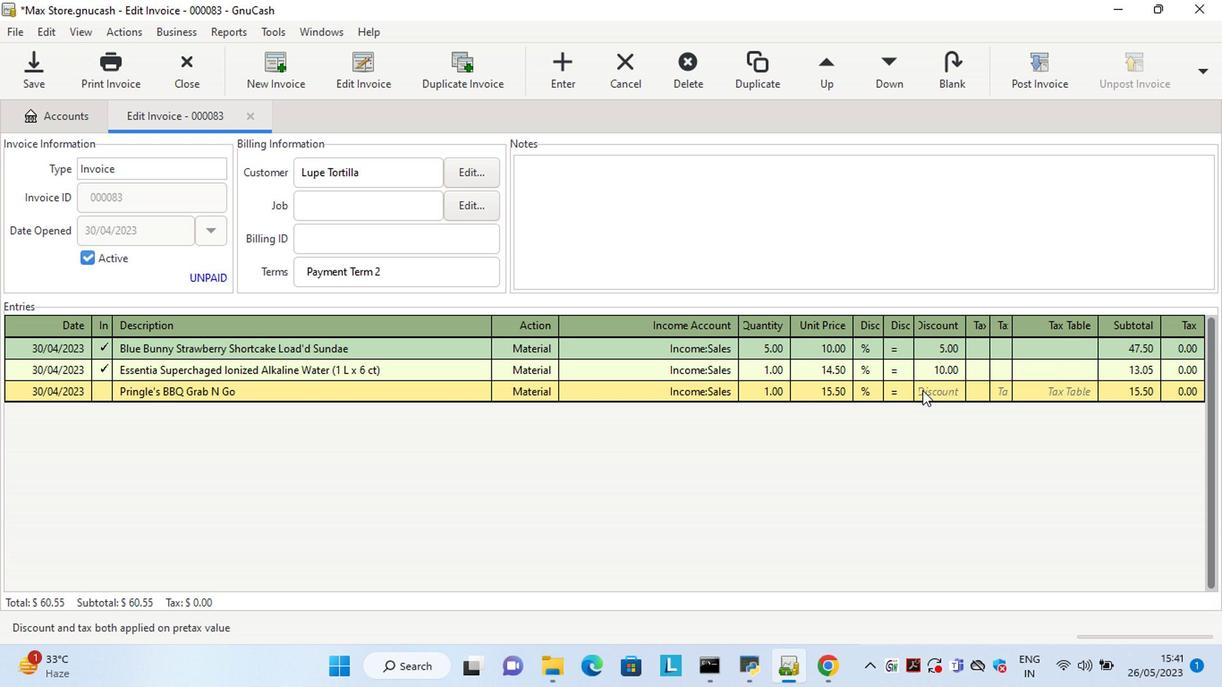 
Action: Key pressed 12<Key.tab>
Screenshot: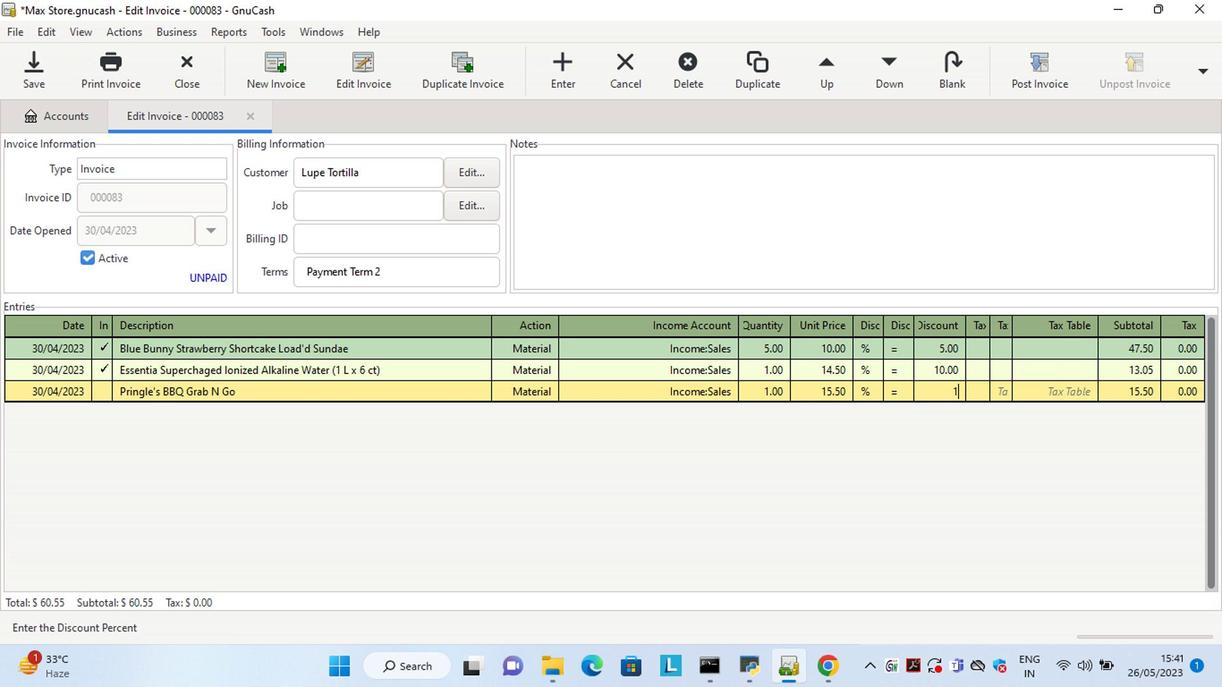 
Action: Mouse moved to (689, 287)
Screenshot: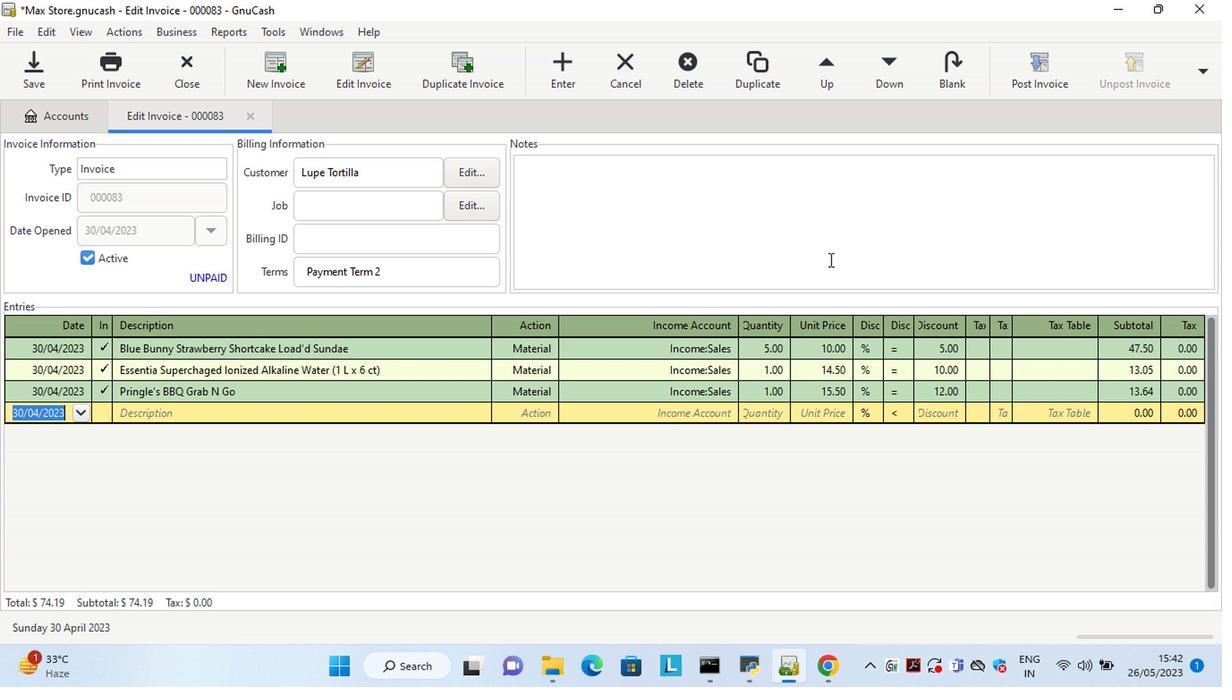 
Action: Mouse pressed left at (692, 287)
Screenshot: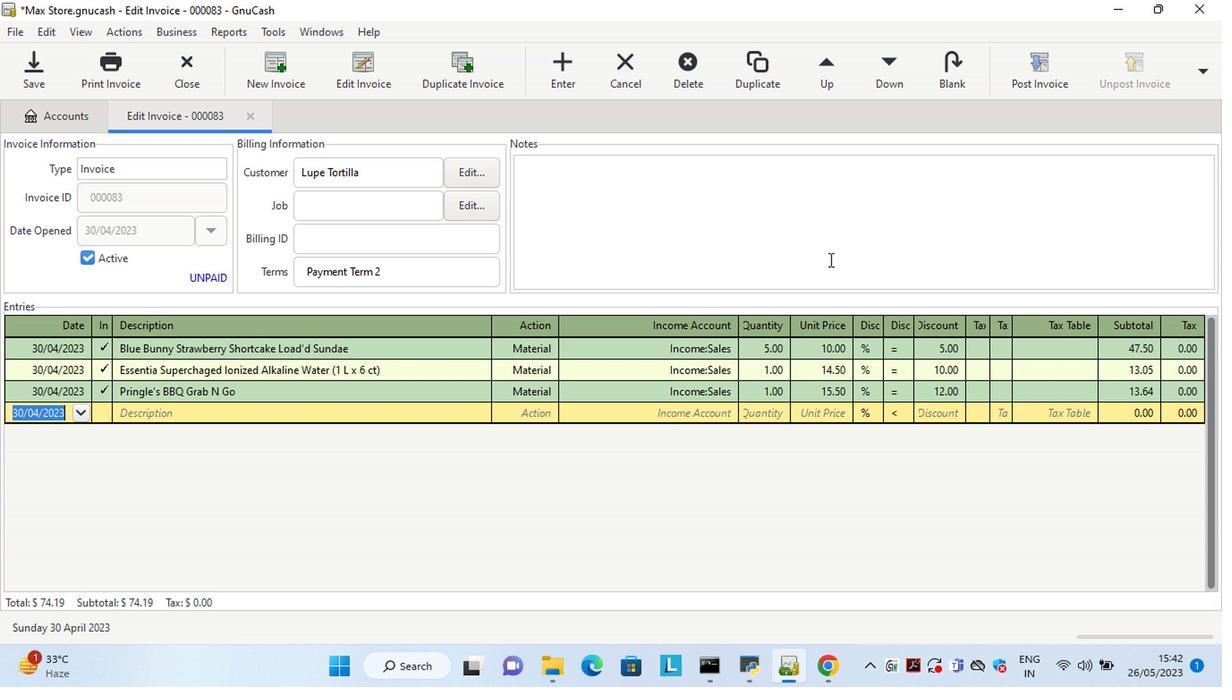 
Action: Mouse moved to (689, 287)
Screenshot: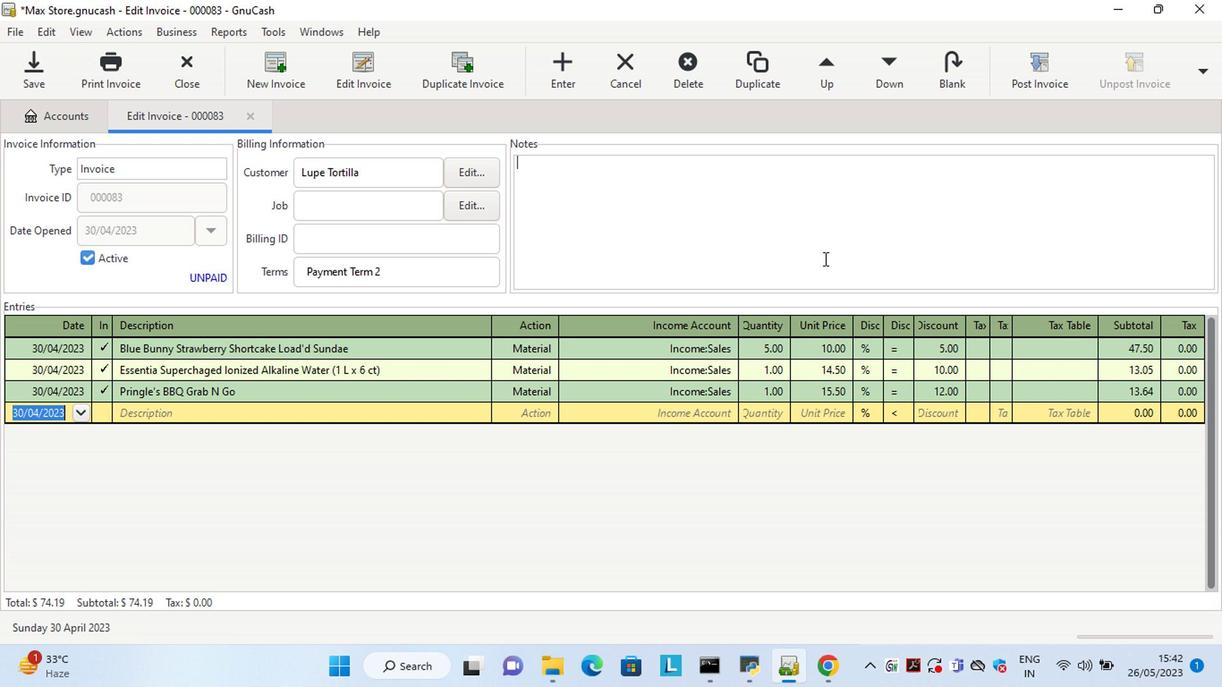 
Action: Key pressed <Key.shift>Looing
Screenshot: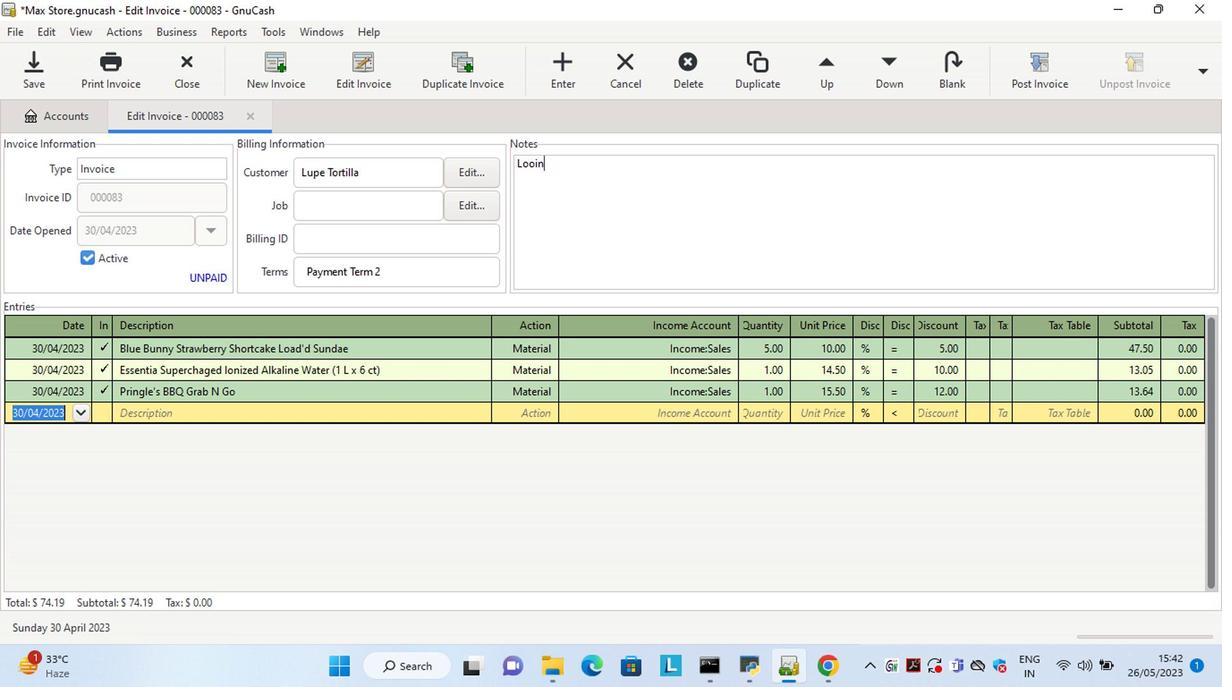 
Action: Mouse moved to (688, 287)
Screenshot: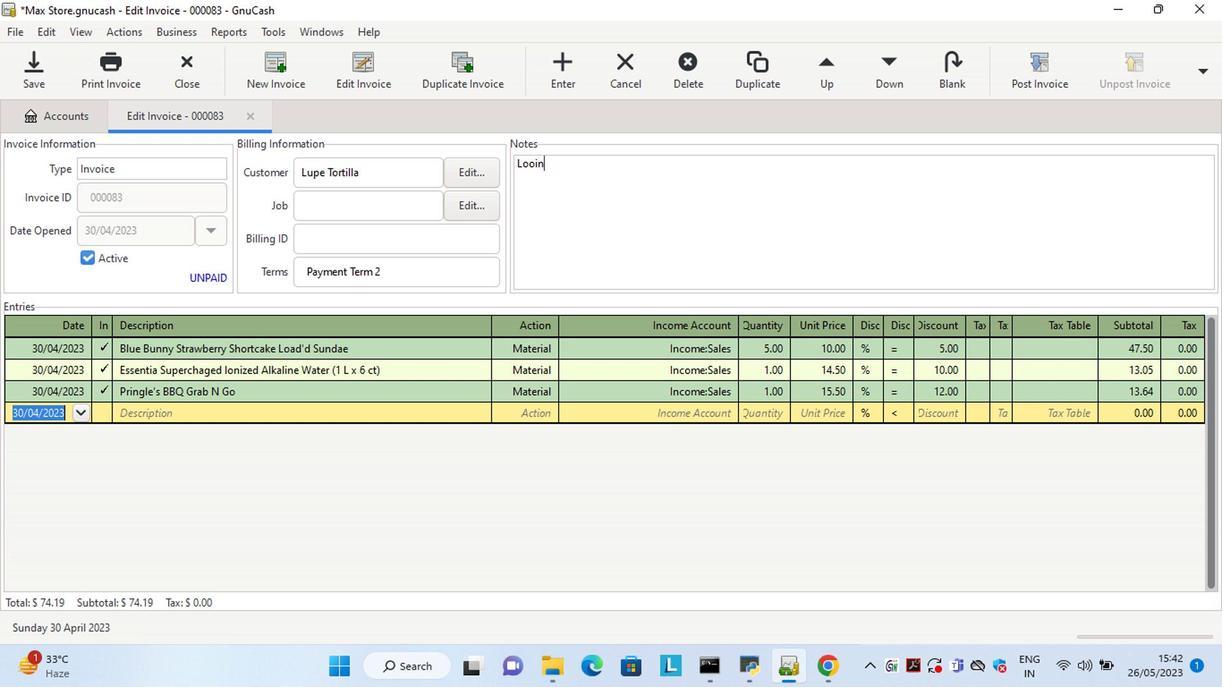 
Action: Key pressed <Key.space><Key.backspace><Key.backspace><Key.backspace><Key.backspace>king<Key.space>forward<Key.space>to<Key.space>serving<Key.space>you<Key.space>g<Key.backspace>again.
Screenshot: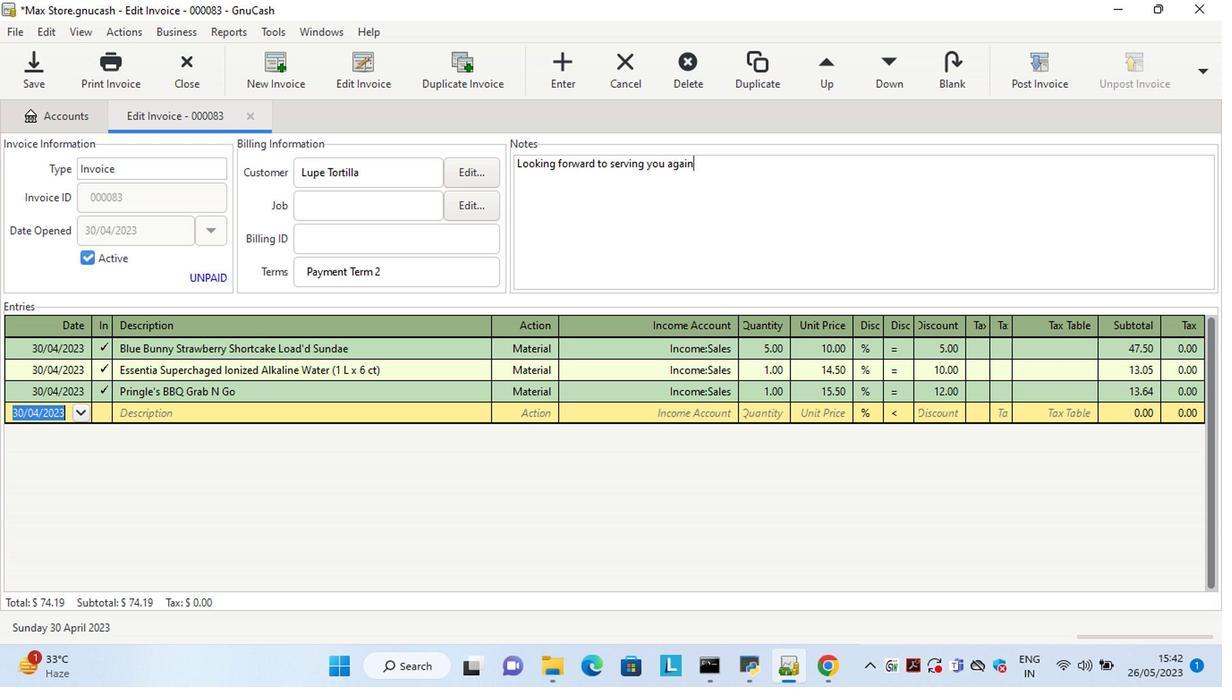 
Action: Mouse moved to (826, 150)
Screenshot: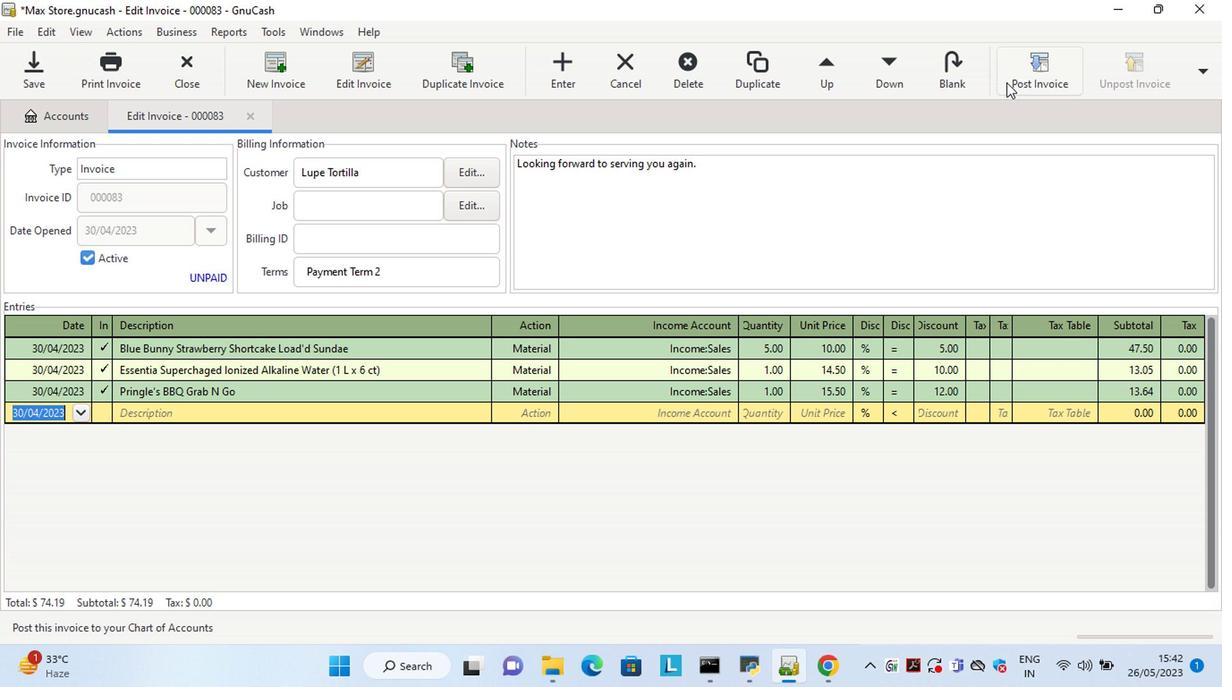 
Action: Mouse pressed left at (826, 150)
Screenshot: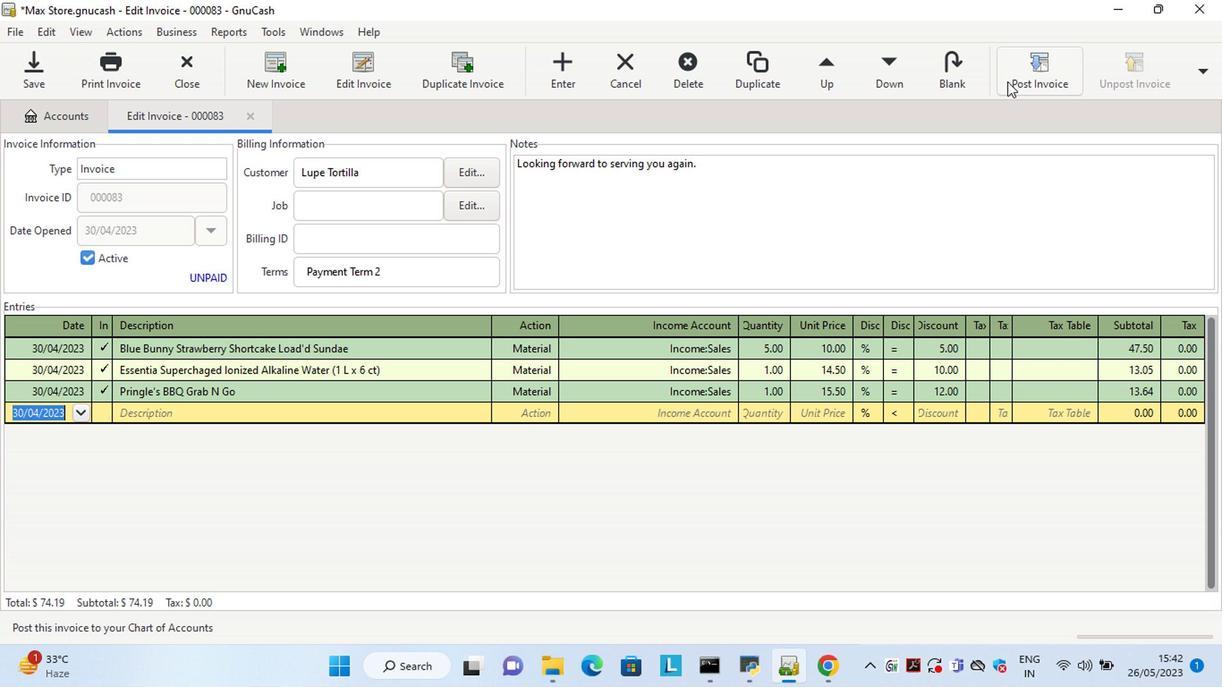 
Action: Mouse moved to (649, 272)
Screenshot: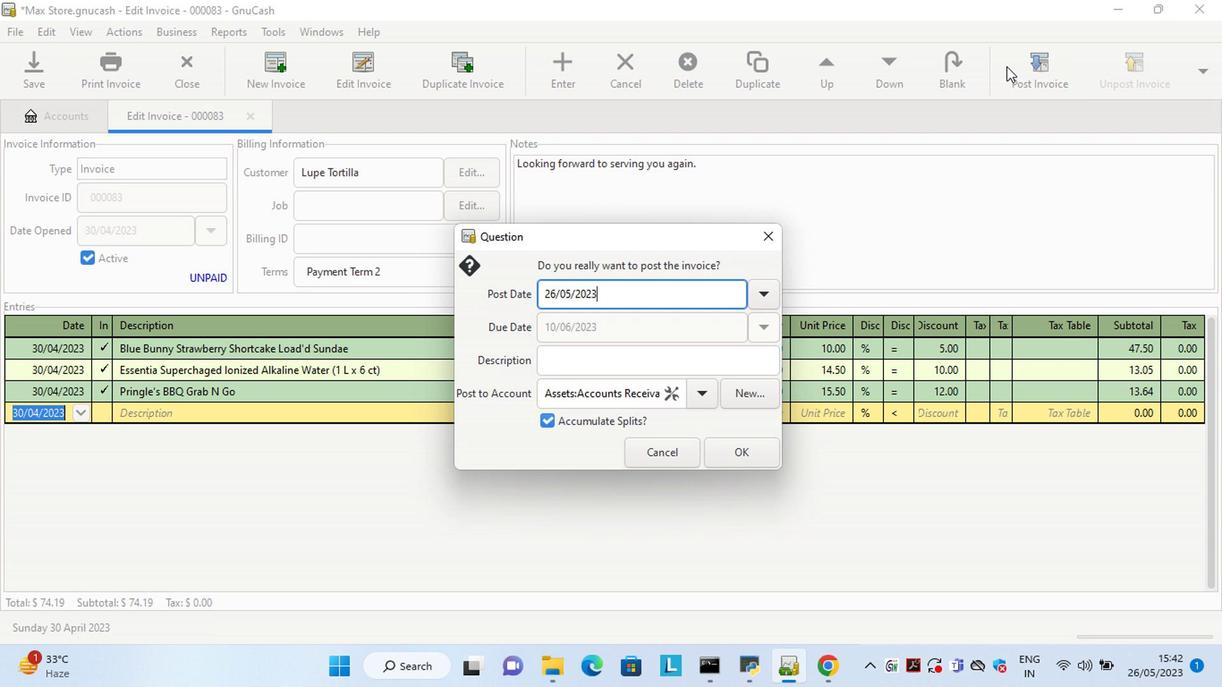 
Action: Key pressed <Key.left><Key.left><Key.left><Key.left><Key.left><Key.left><Key.left><Key.left><Key.left><Key.left><Key.left><Key.left><Key.left><Key.left><Key.left><Key.left><Key.left><Key.left><Key.left><Key.left><Key.delete><Key.delete>30<Key.right><Key.right><Key.delete>4
Screenshot: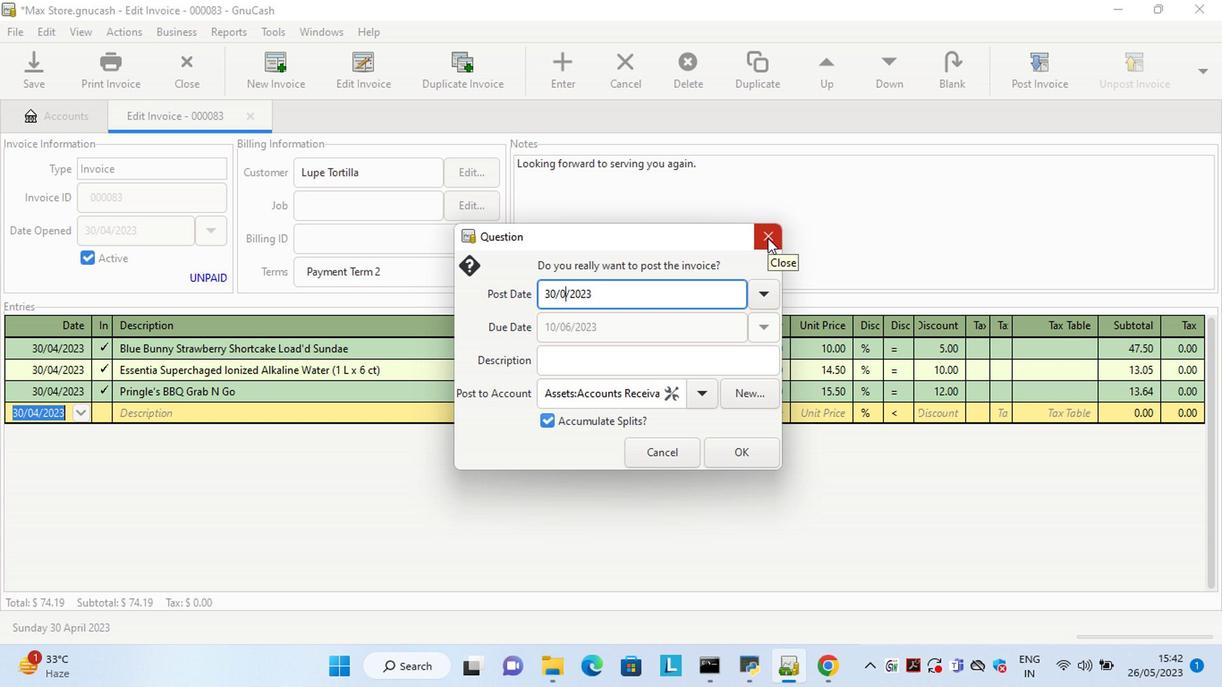 
Action: Mouse moved to (633, 422)
Screenshot: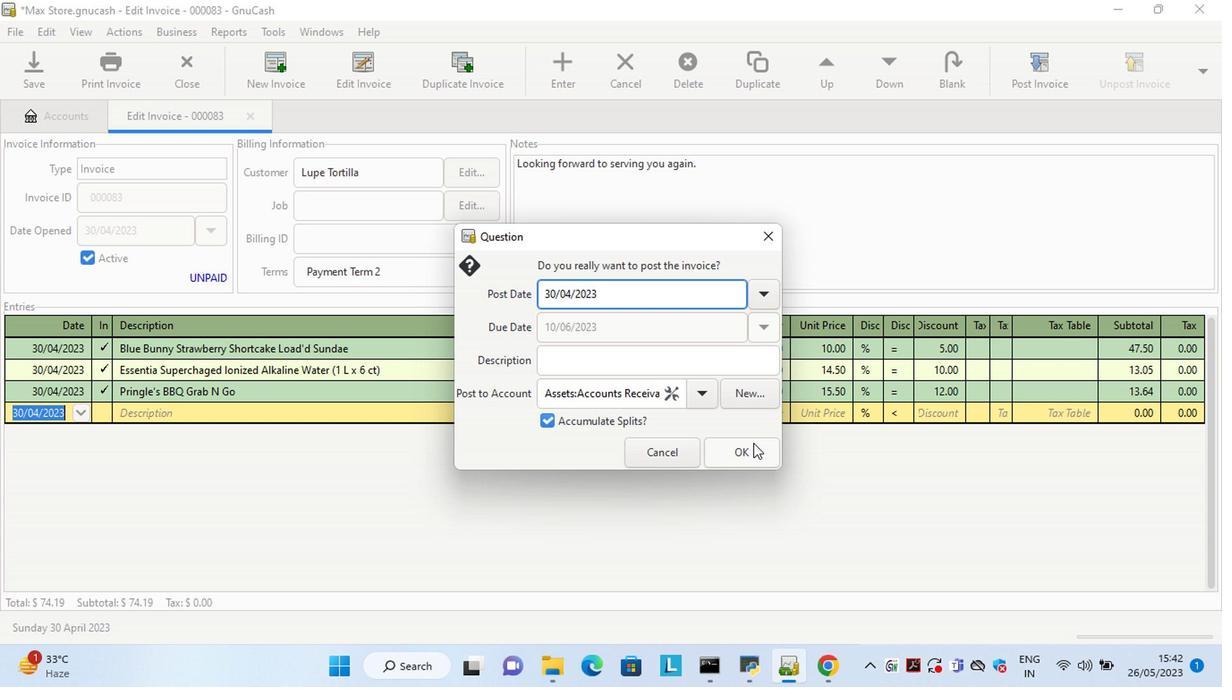 
Action: Mouse pressed left at (633, 422)
Screenshot: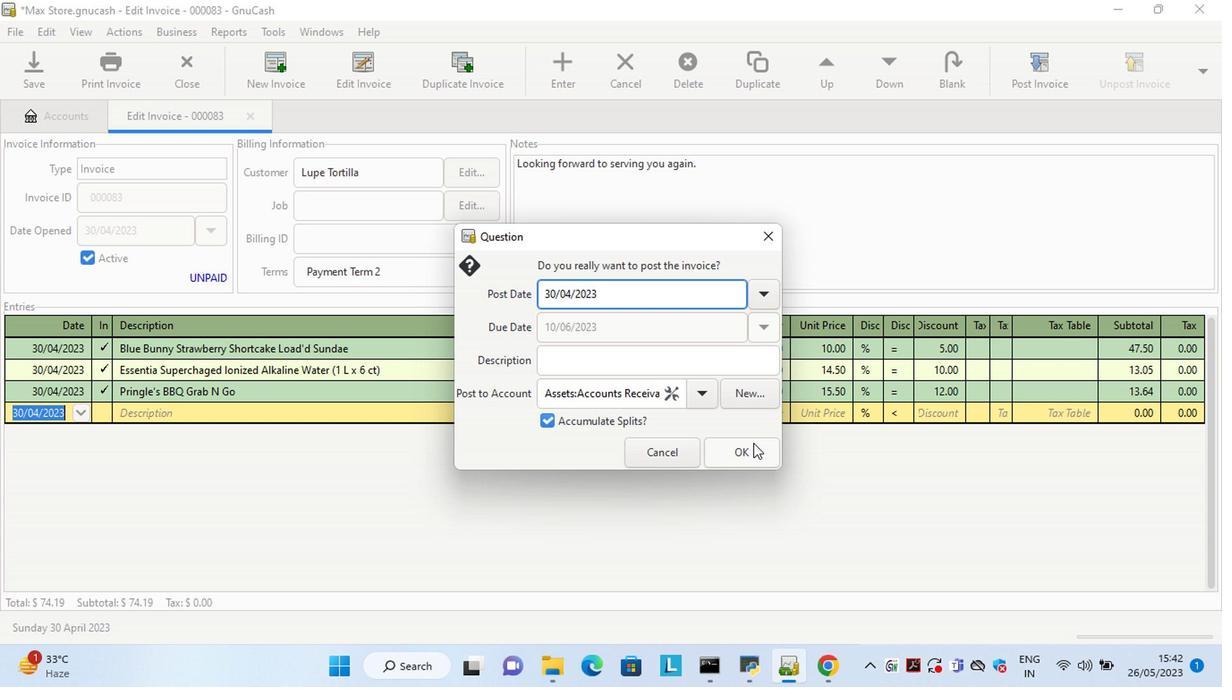 
Action: Mouse moved to (921, 150)
Screenshot: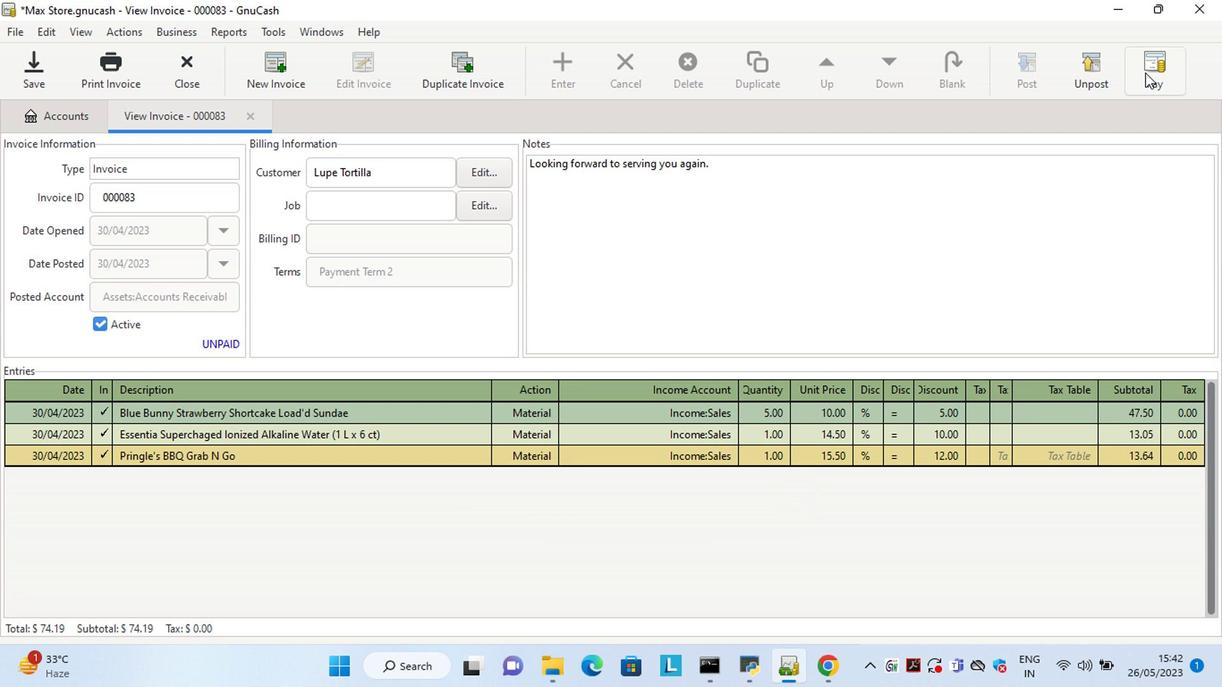 
Action: Mouse pressed left at (921, 150)
Screenshot: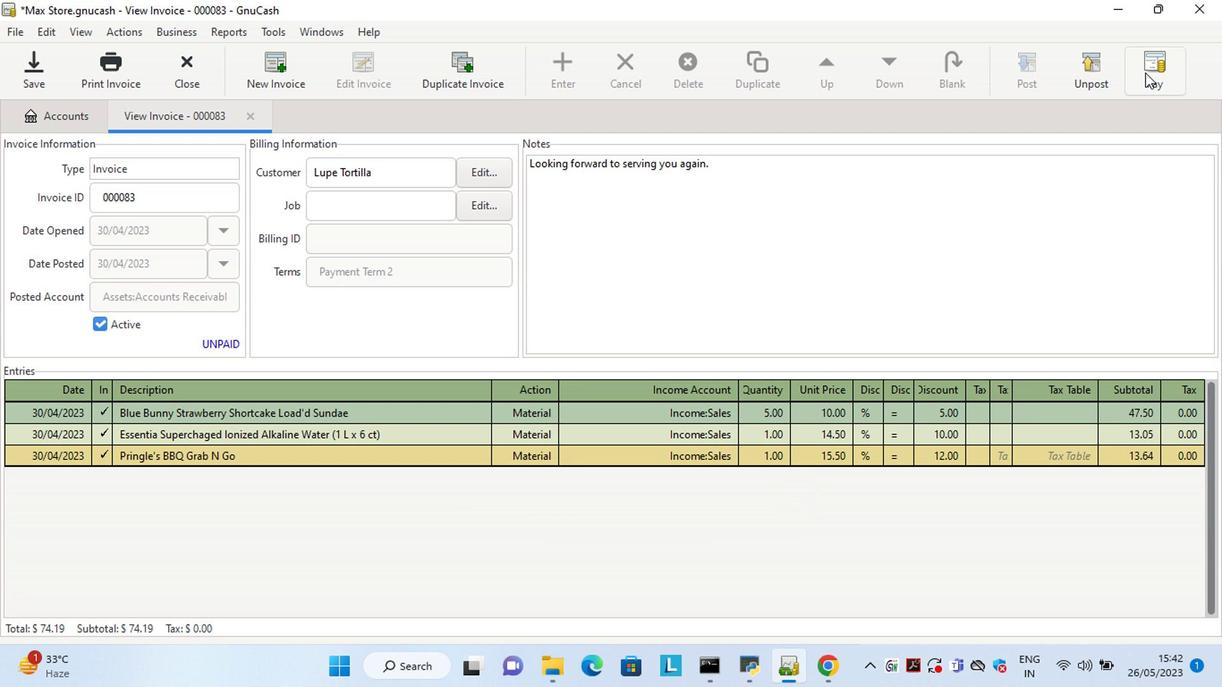 
Action: Mouse moved to (457, 340)
Screenshot: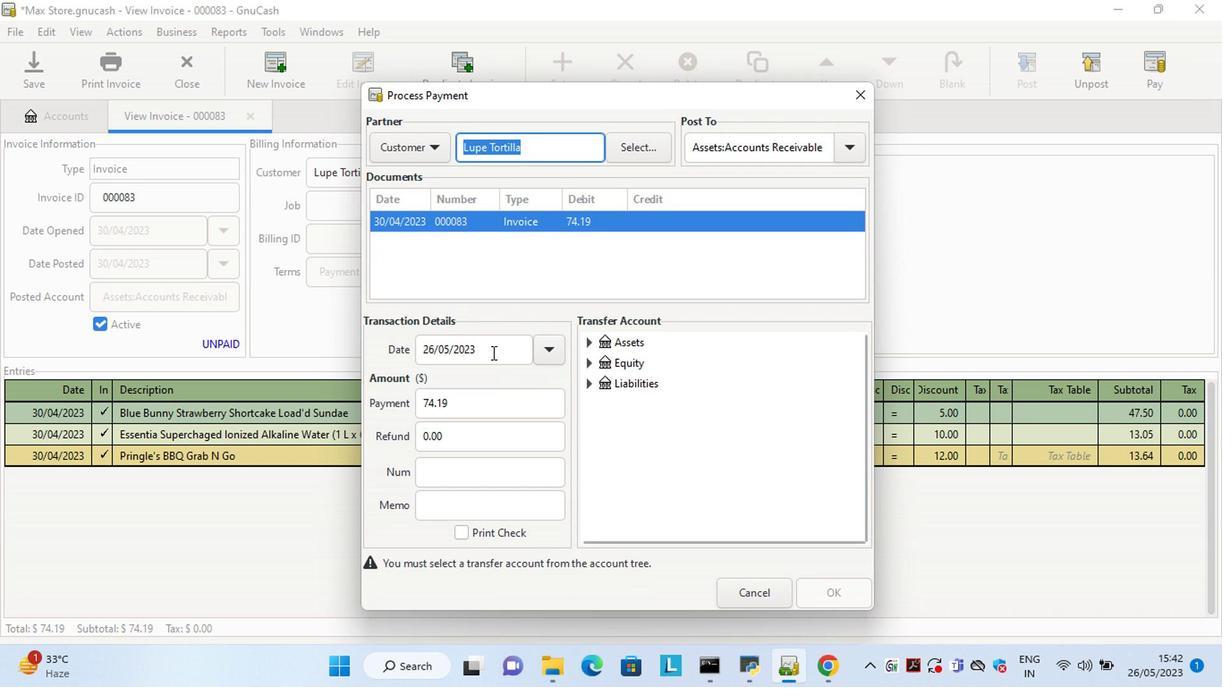 
Action: Mouse pressed left at (457, 340)
Screenshot: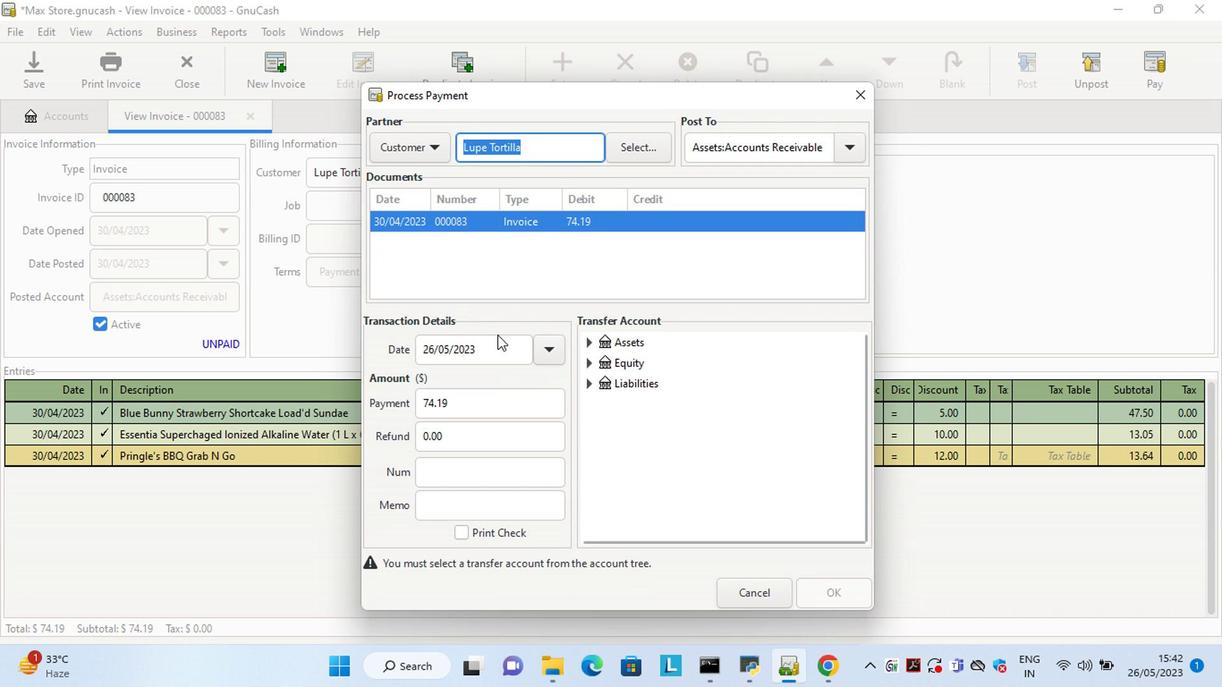 
Action: Mouse moved to (458, 357)
Screenshot: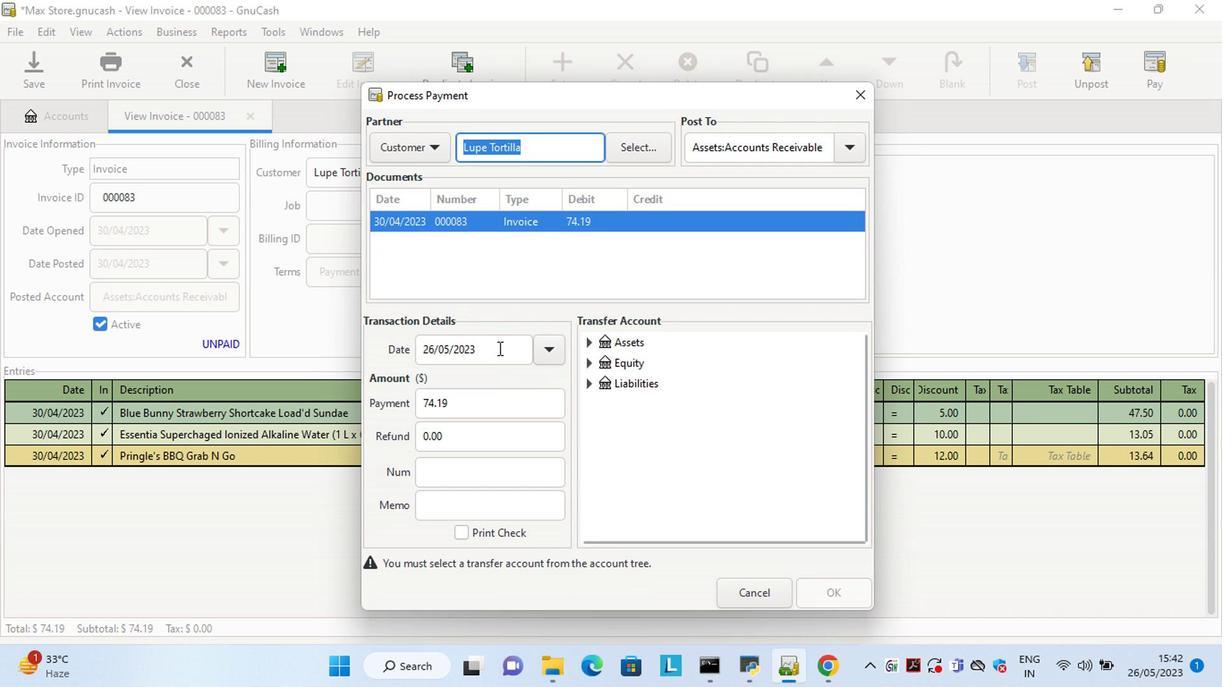 
Action: Mouse pressed left at (458, 357)
Screenshot: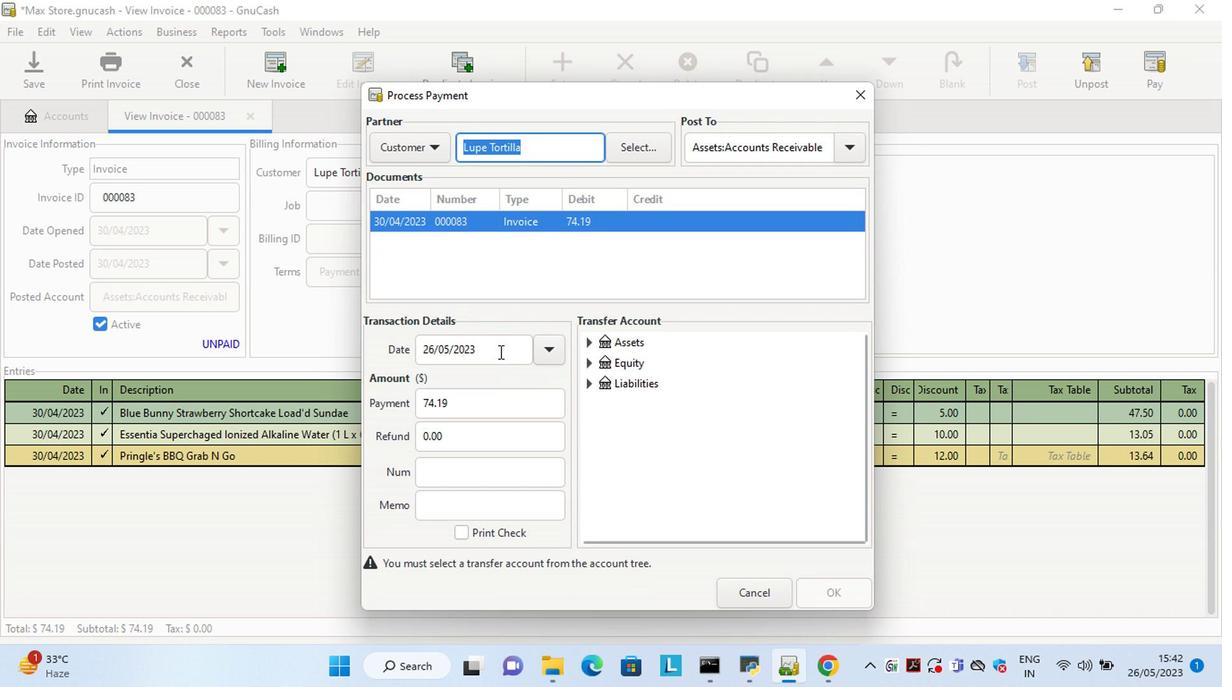 
Action: Key pressed <Key.left><Key.left><Key.left><Key.left><Key.left><Key.left><Key.left><Key.left><Key.left><Key.left><Key.left><Key.left><Key.left><Key.left><Key.left><Key.left><Key.left><Key.delete><Key.delete>15
Screenshot: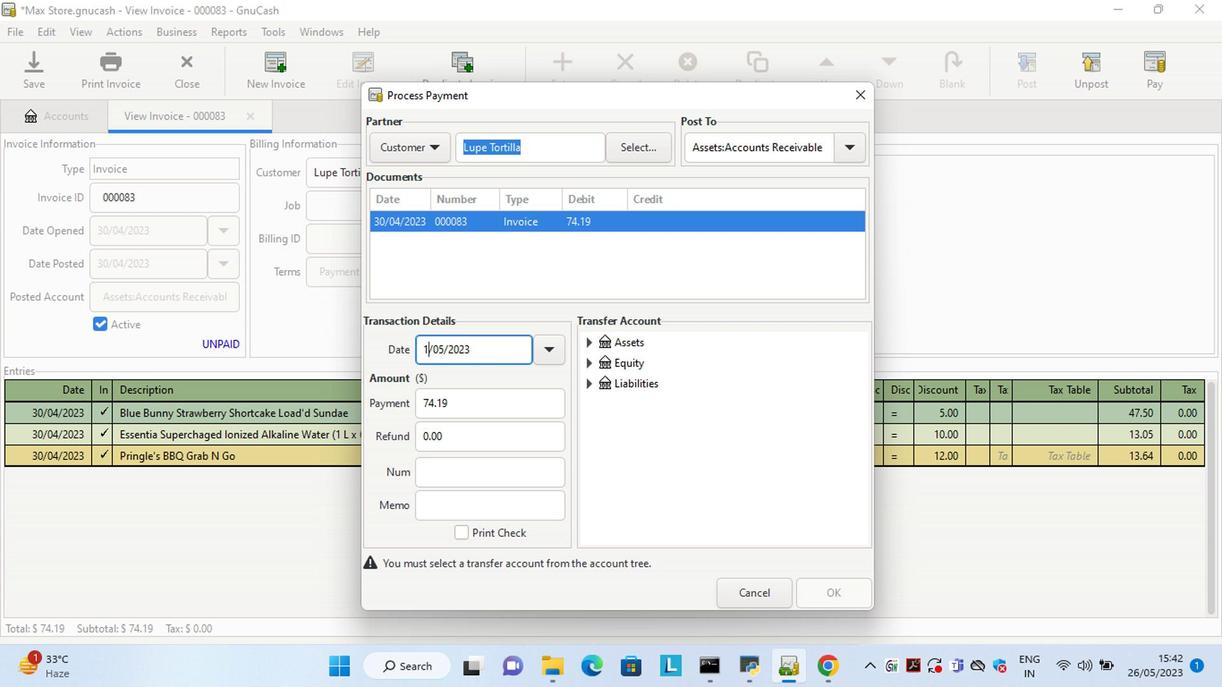 
Action: Mouse moved to (523, 345)
Screenshot: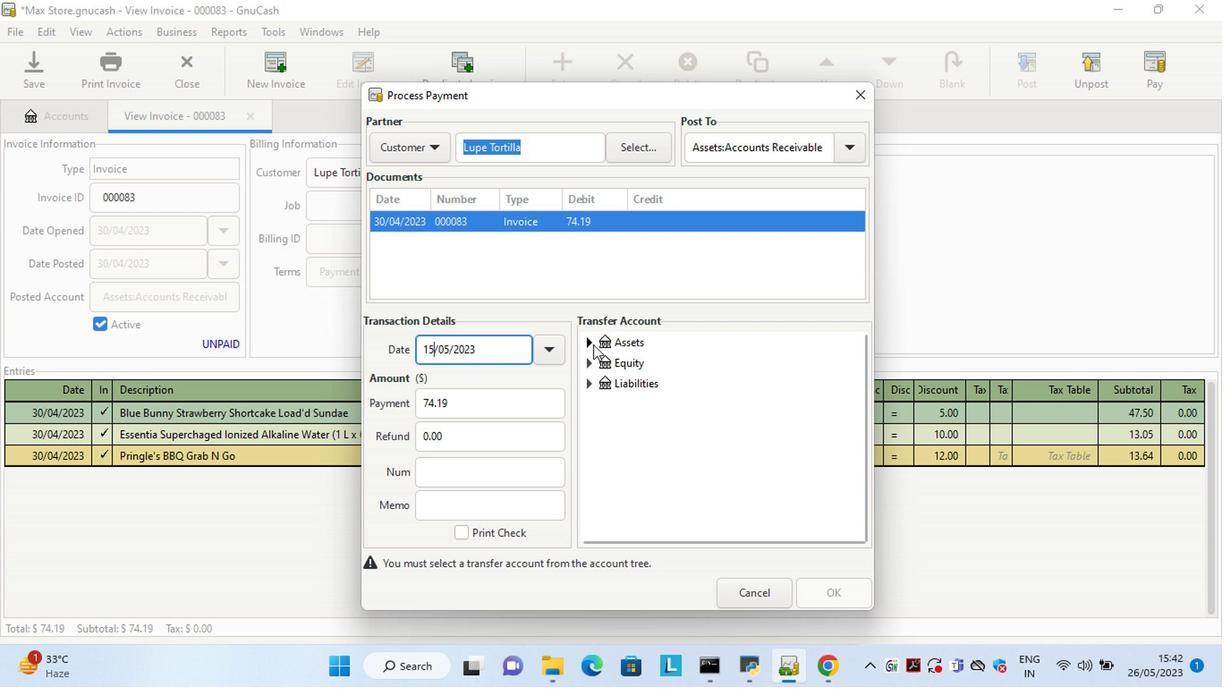 
Action: Mouse pressed left at (523, 345)
Screenshot: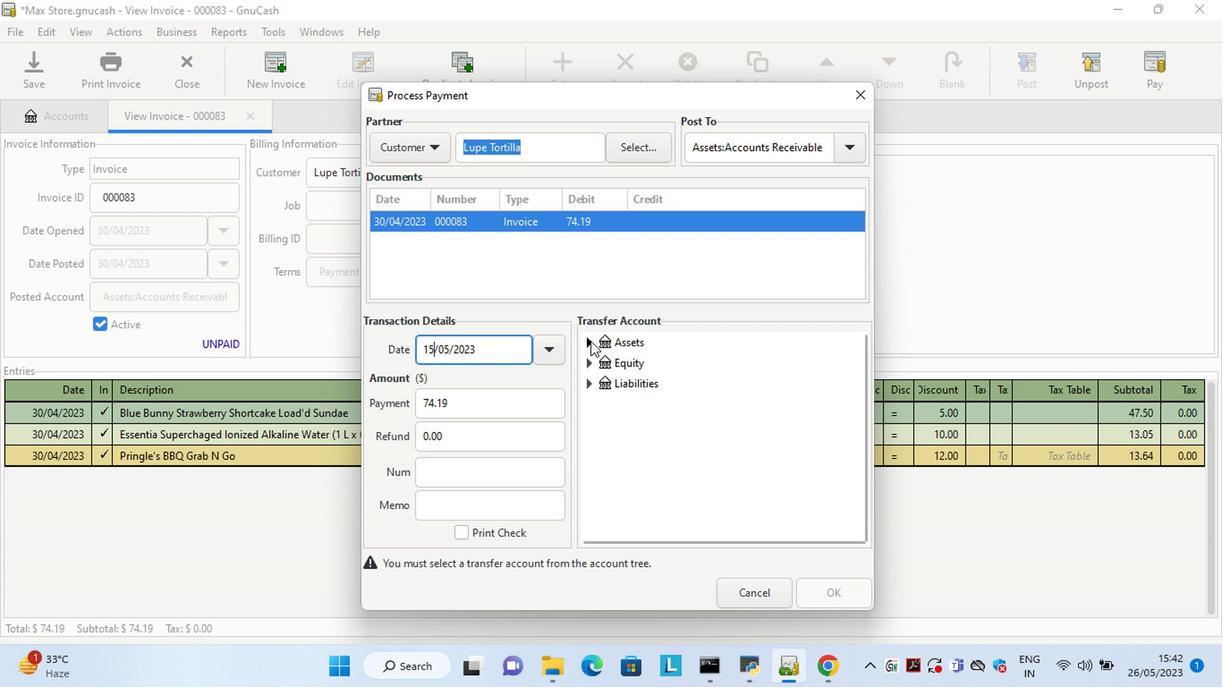 
Action: Mouse moved to (541, 363)
Screenshot: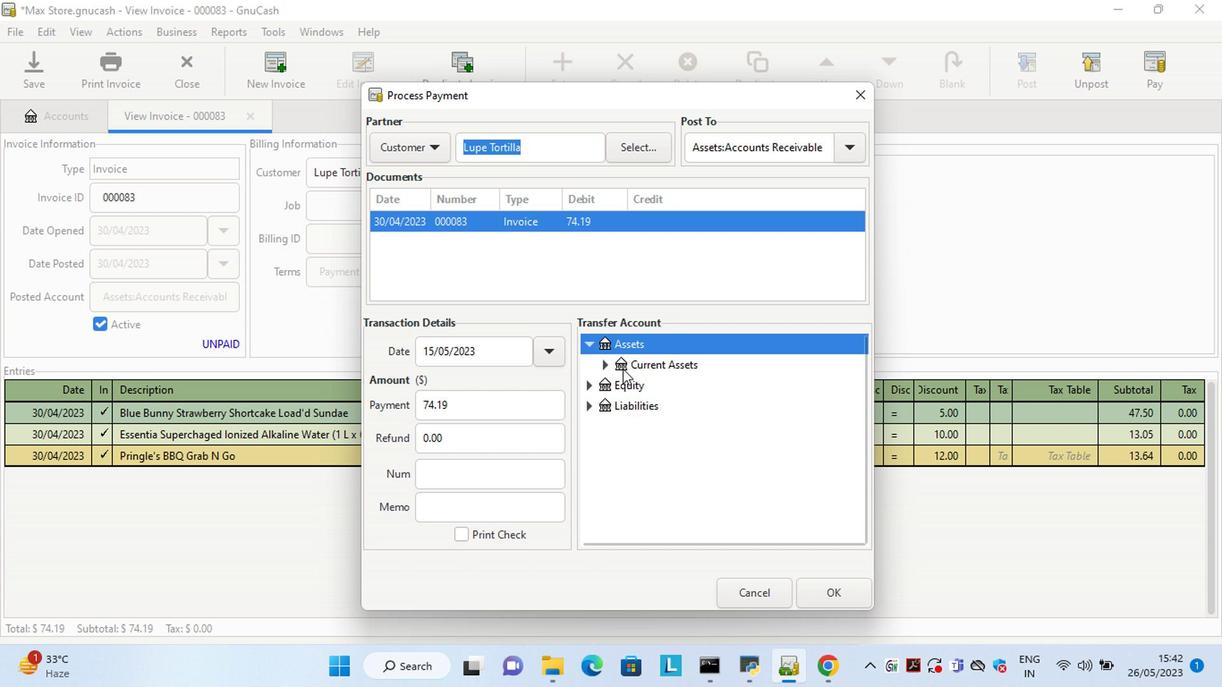 
Action: Mouse pressed left at (547, 364)
Screenshot: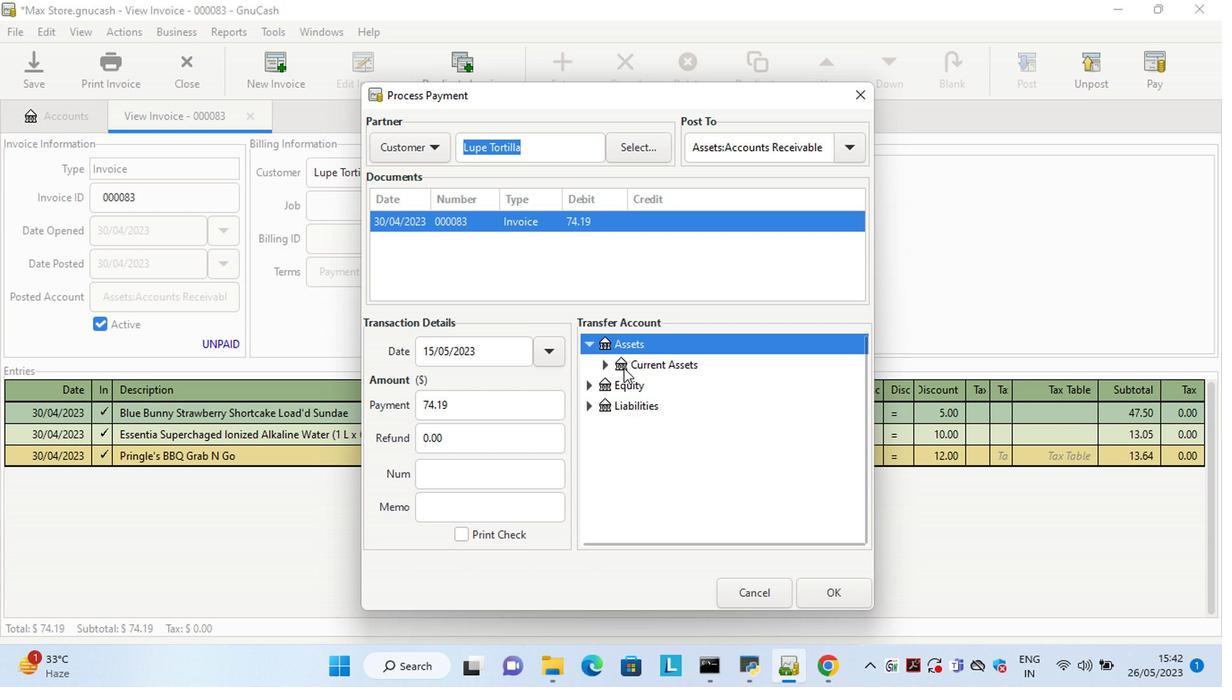 
Action: Mouse moved to (535, 363)
Screenshot: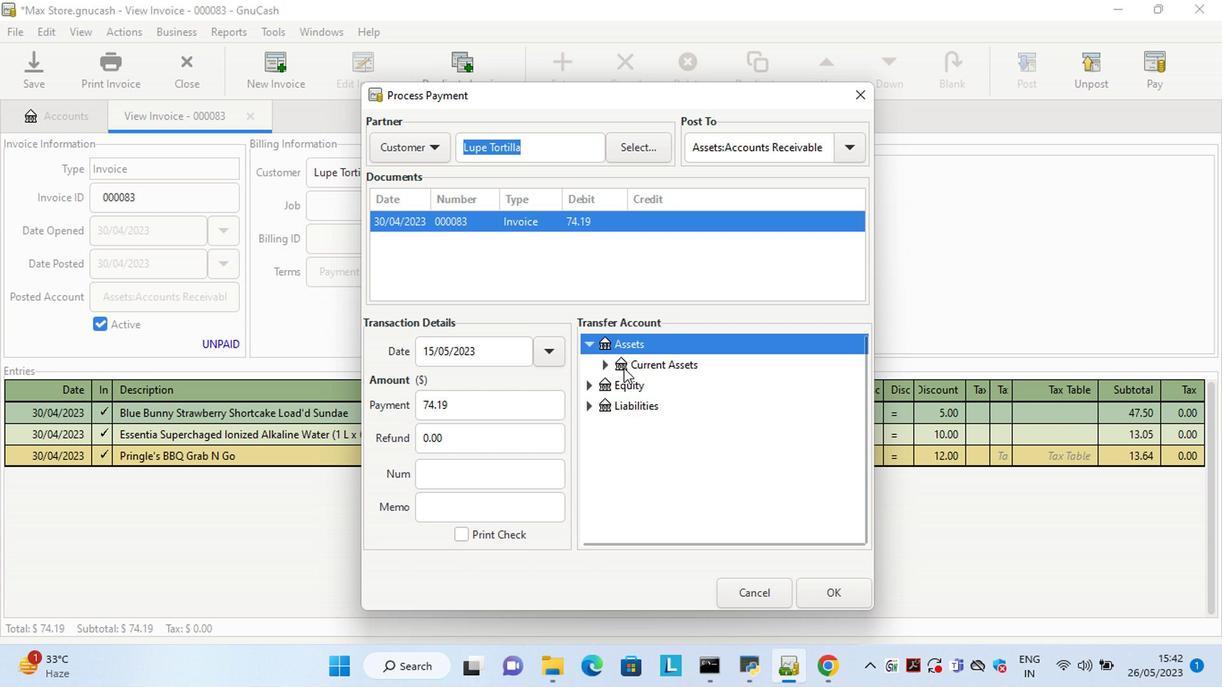 
Action: Mouse pressed left at (535, 363)
Screenshot: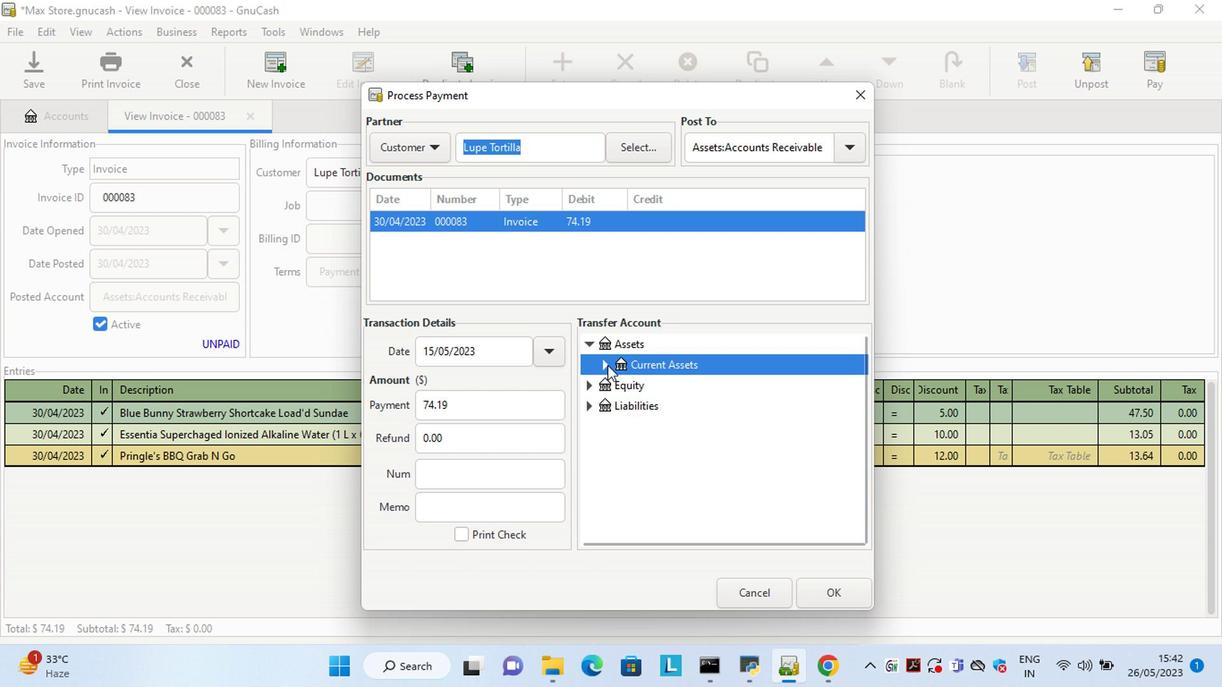 
Action: Mouse moved to (572, 378)
Screenshot: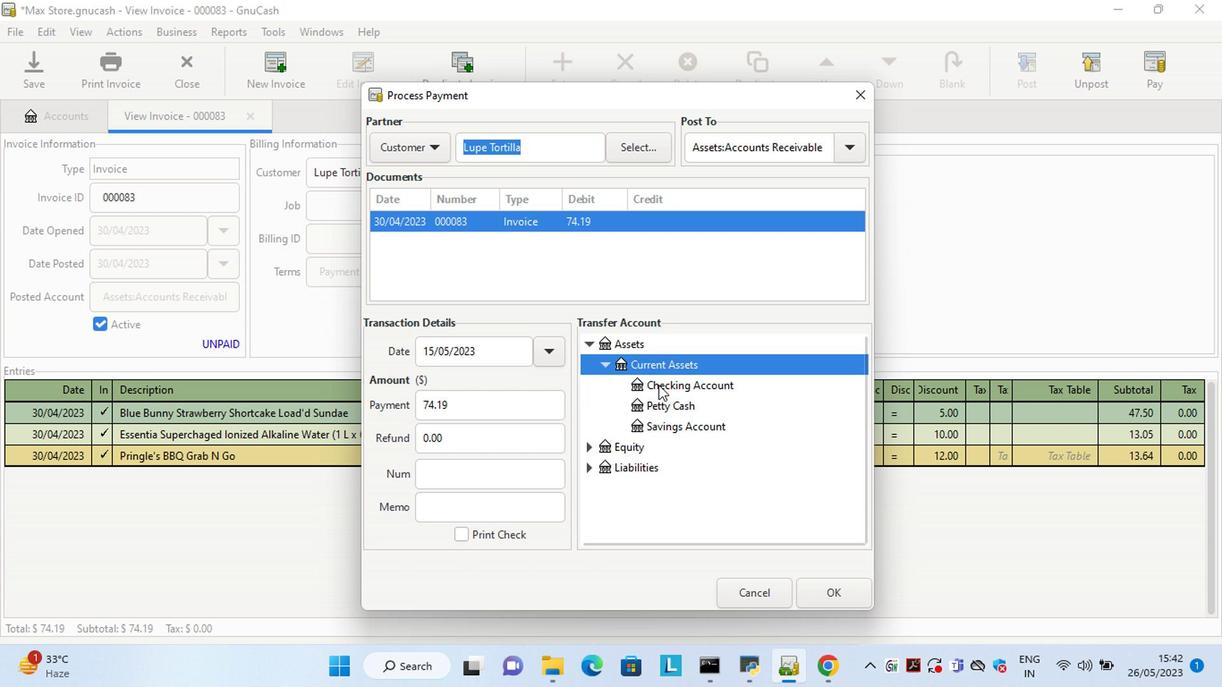 
Action: Mouse pressed left at (572, 378)
Screenshot: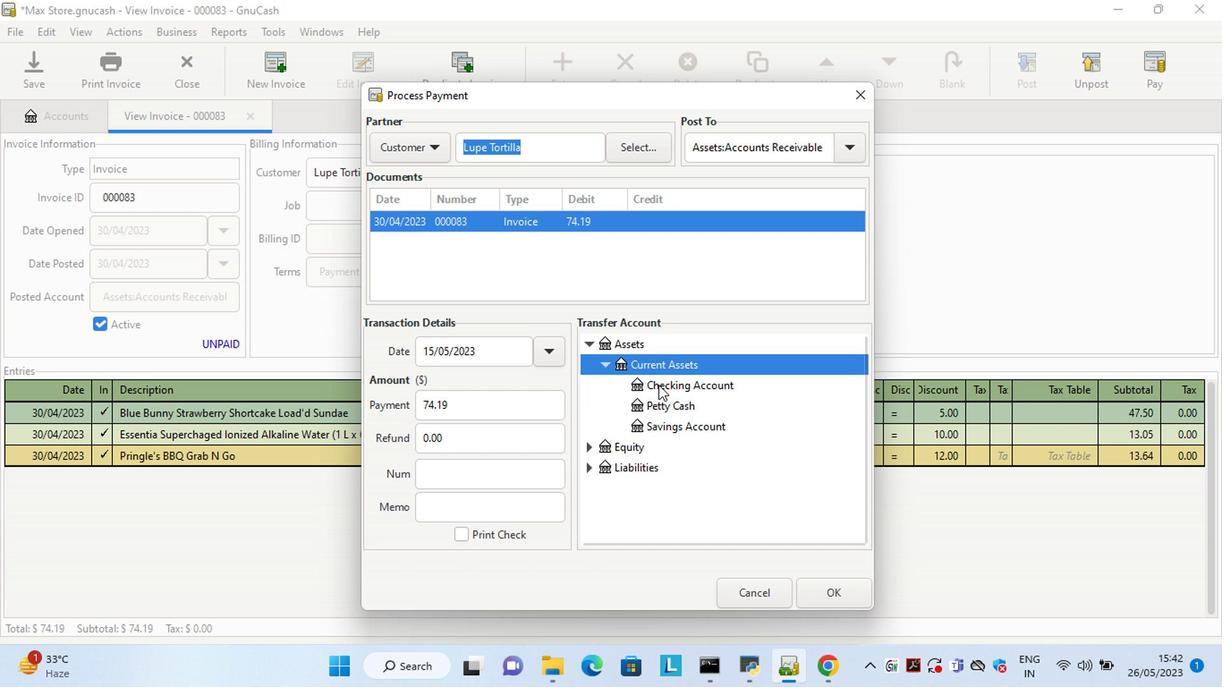 
Action: Mouse moved to (696, 517)
Screenshot: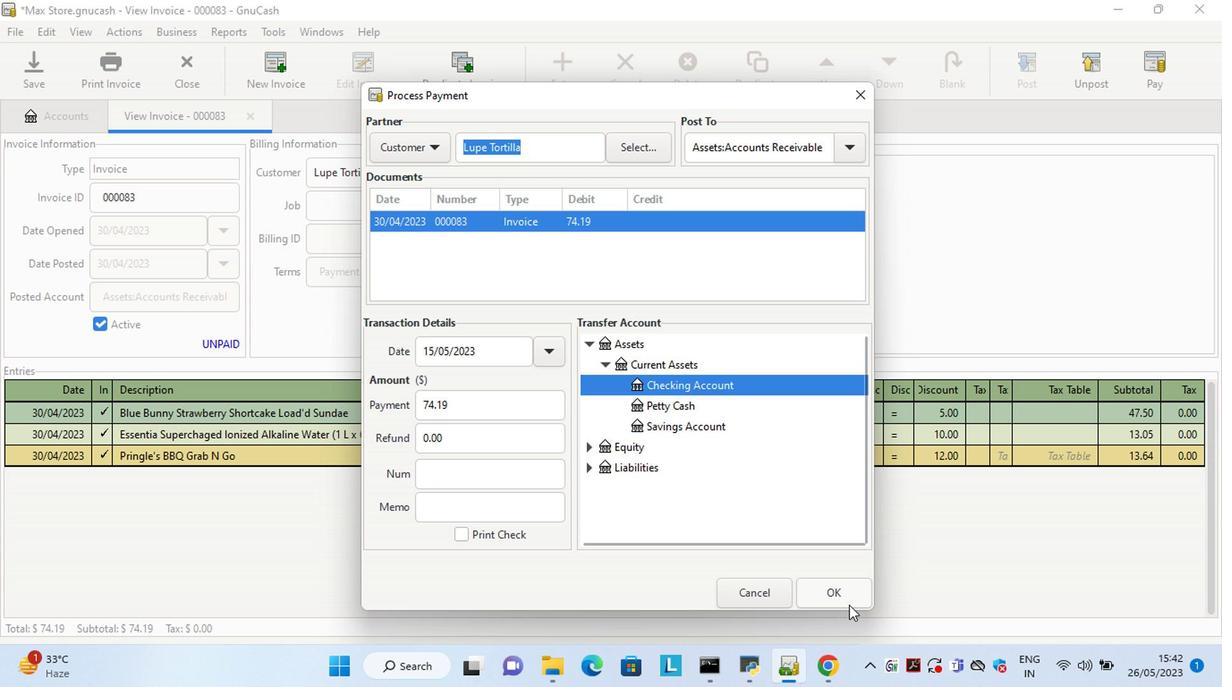 
Action: Mouse pressed left at (696, 517)
Screenshot: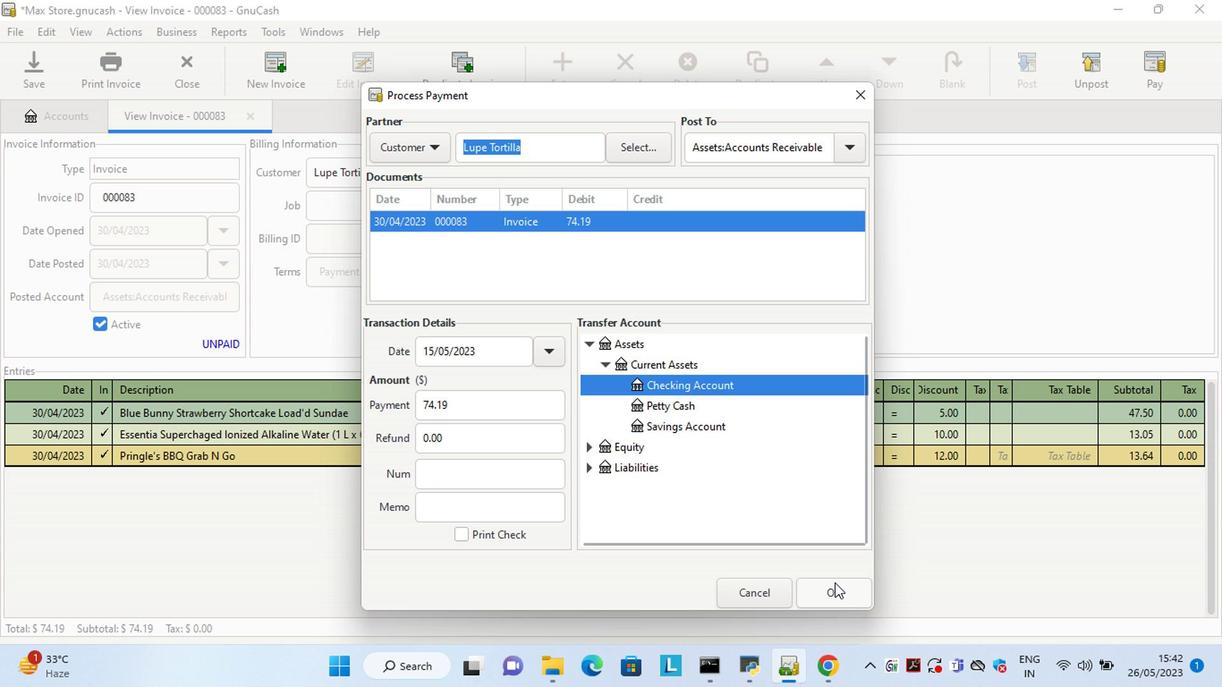 
Action: Mouse moved to (184, 150)
Screenshot: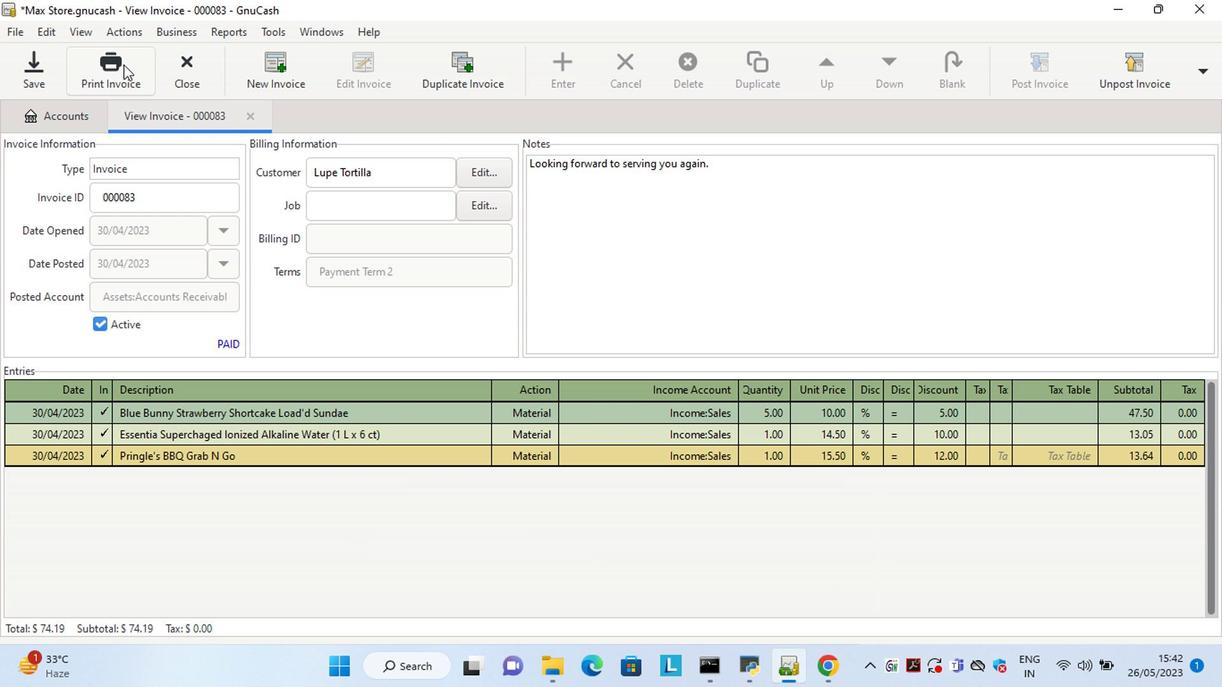 
Action: Mouse pressed left at (184, 150)
Screenshot: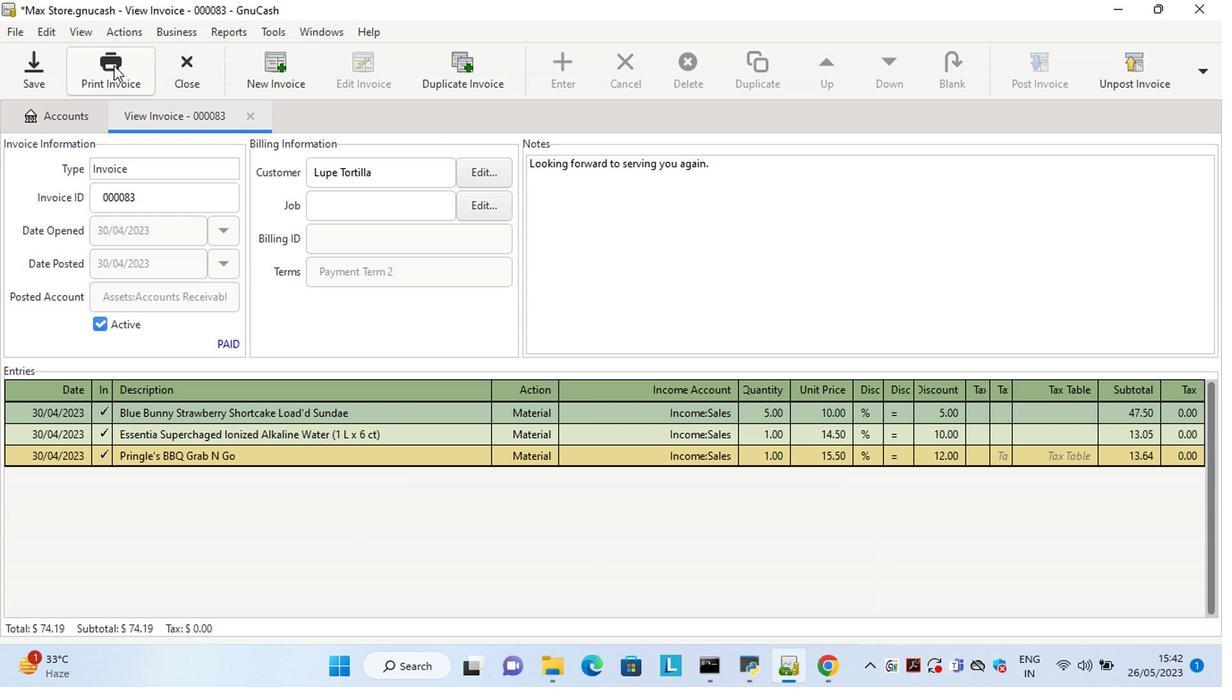 
Action: Mouse moved to (419, 158)
Screenshot: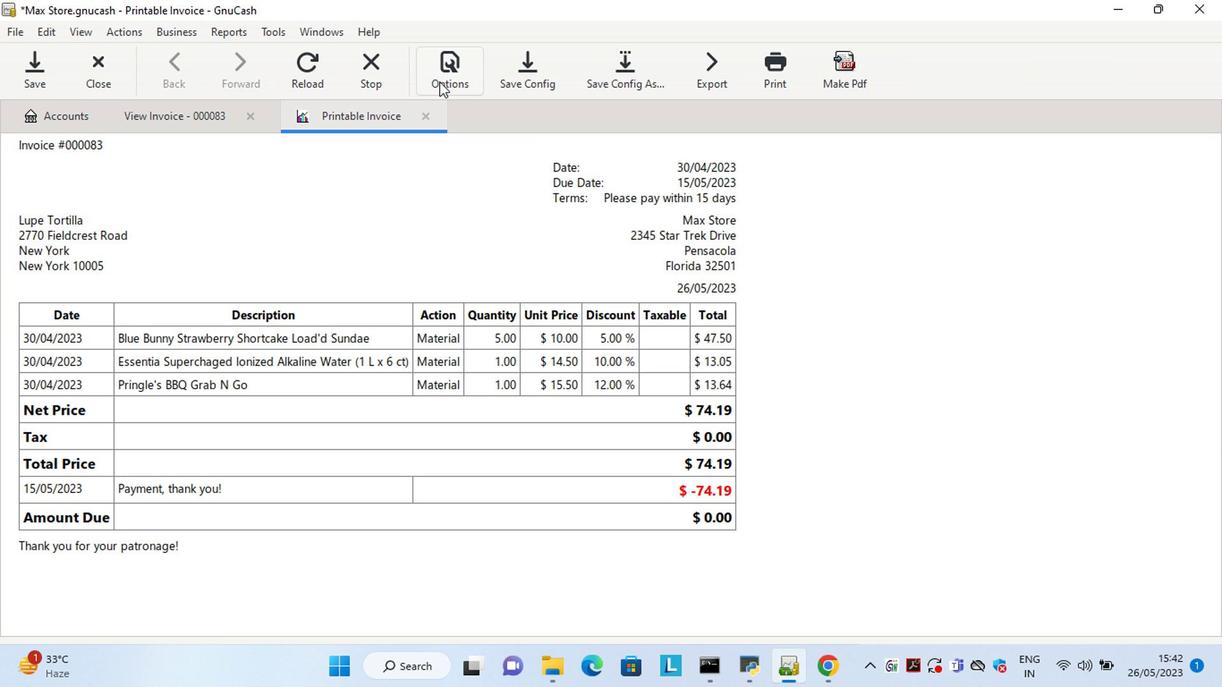 
Action: Mouse pressed left at (419, 158)
Screenshot: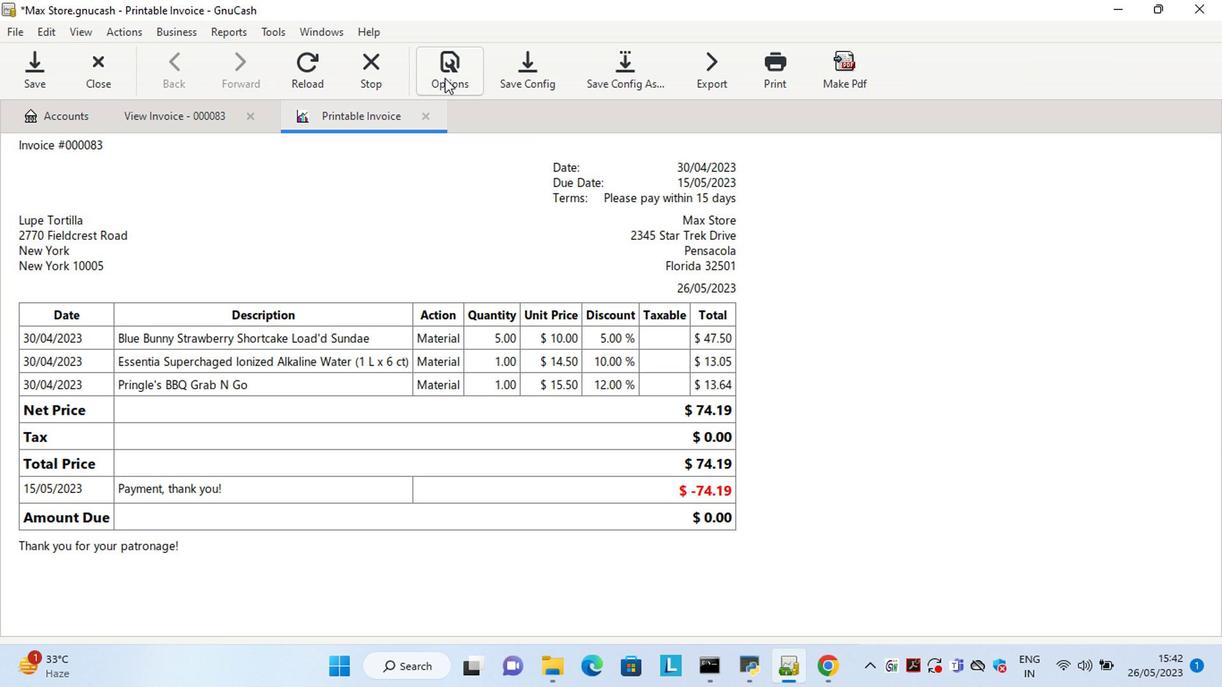 
Action: Mouse moved to (244, 235)
Screenshot: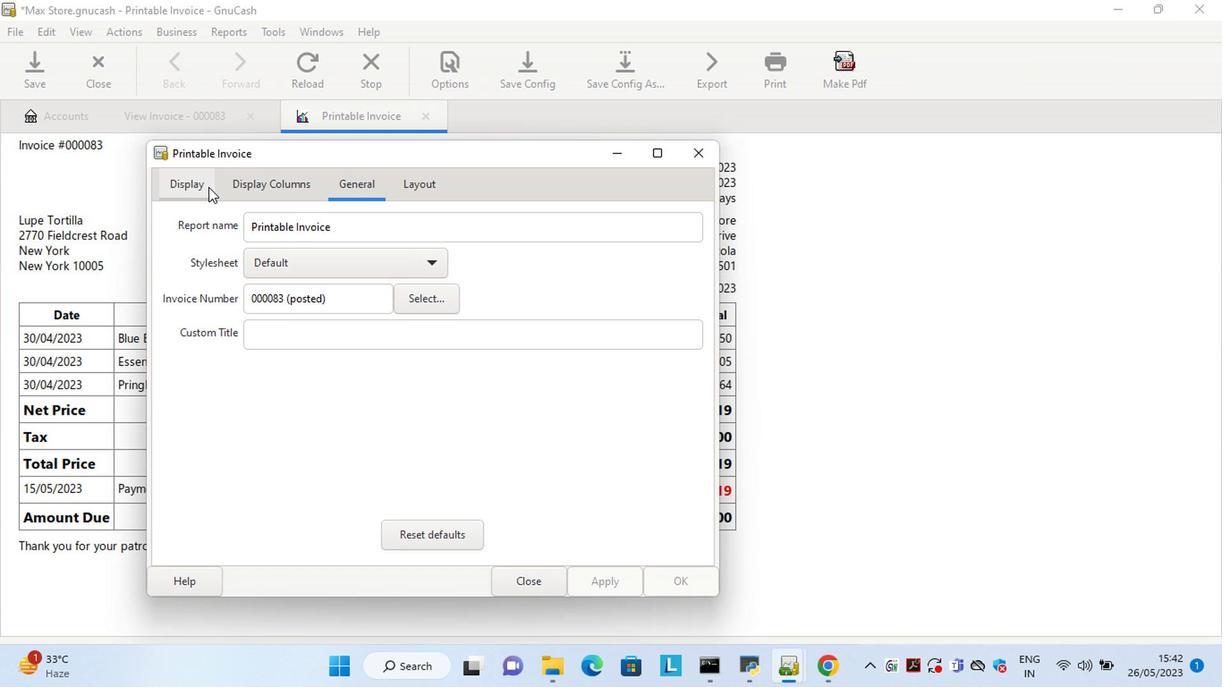 
Action: Mouse pressed left at (244, 235)
Screenshot: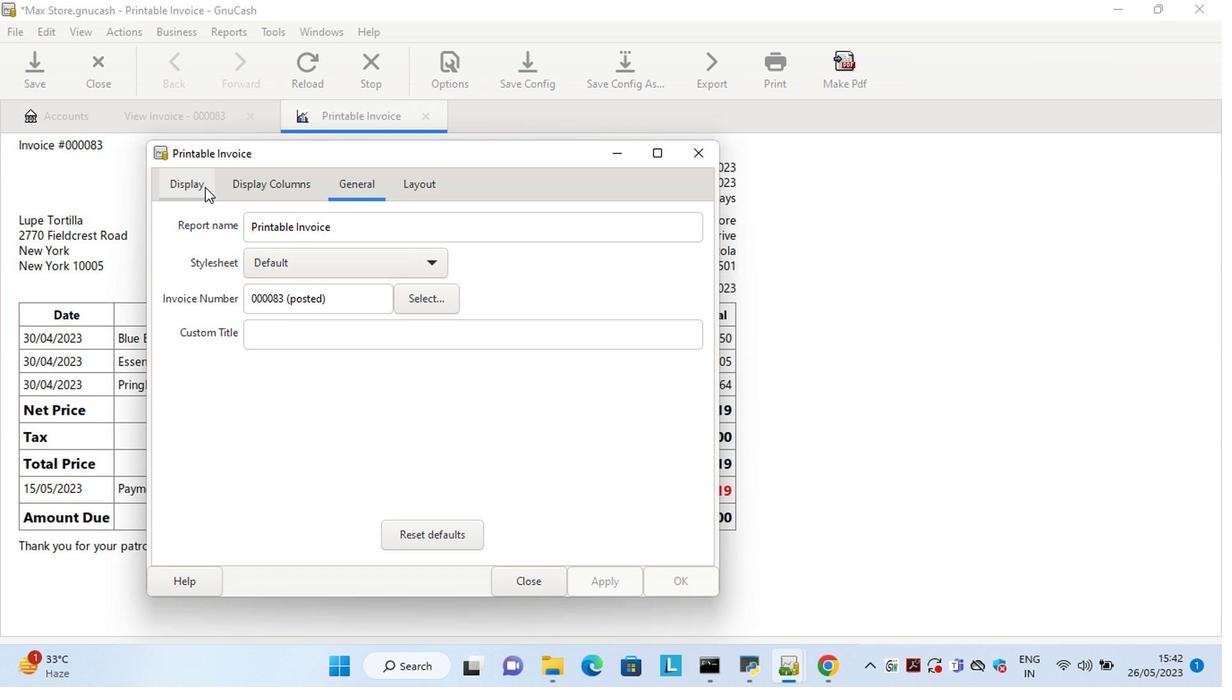 
Action: Mouse moved to (333, 375)
Screenshot: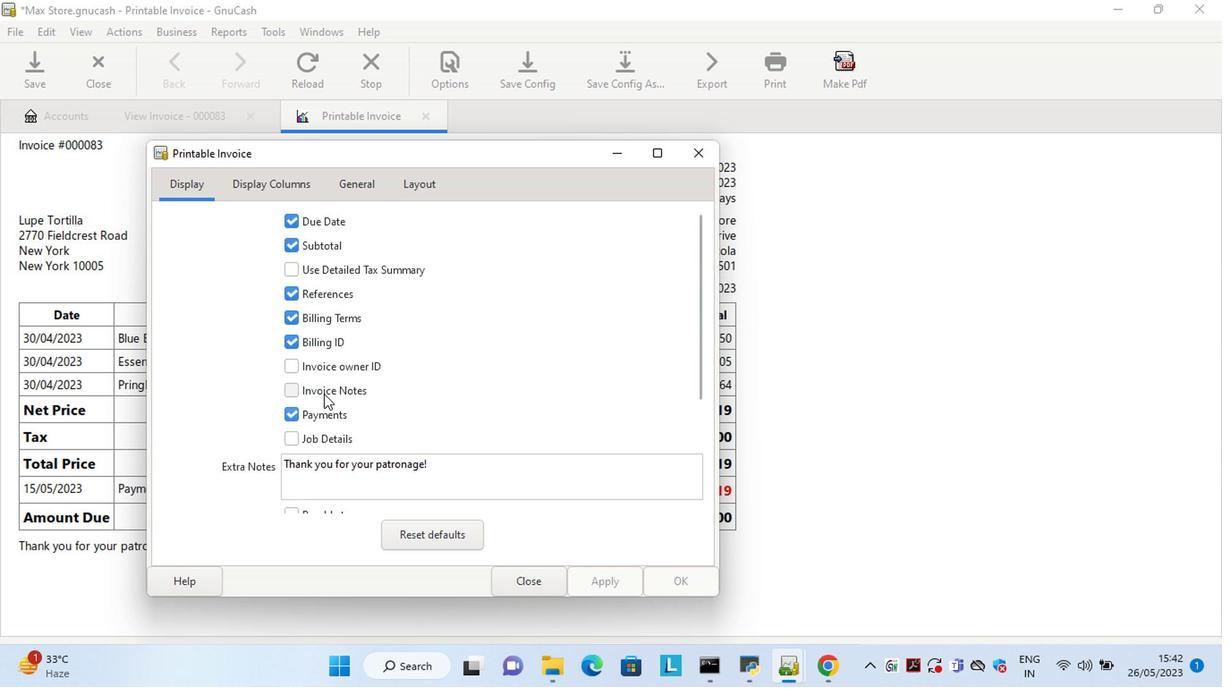 
Action: Mouse pressed left at (333, 375)
Screenshot: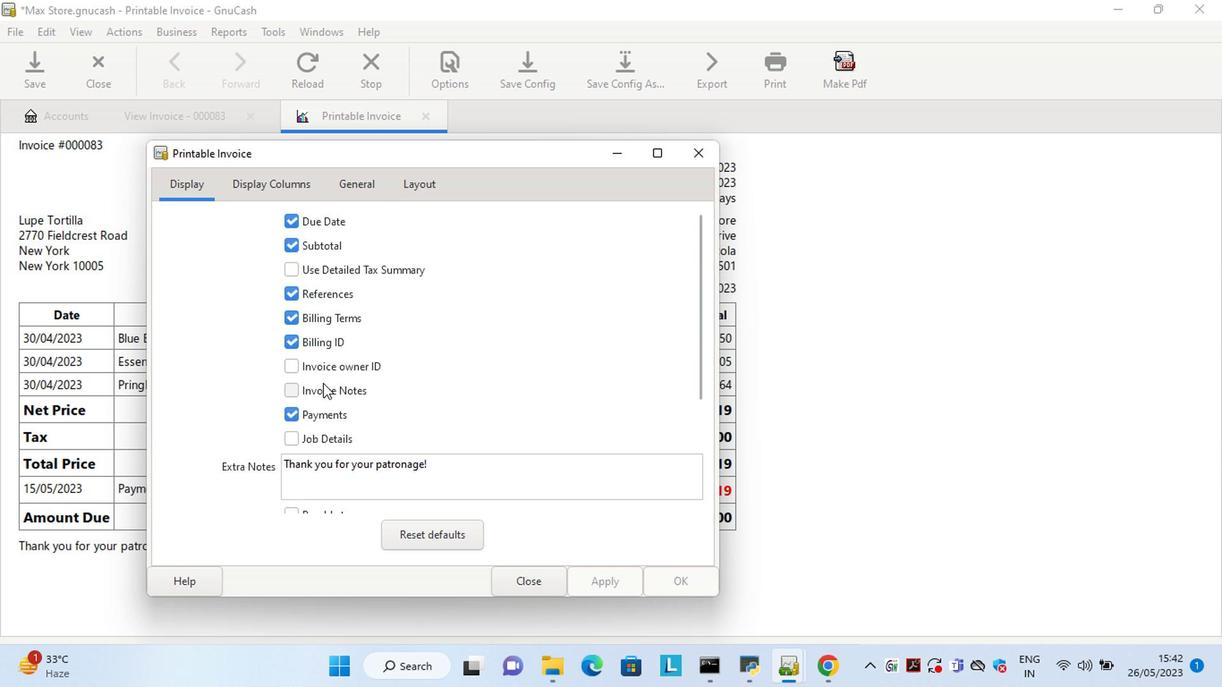 
Action: Mouse moved to (515, 507)
Screenshot: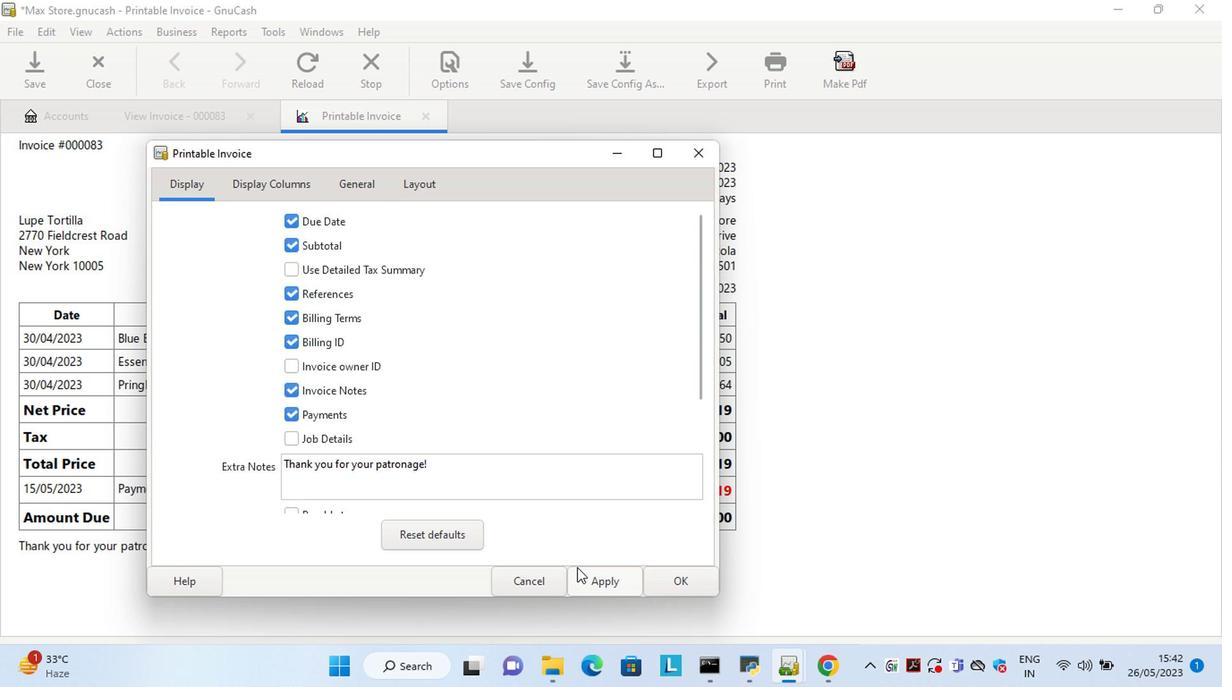 
Action: Mouse pressed left at (515, 507)
Screenshot: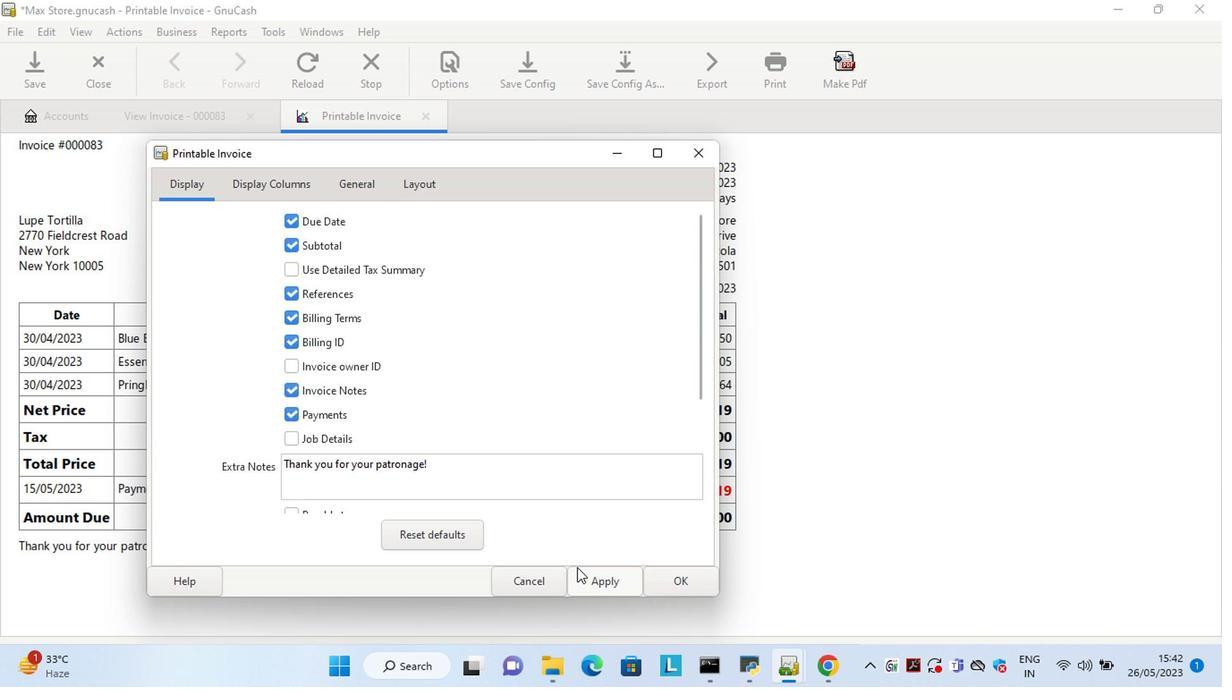 
Action: Mouse moved to (476, 513)
Screenshot: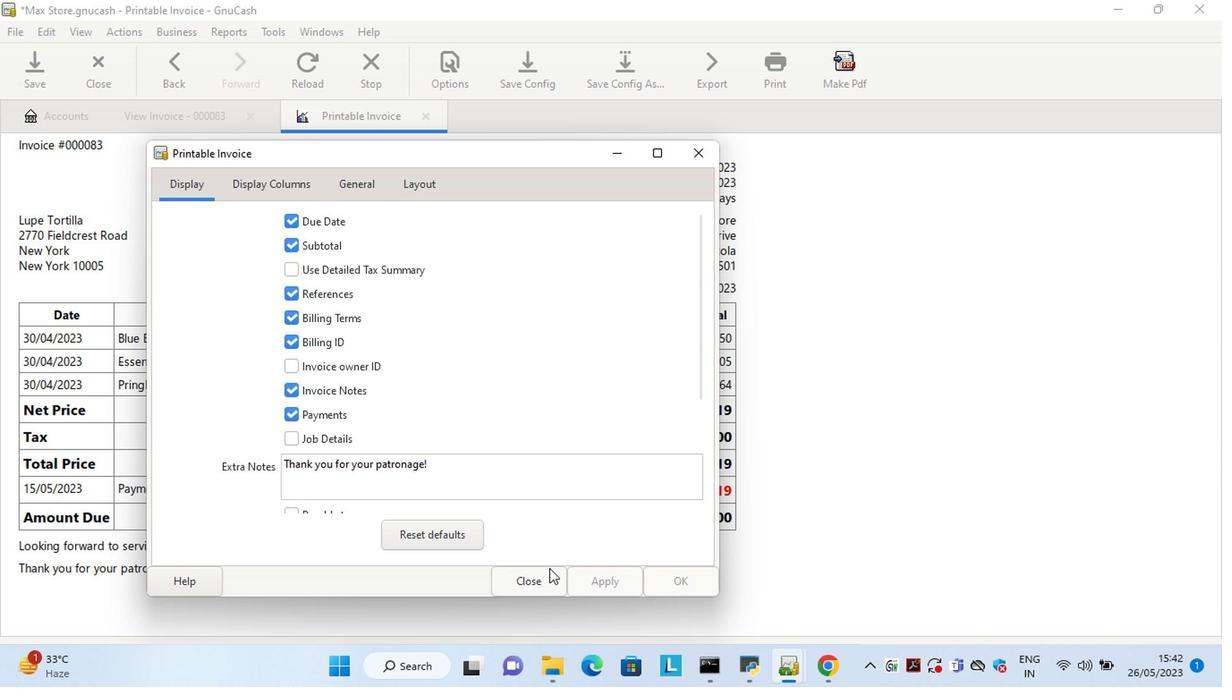 
Action: Mouse pressed left at (476, 513)
Screenshot: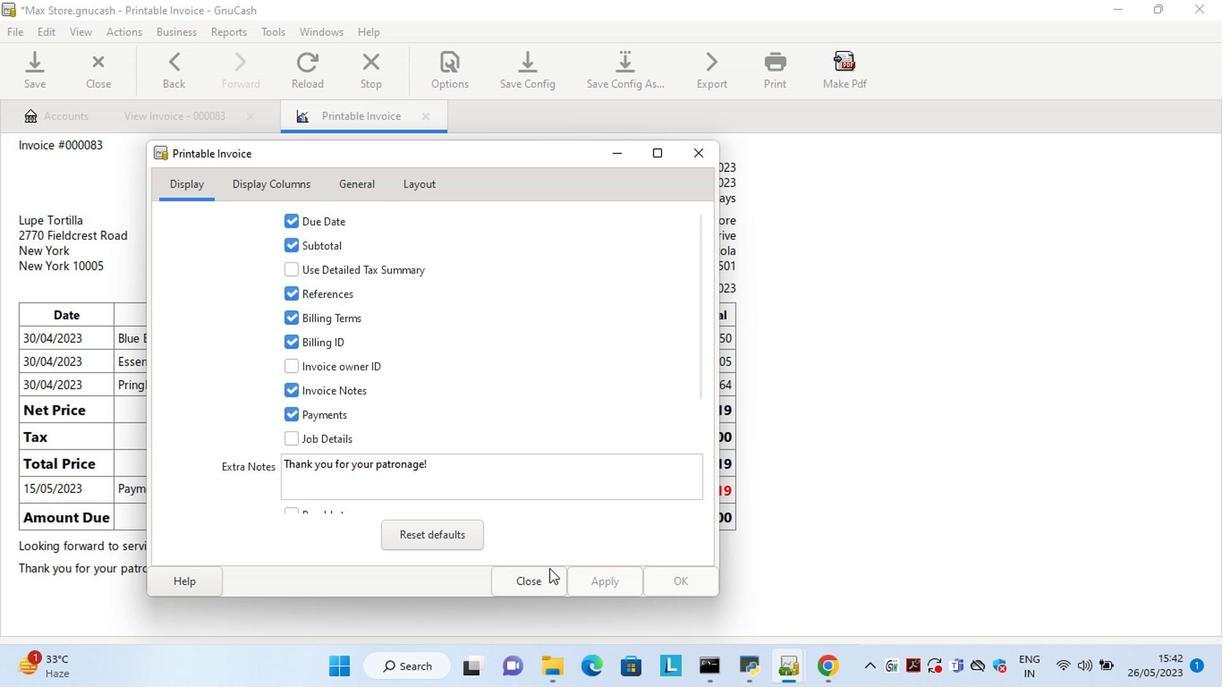 
